 Task: Add a signature Caroline Robinson containing Have a wonderful day, Caroline Robinson to email address softage.4@softage.net and add a label Agendas
Action: Mouse moved to (1166, 96)
Screenshot: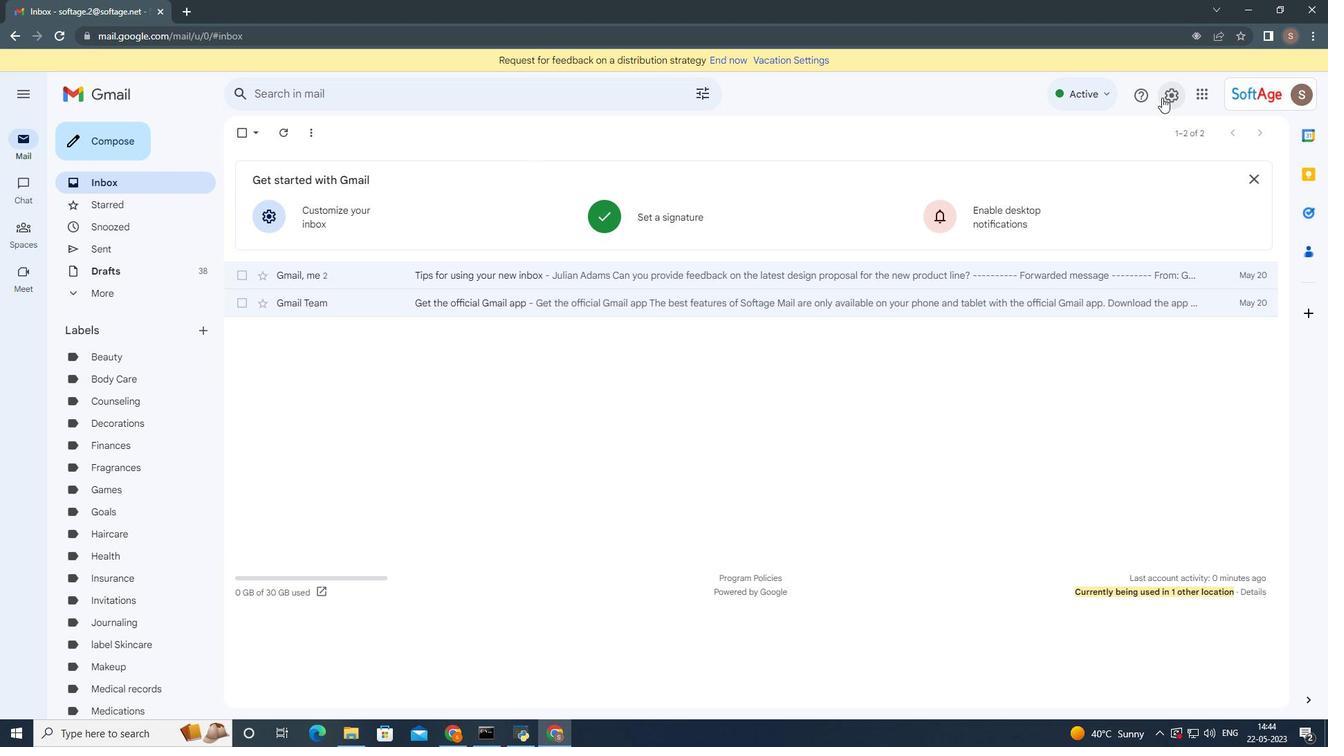 
Action: Mouse pressed left at (1166, 96)
Screenshot: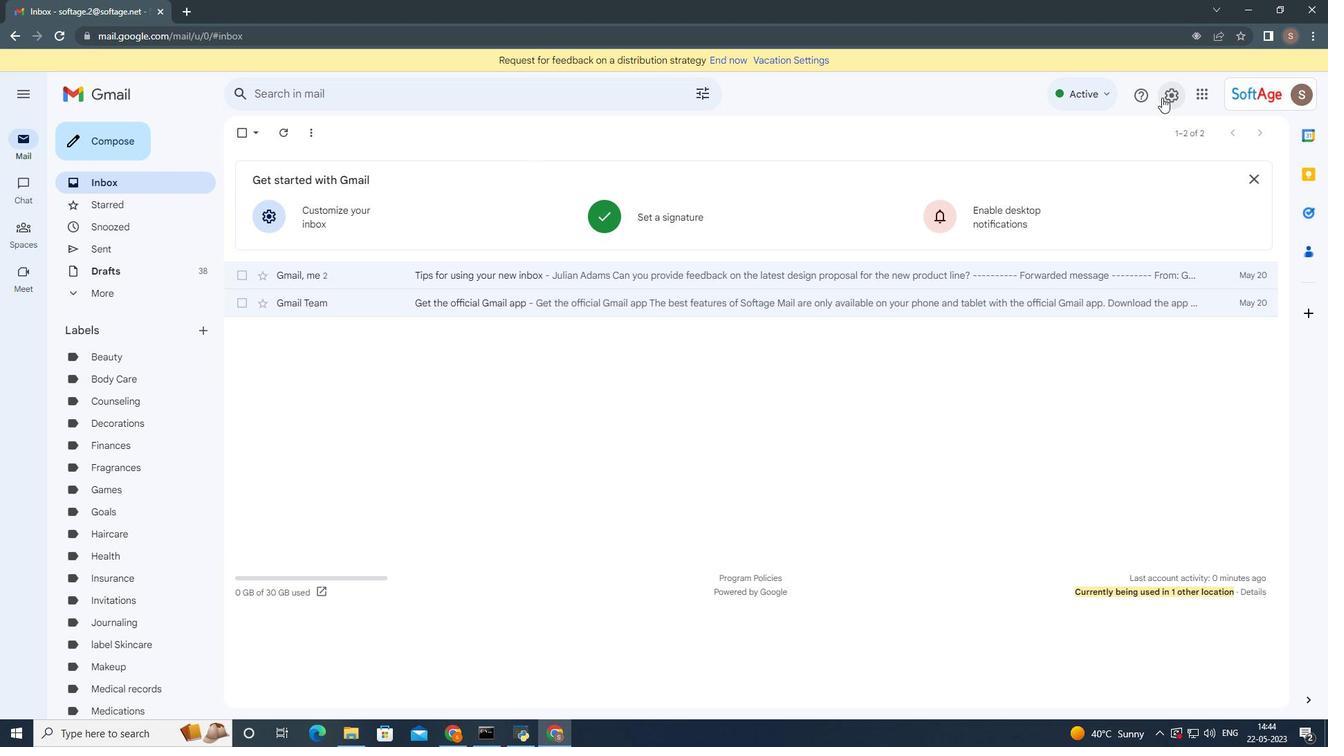 
Action: Mouse moved to (1154, 161)
Screenshot: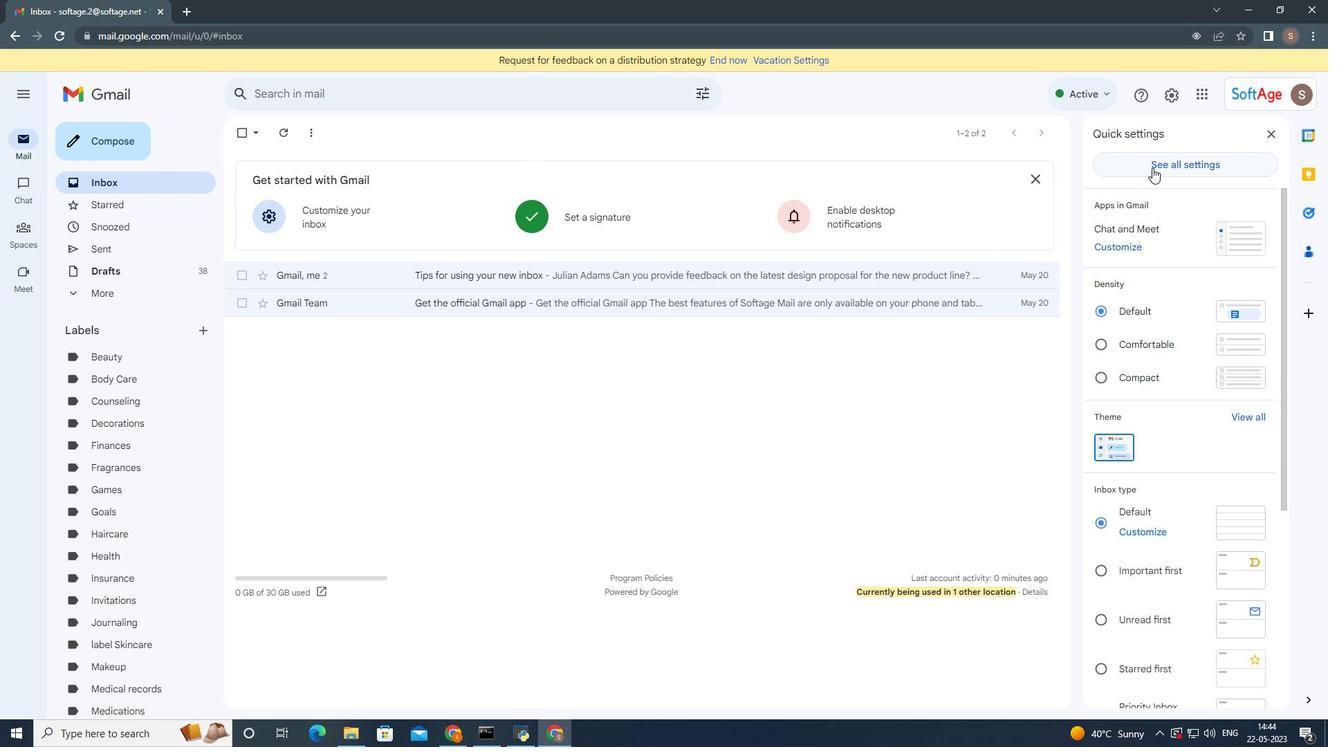 
Action: Mouse pressed left at (1154, 161)
Screenshot: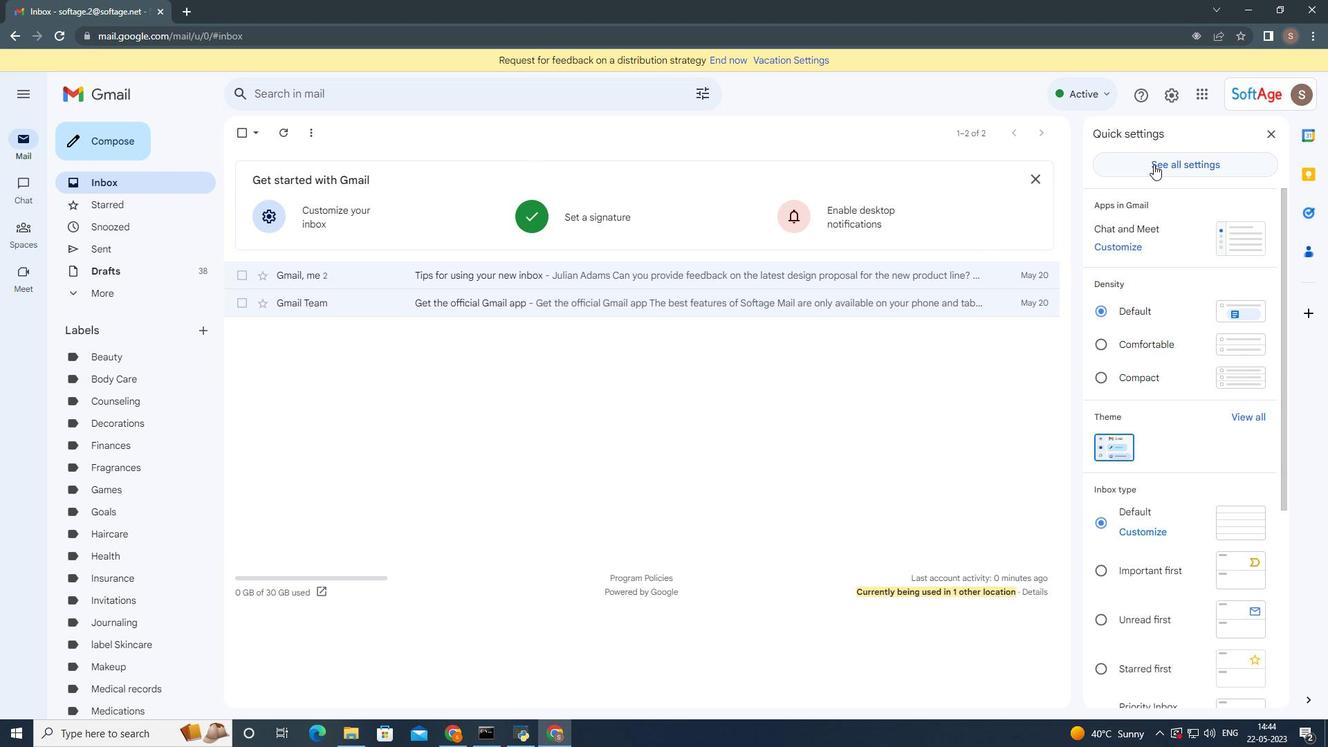 
Action: Mouse moved to (366, 474)
Screenshot: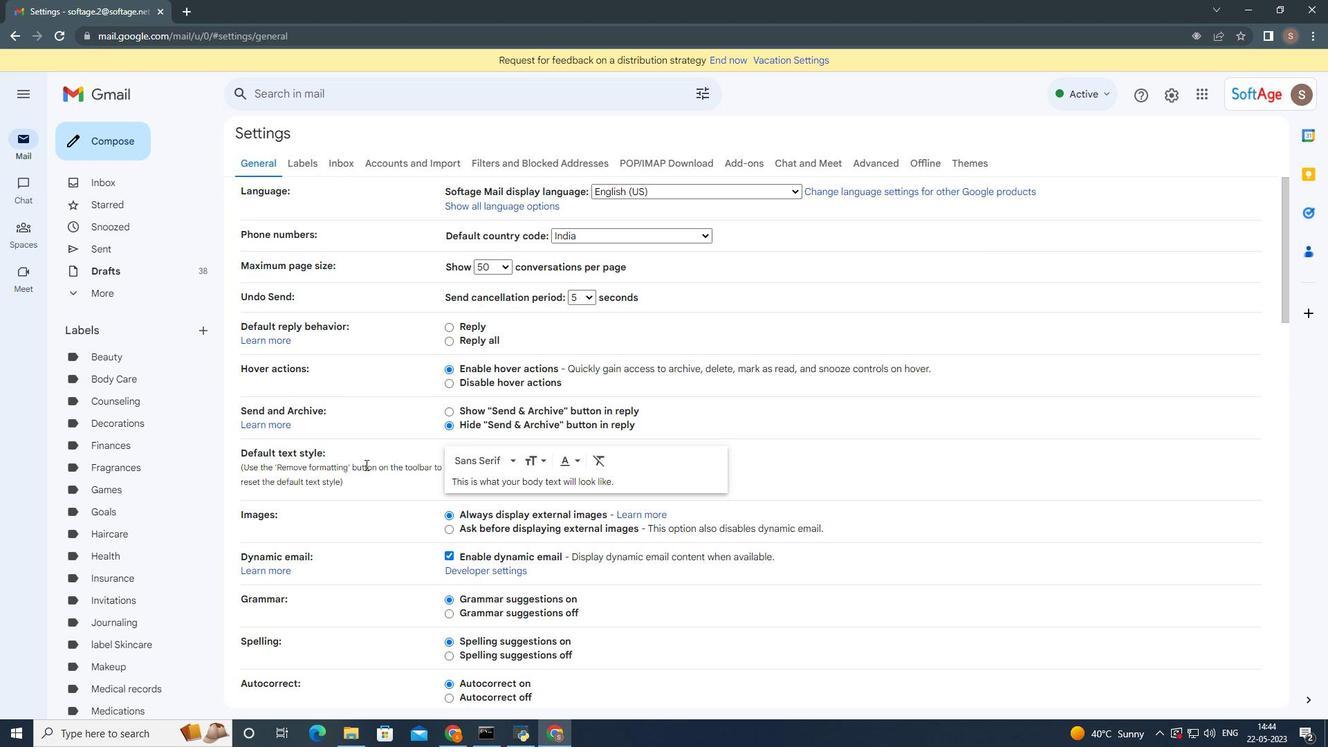 
Action: Mouse scrolled (366, 473) with delta (0, 0)
Screenshot: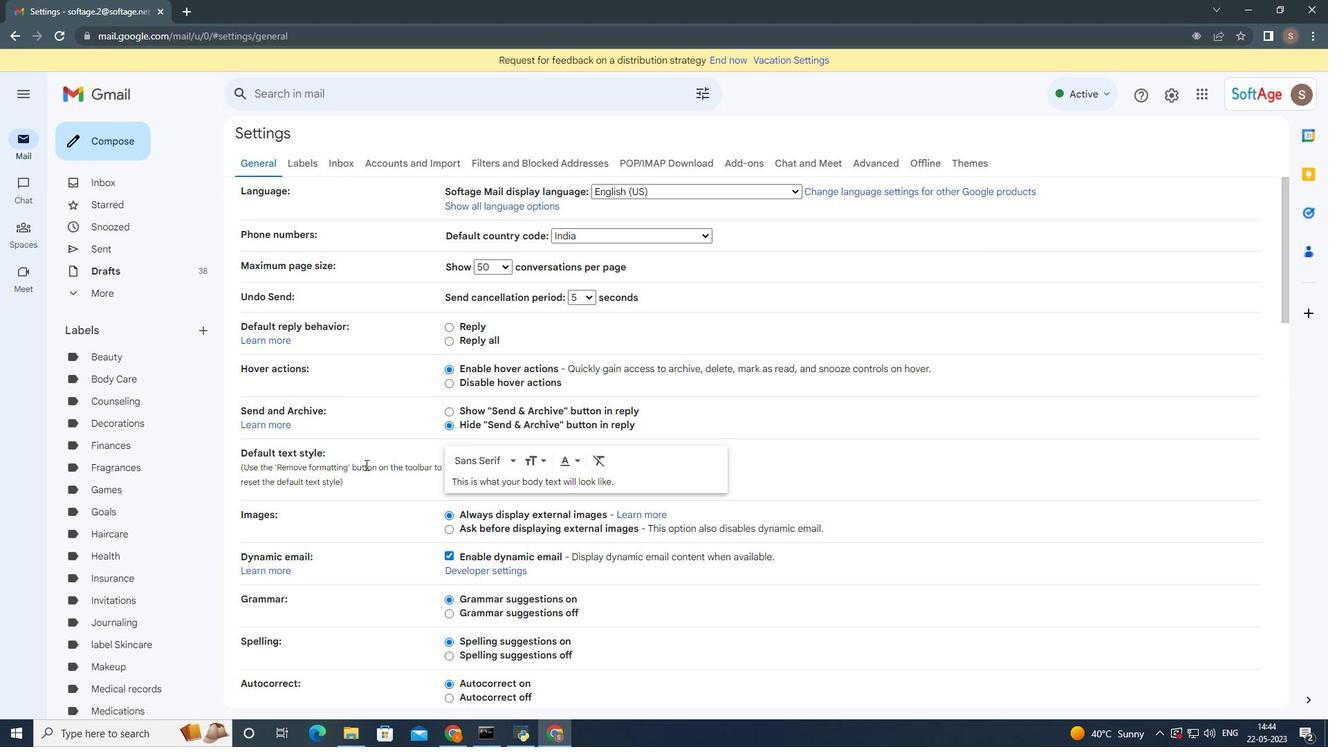 
Action: Mouse moved to (367, 477)
Screenshot: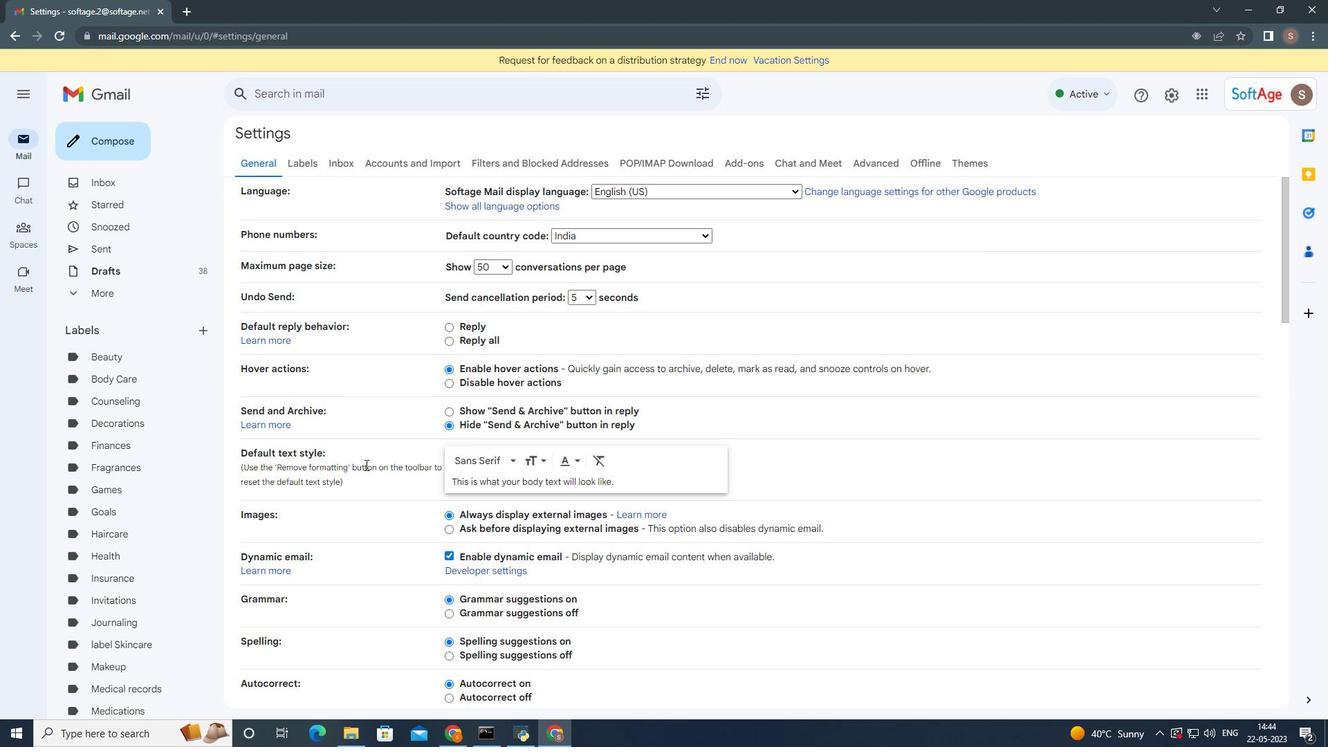 
Action: Mouse scrolled (367, 476) with delta (0, 0)
Screenshot: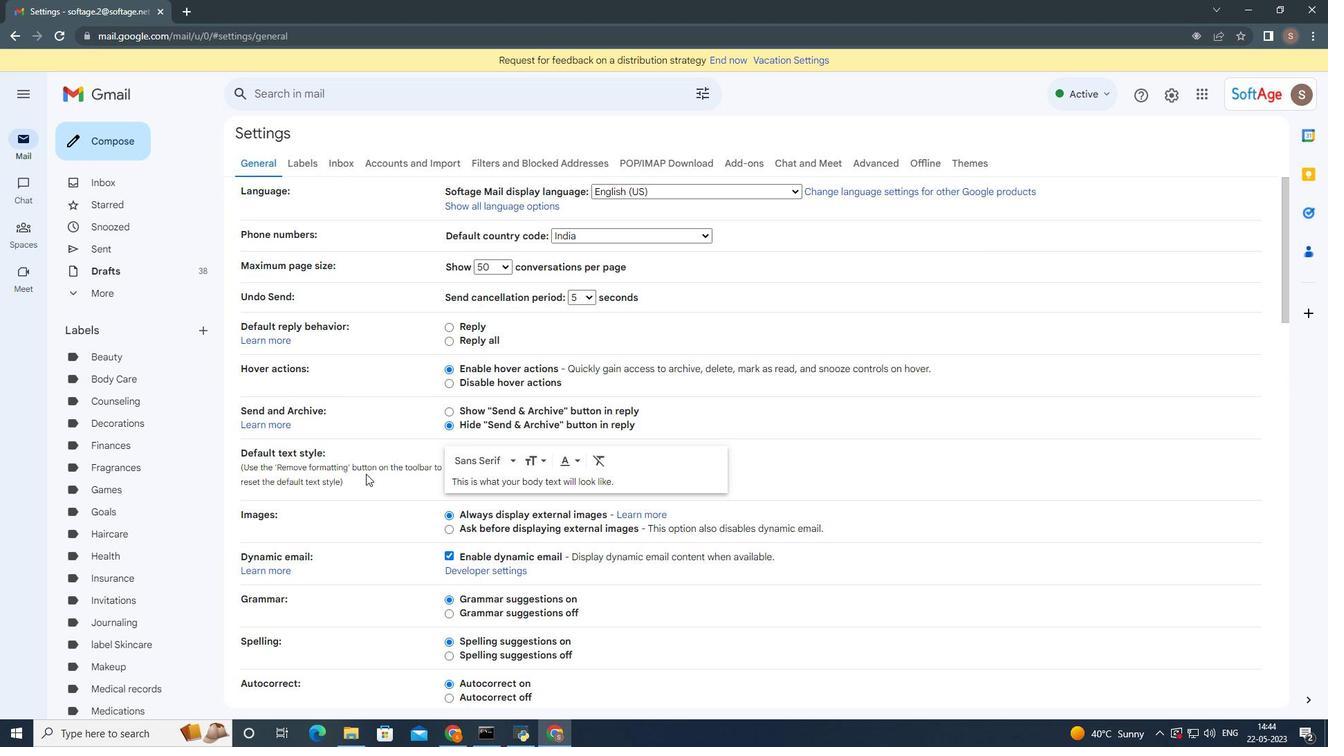 
Action: Mouse moved to (371, 484)
Screenshot: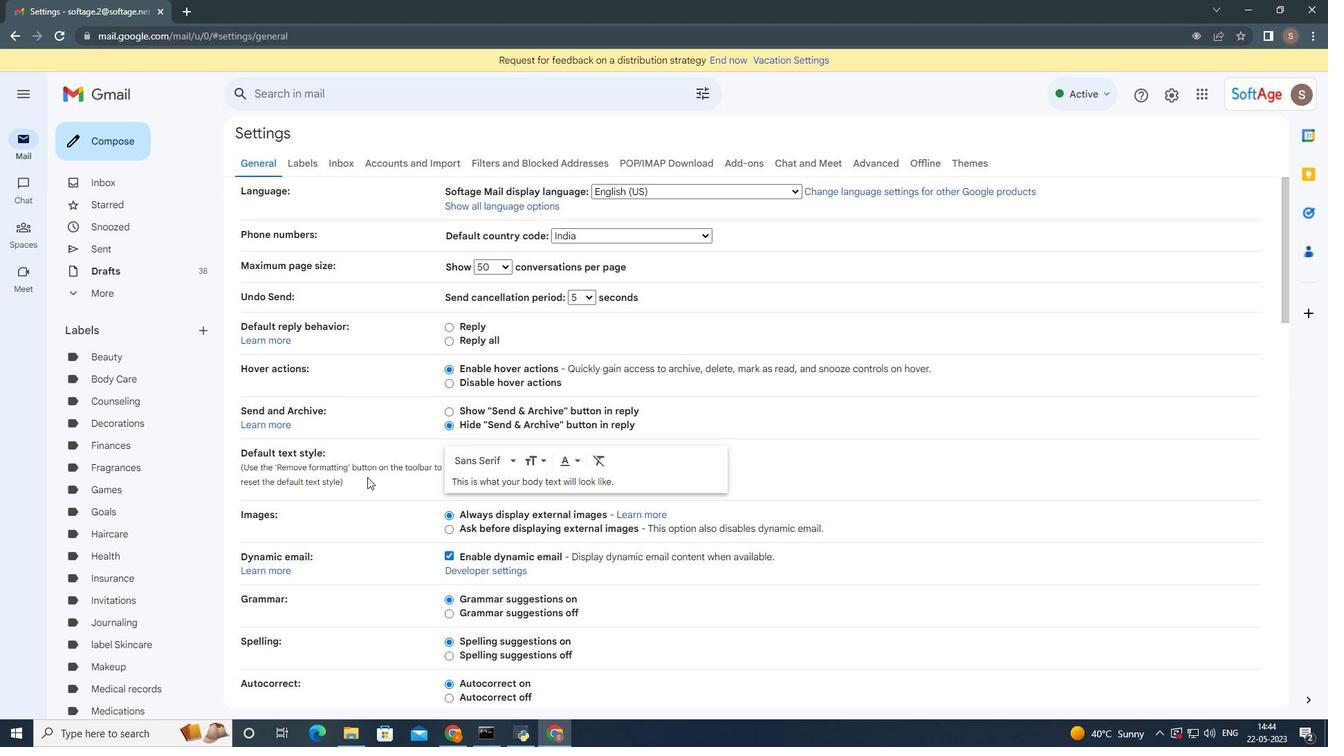 
Action: Mouse scrolled (371, 483) with delta (0, 0)
Screenshot: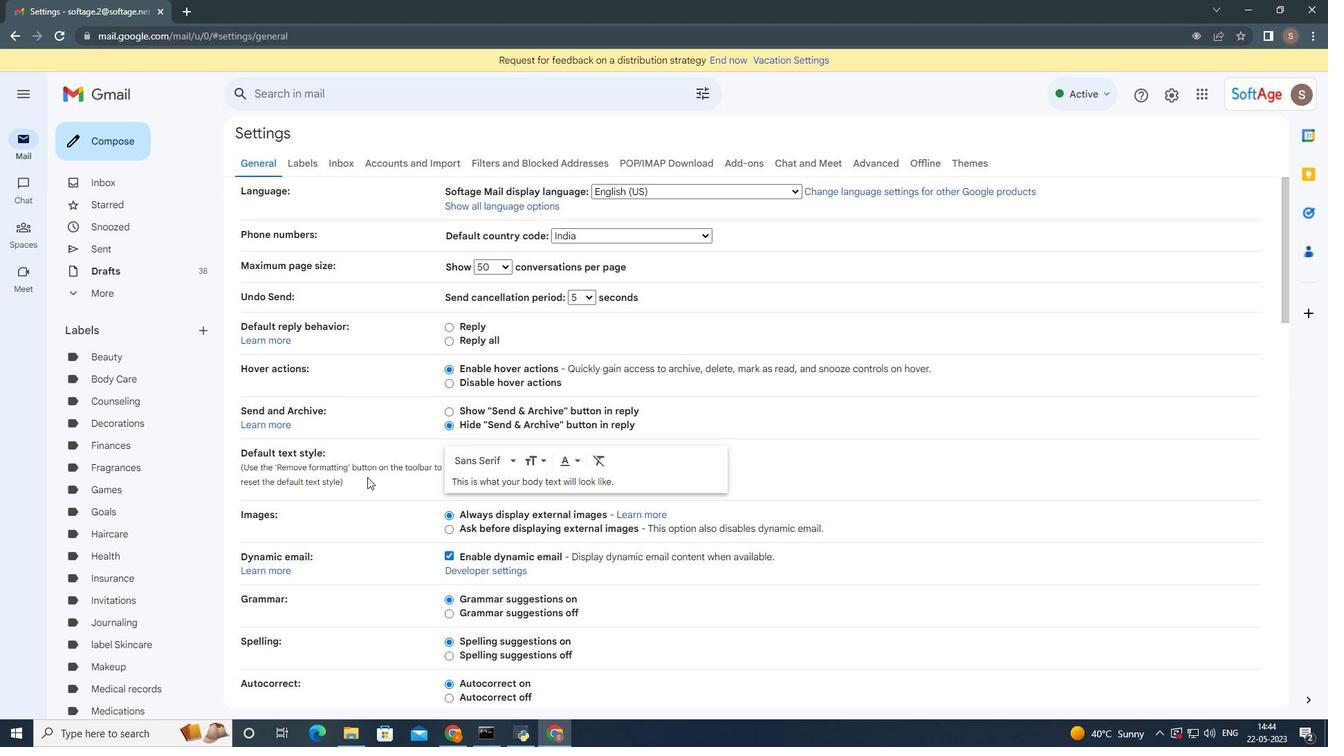
Action: Mouse moved to (399, 511)
Screenshot: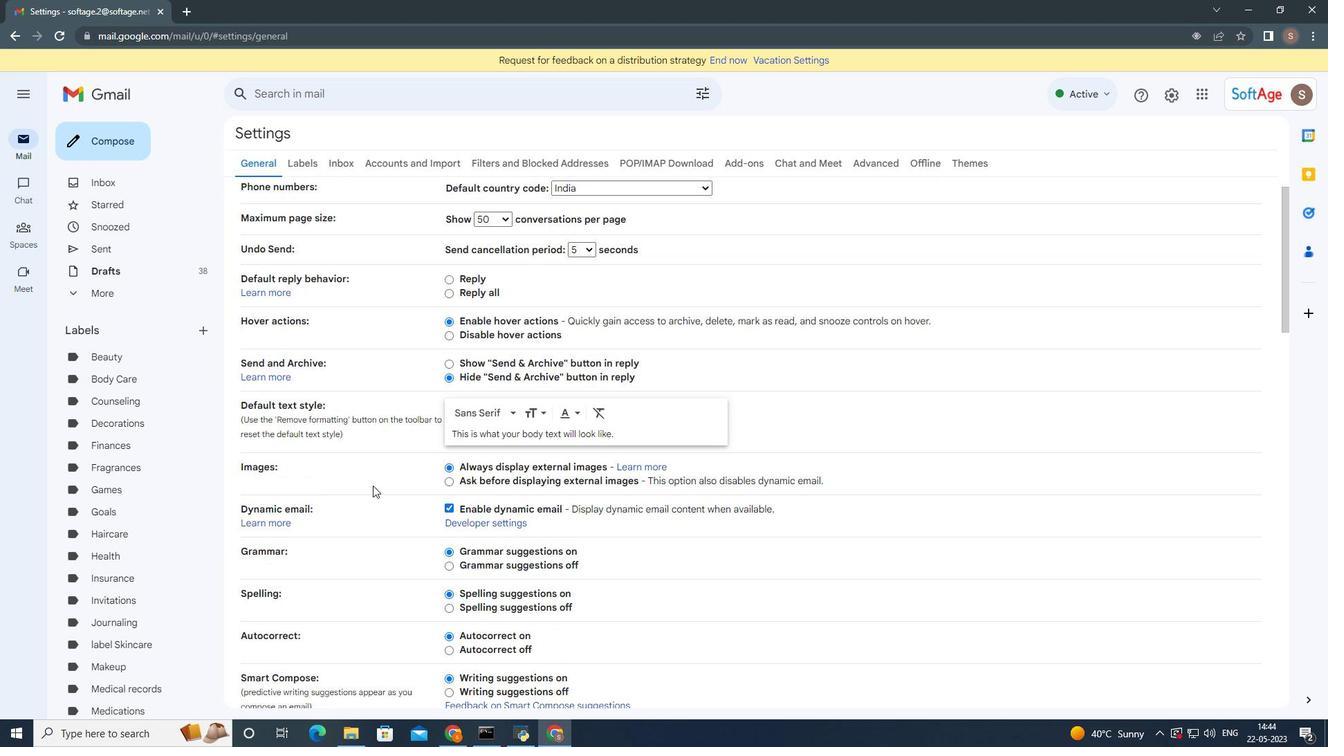 
Action: Mouse scrolled (399, 510) with delta (0, 0)
Screenshot: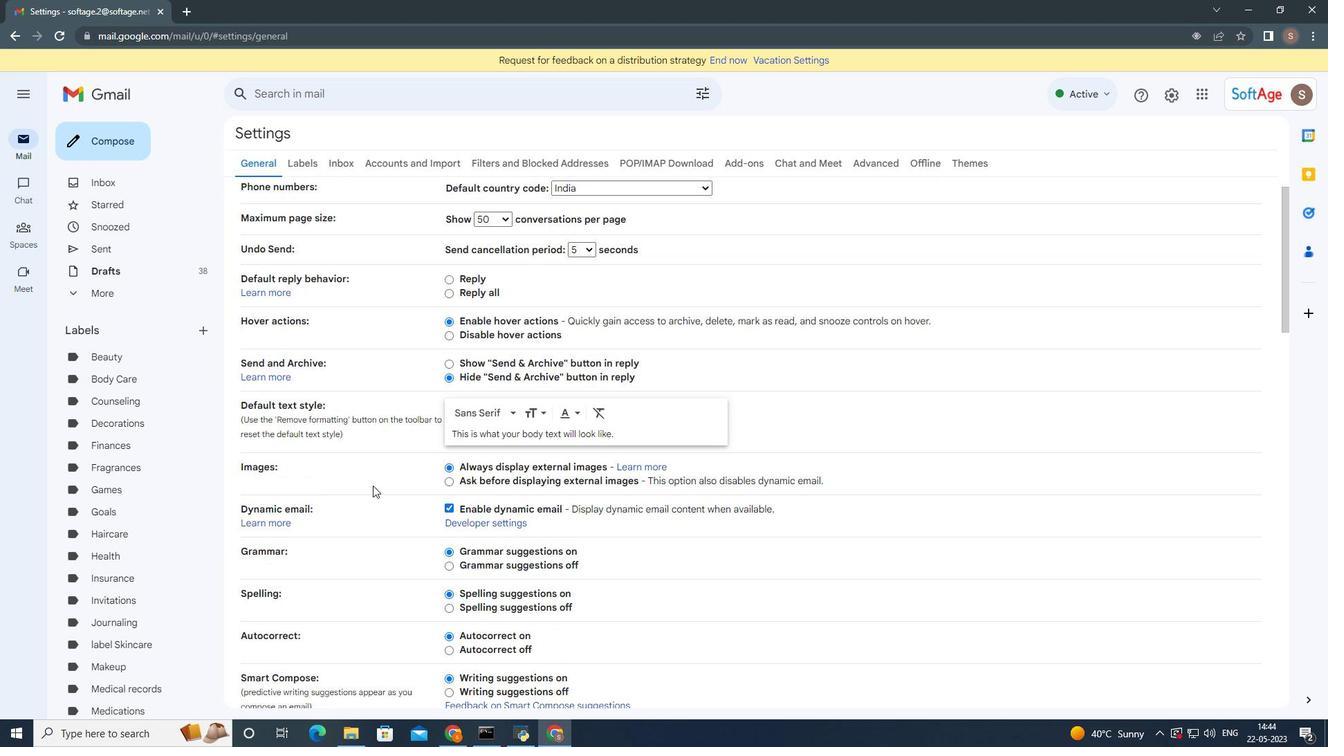 
Action: Mouse moved to (489, 583)
Screenshot: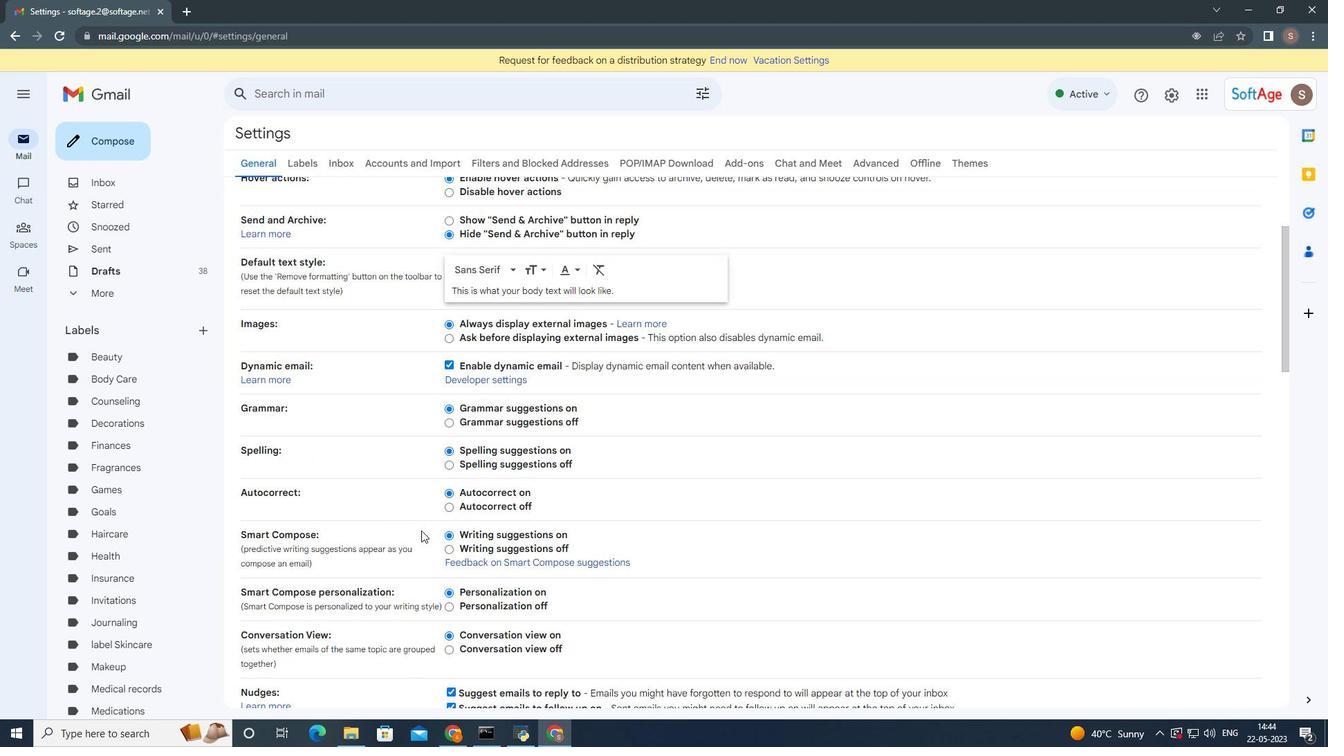 
Action: Mouse scrolled (487, 582) with delta (0, 0)
Screenshot: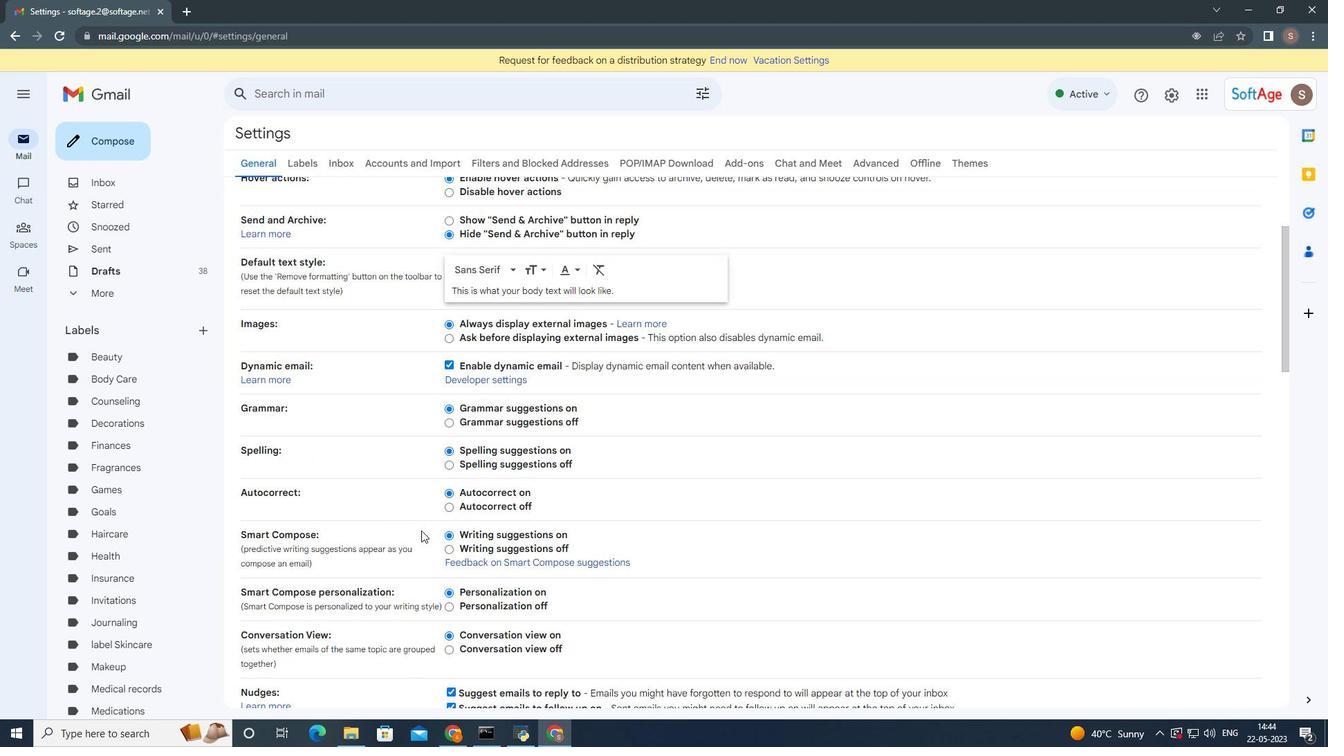 
Action: Mouse moved to (504, 599)
Screenshot: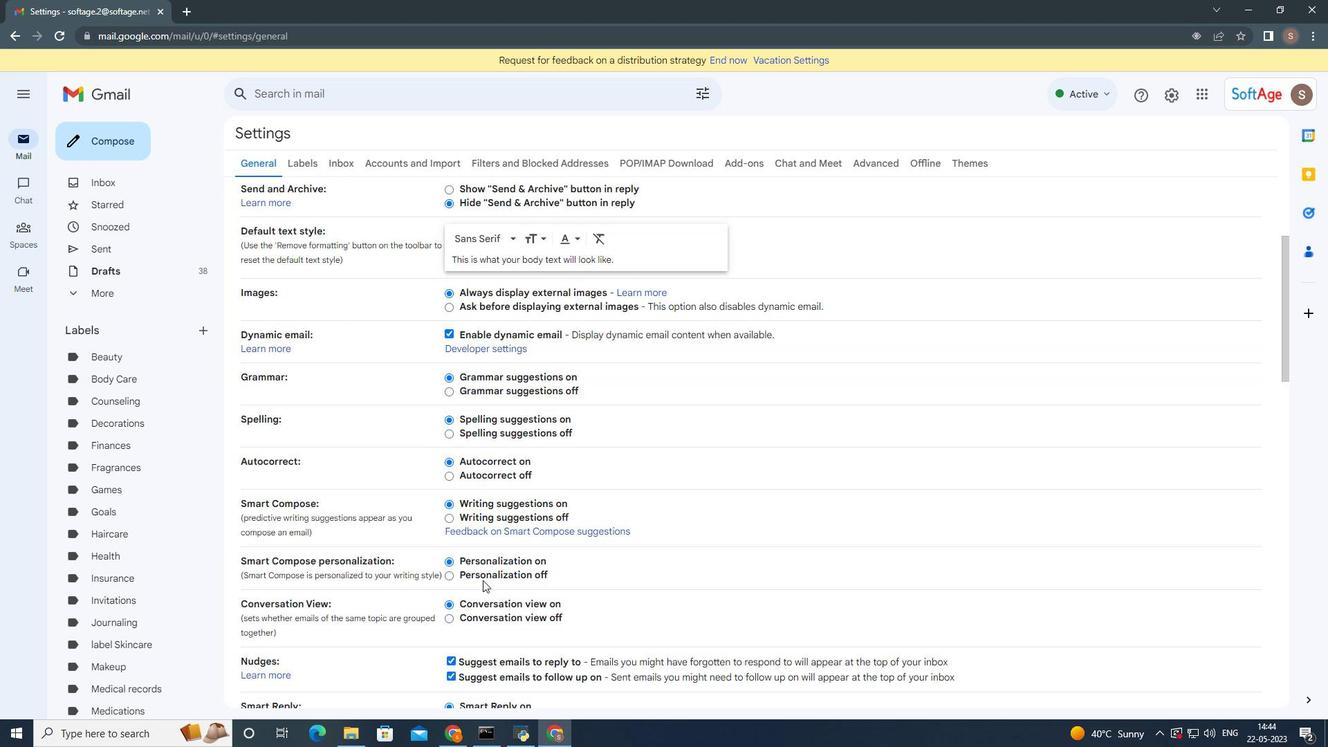 
Action: Mouse scrolled (504, 599) with delta (0, 0)
Screenshot: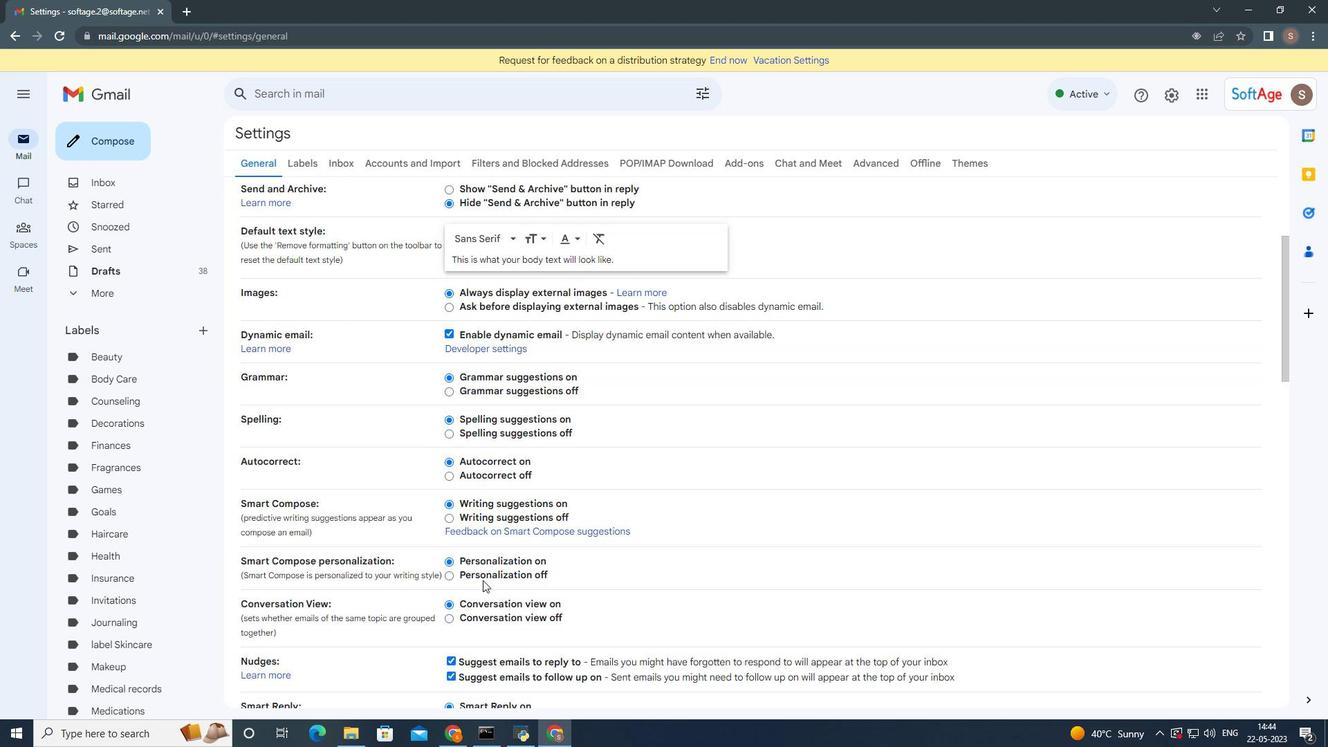 
Action: Mouse moved to (507, 604)
Screenshot: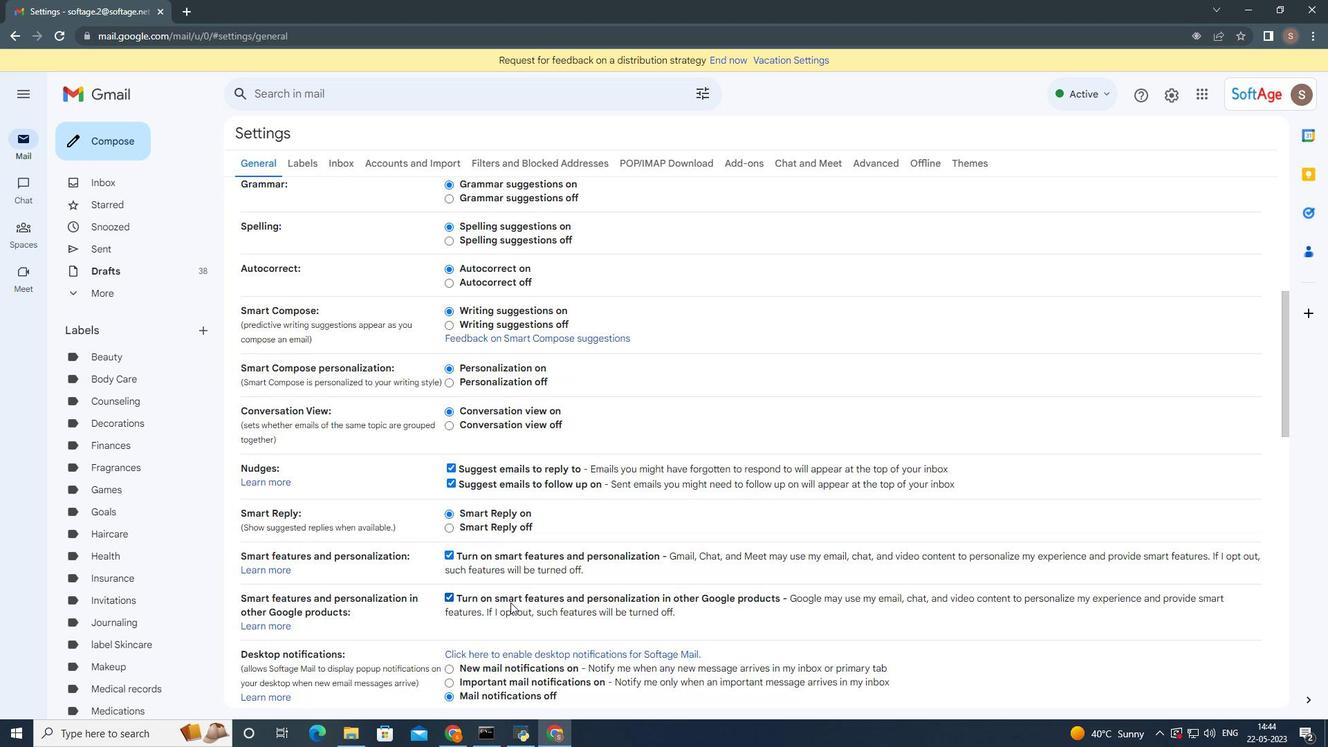 
Action: Mouse scrolled (510, 602) with delta (0, 0)
Screenshot: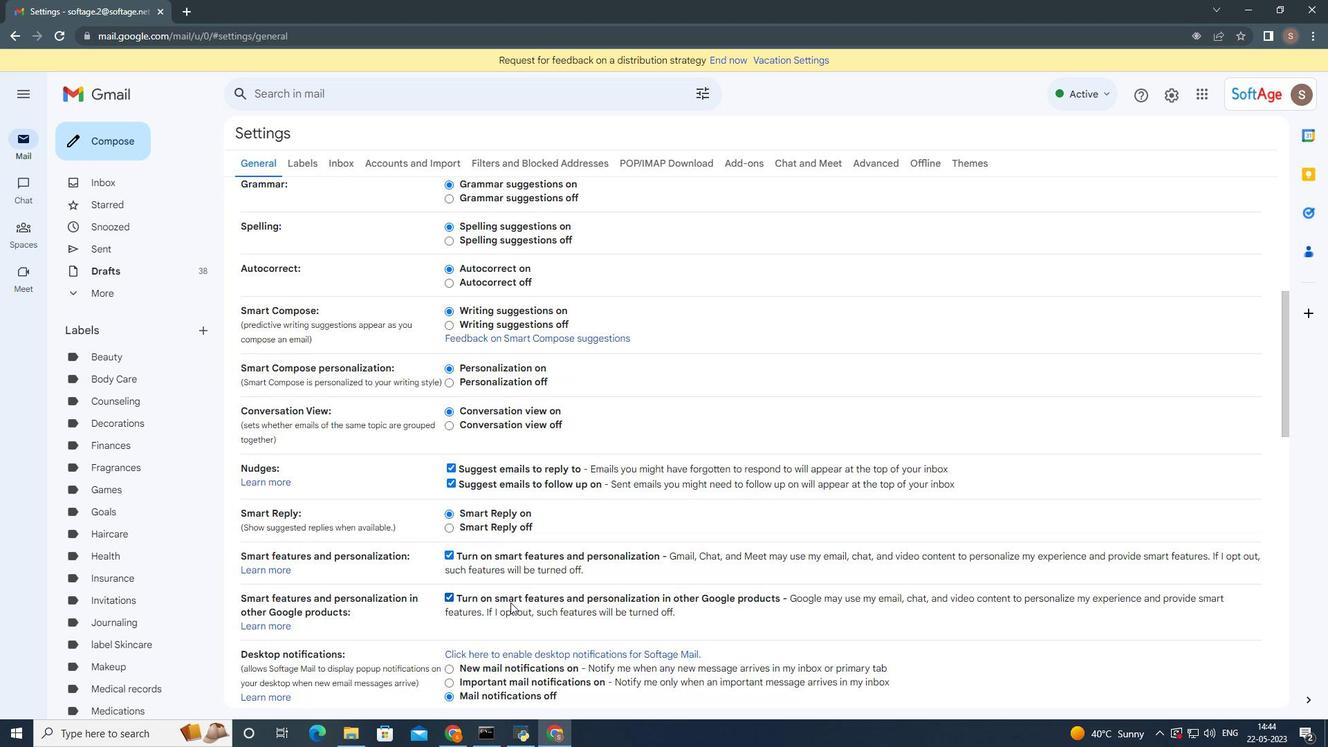 
Action: Mouse moved to (506, 604)
Screenshot: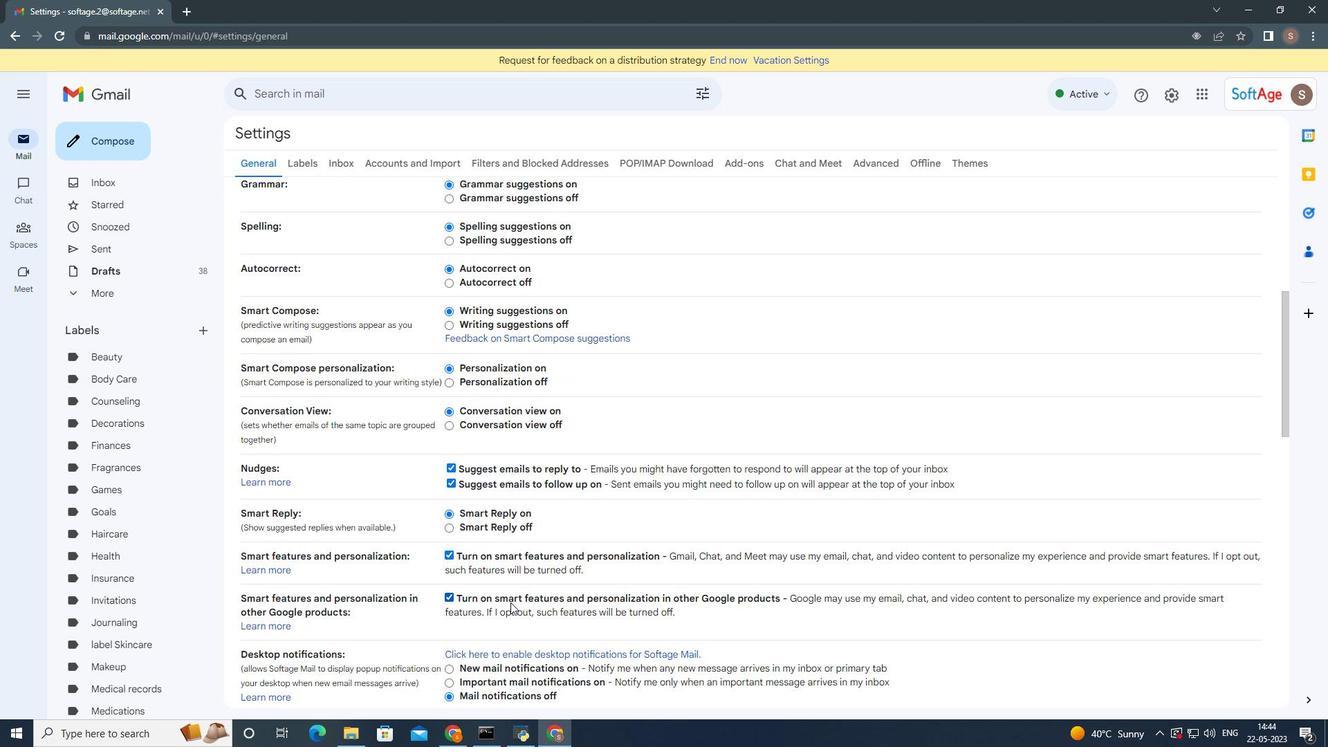 
Action: Mouse scrolled (507, 603) with delta (0, 0)
Screenshot: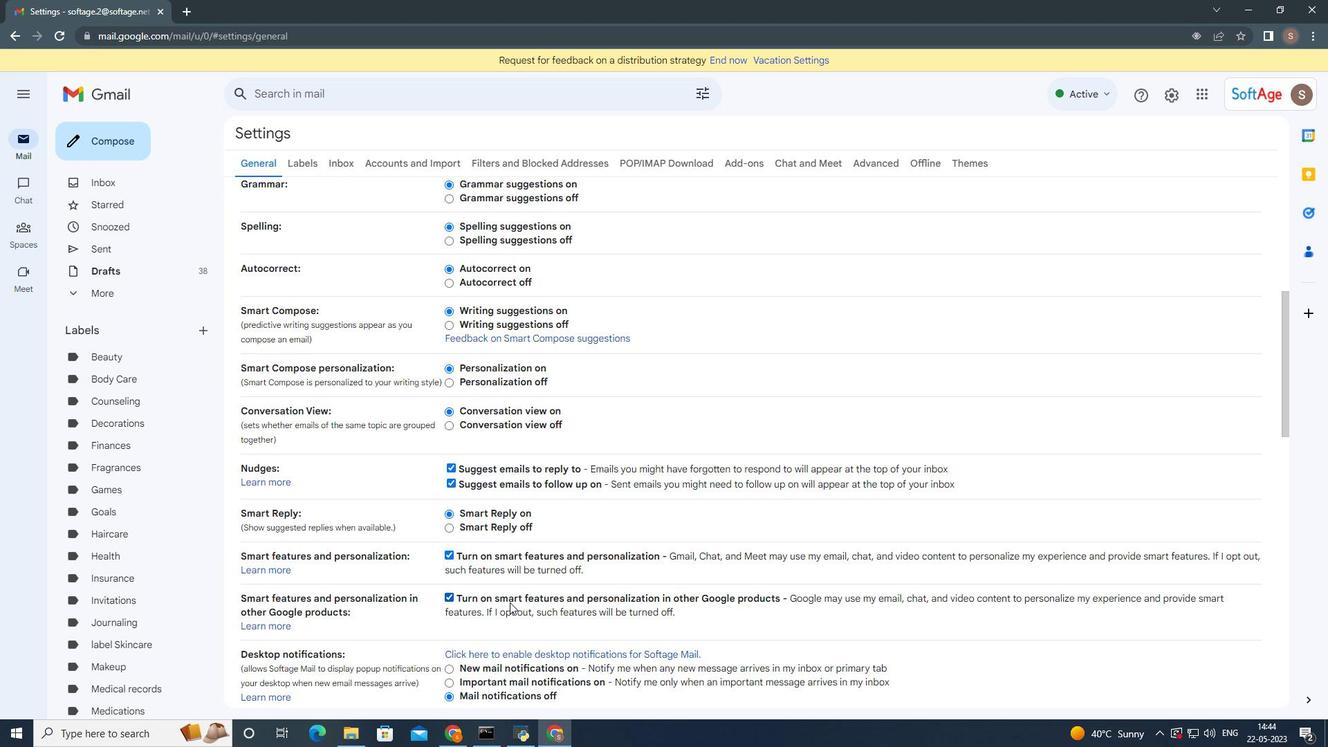 
Action: Mouse moved to (505, 604)
Screenshot: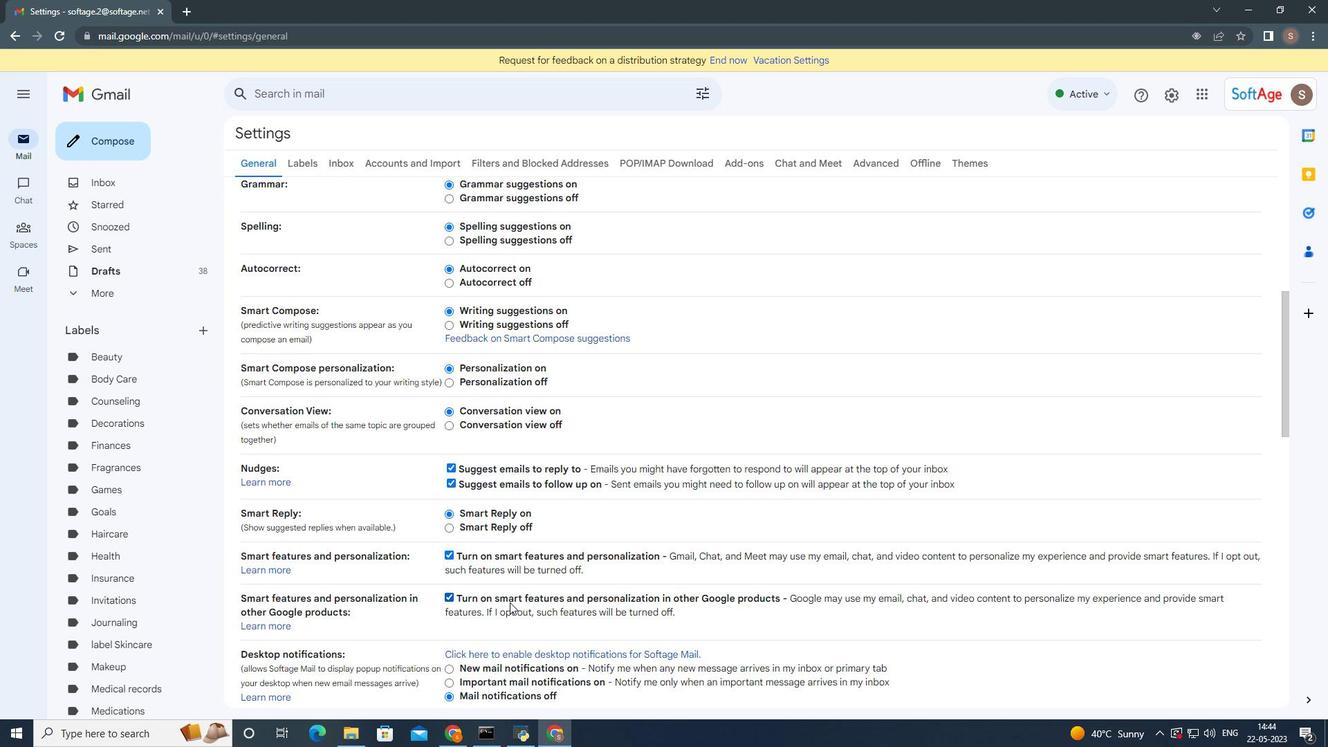 
Action: Mouse scrolled (506, 603) with delta (0, 0)
Screenshot: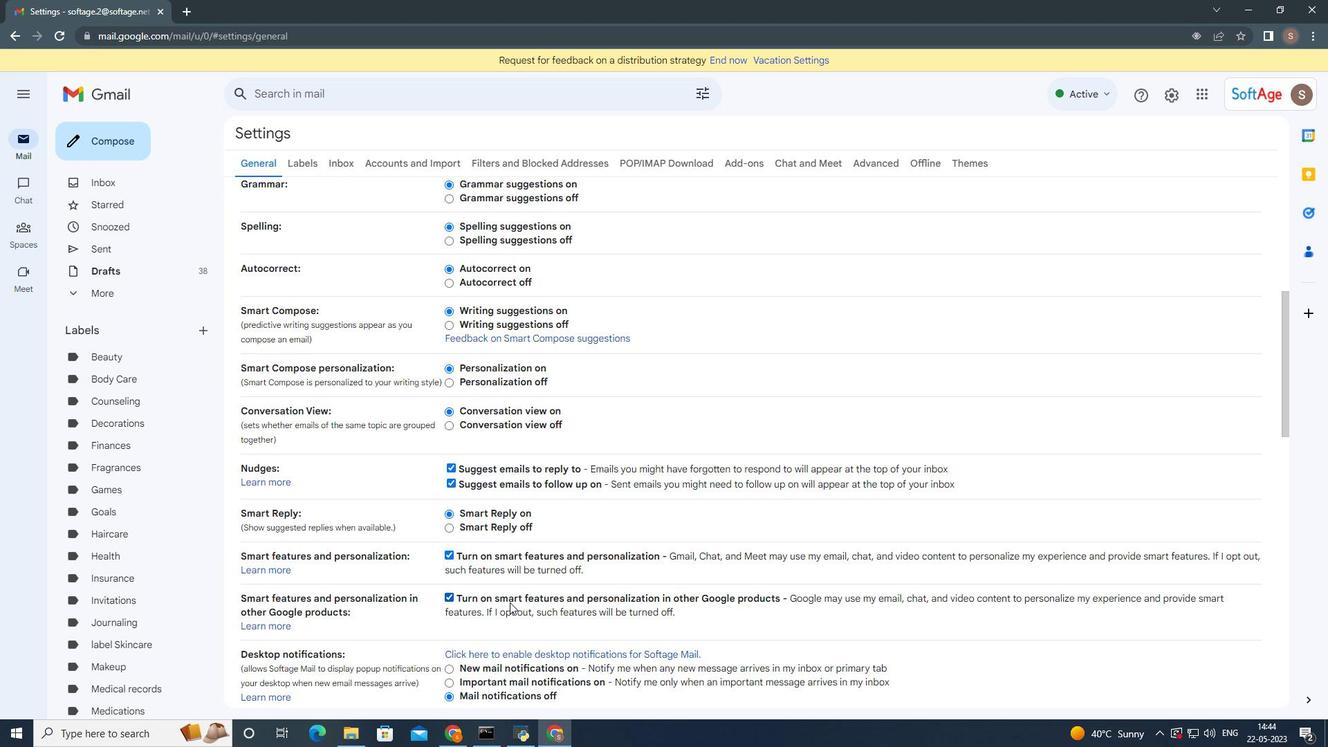 
Action: Mouse moved to (505, 604)
Screenshot: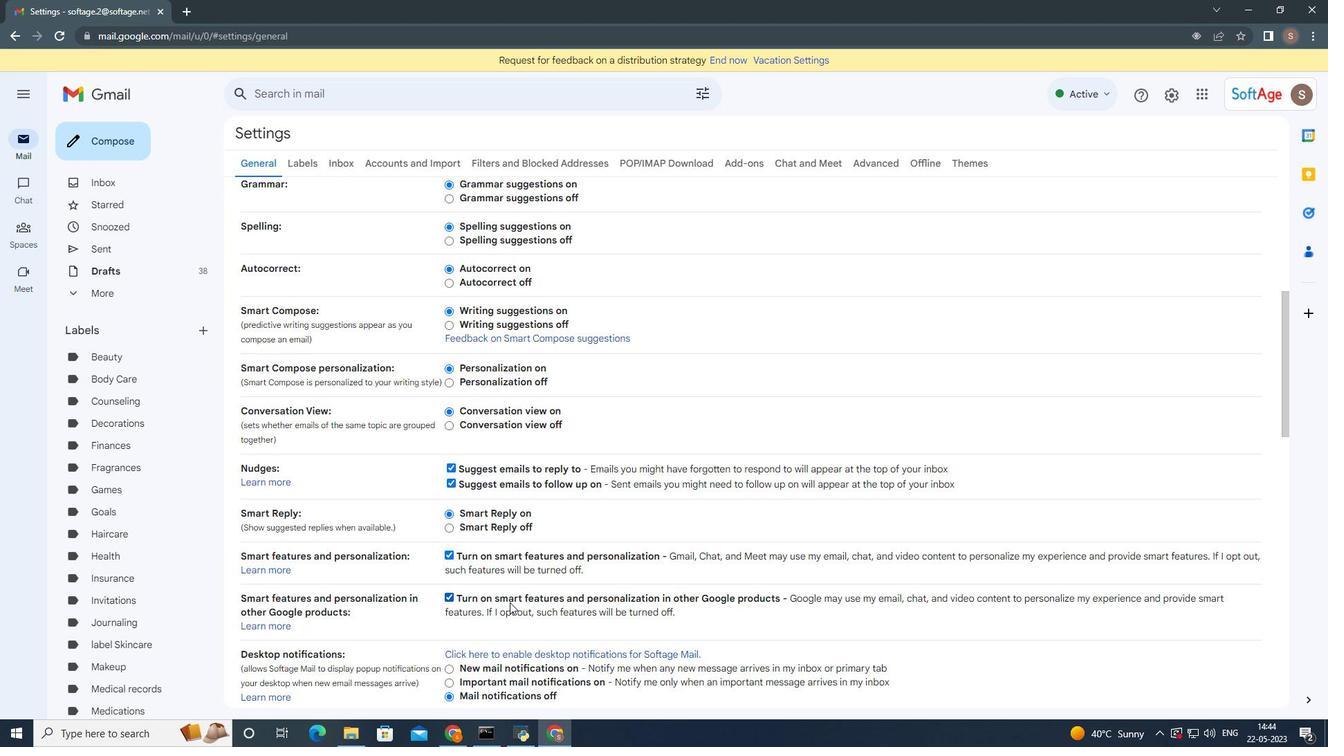 
Action: Mouse scrolled (505, 604) with delta (0, 0)
Screenshot: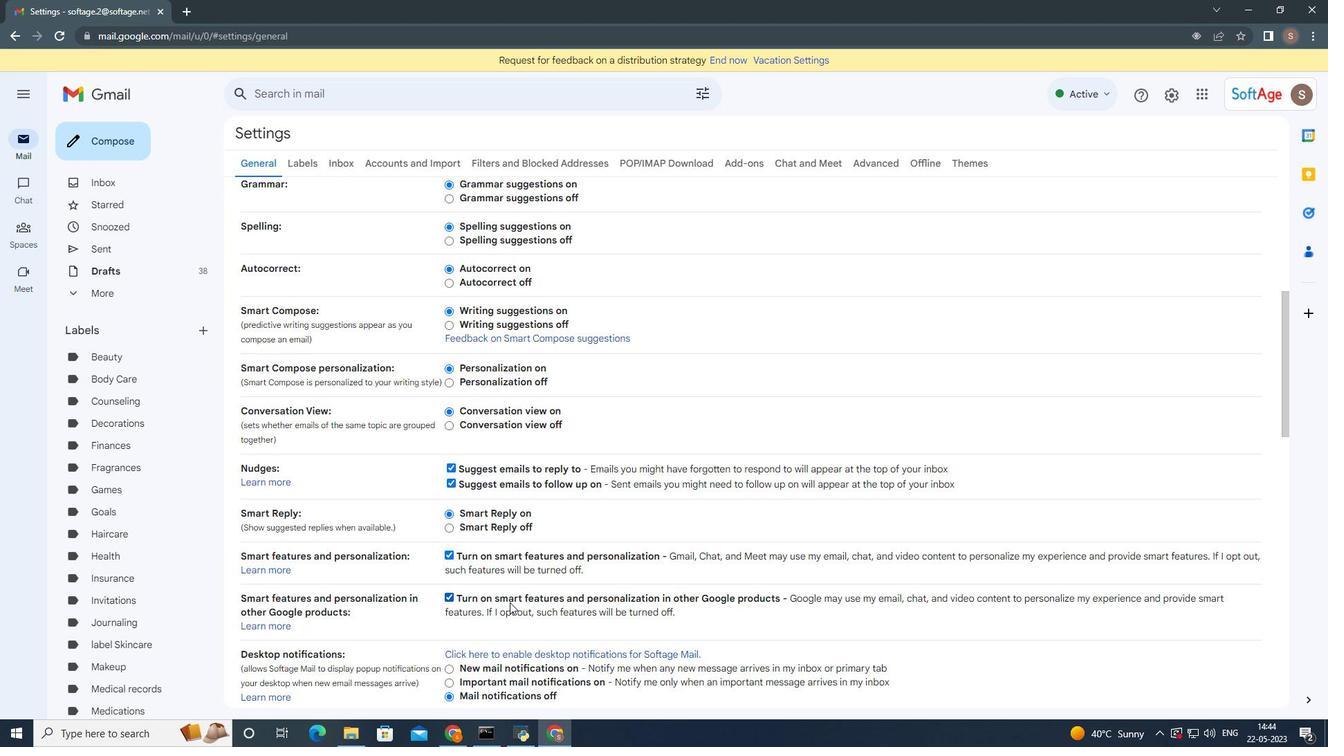 
Action: Mouse moved to (490, 611)
Screenshot: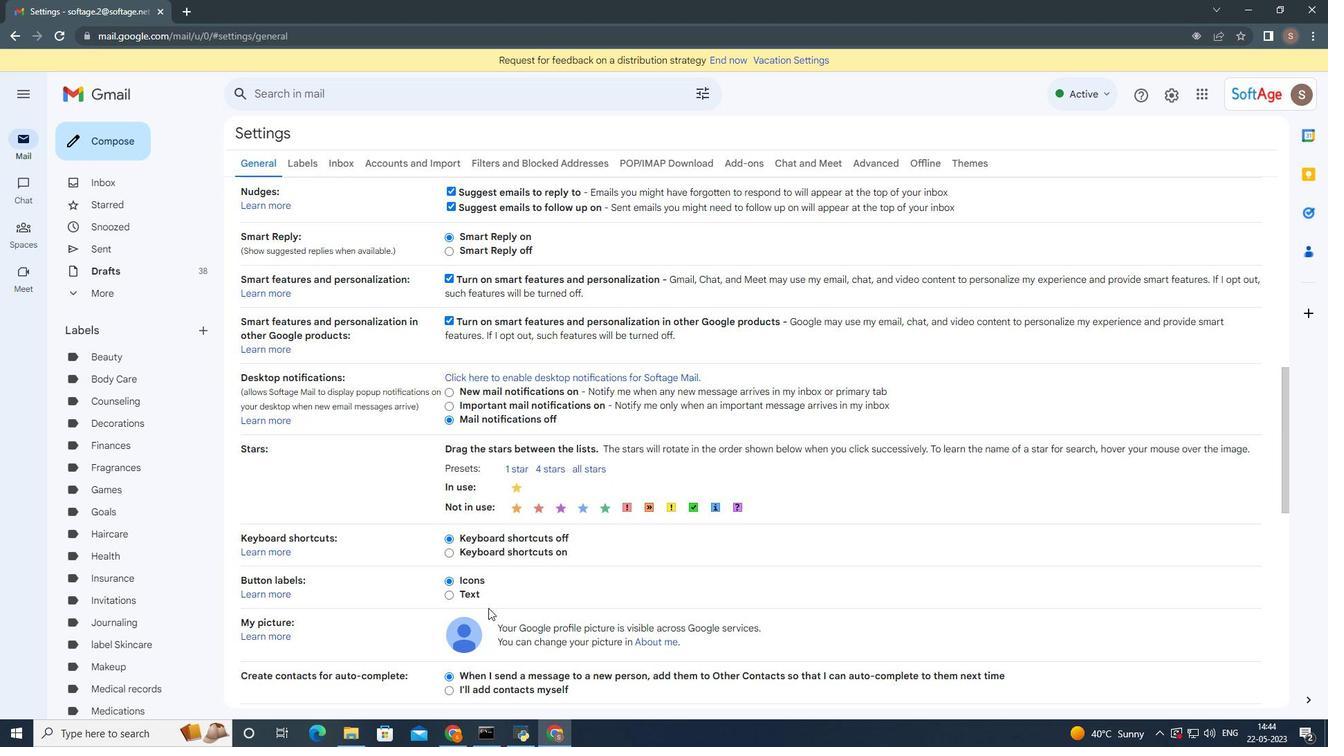 
Action: Mouse scrolled (490, 611) with delta (0, 0)
Screenshot: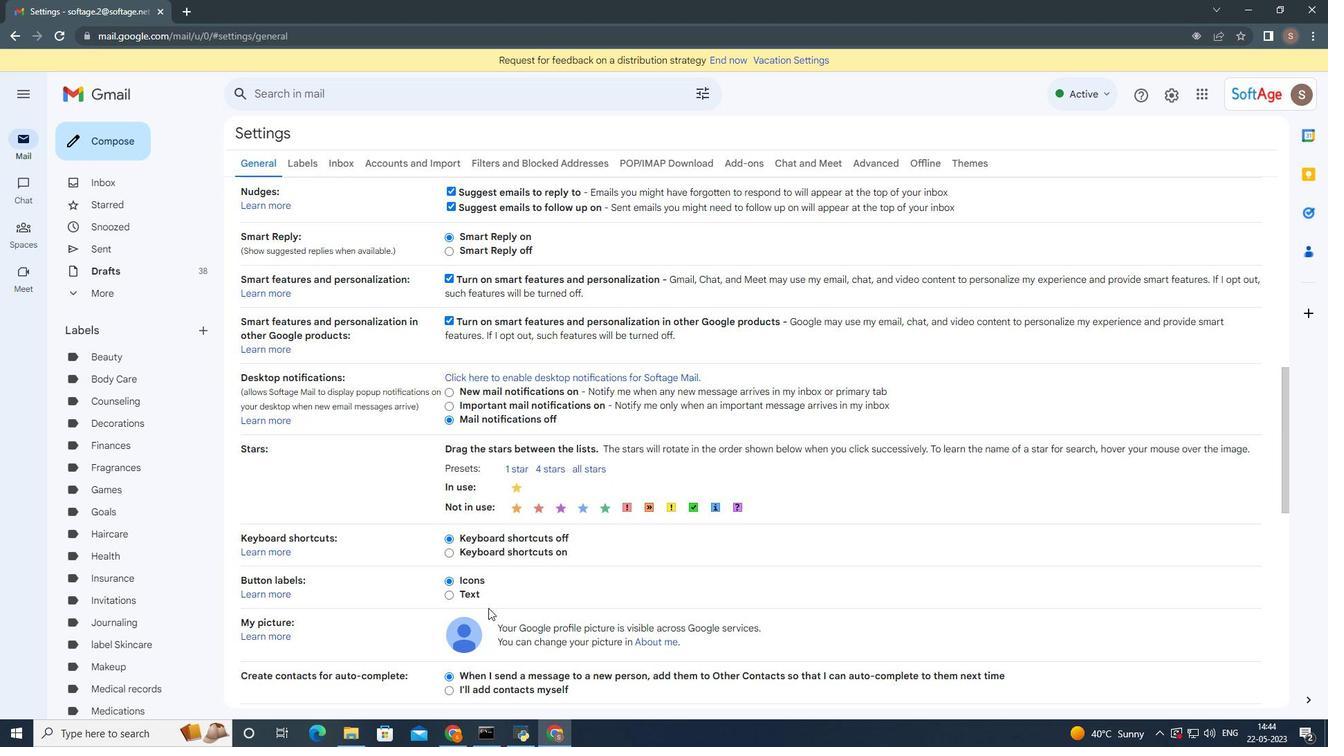 
Action: Mouse moved to (492, 612)
Screenshot: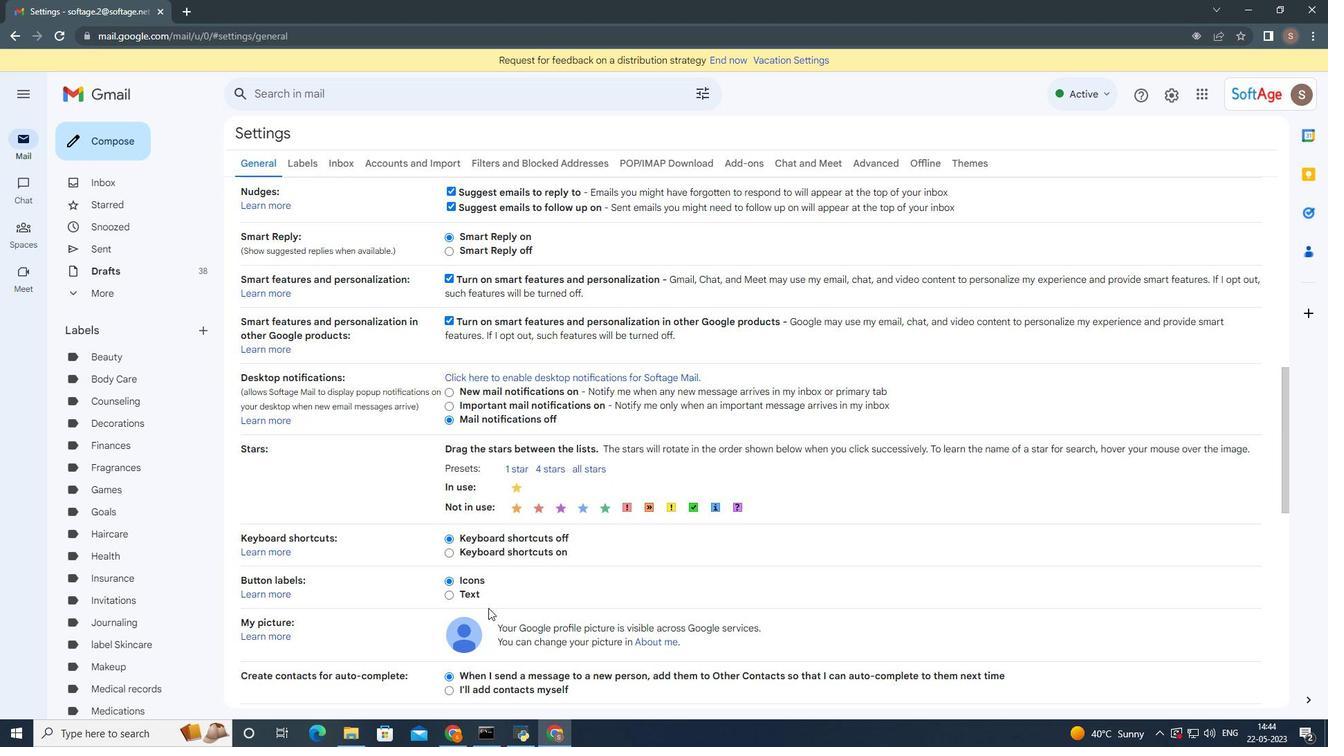 
Action: Mouse scrolled (492, 611) with delta (0, 0)
Screenshot: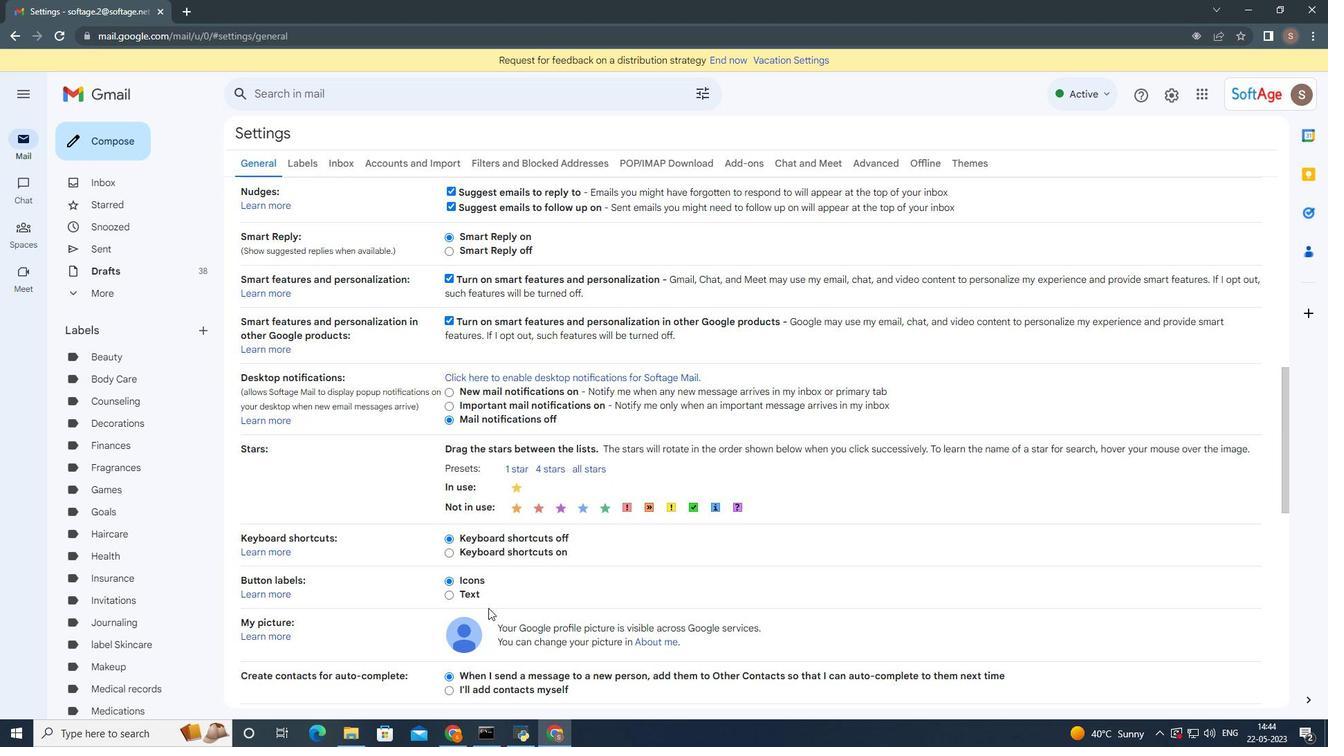 
Action: Mouse moved to (493, 613)
Screenshot: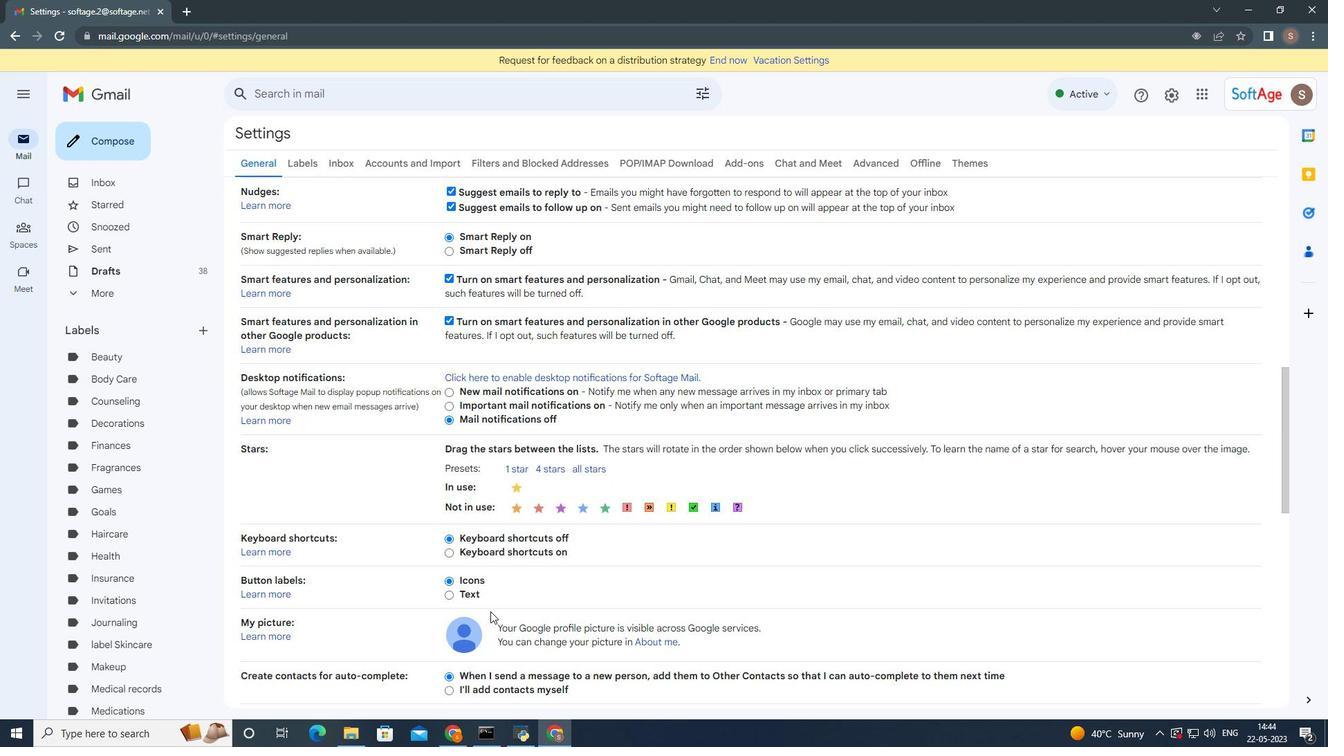 
Action: Mouse scrolled (493, 613) with delta (0, 0)
Screenshot: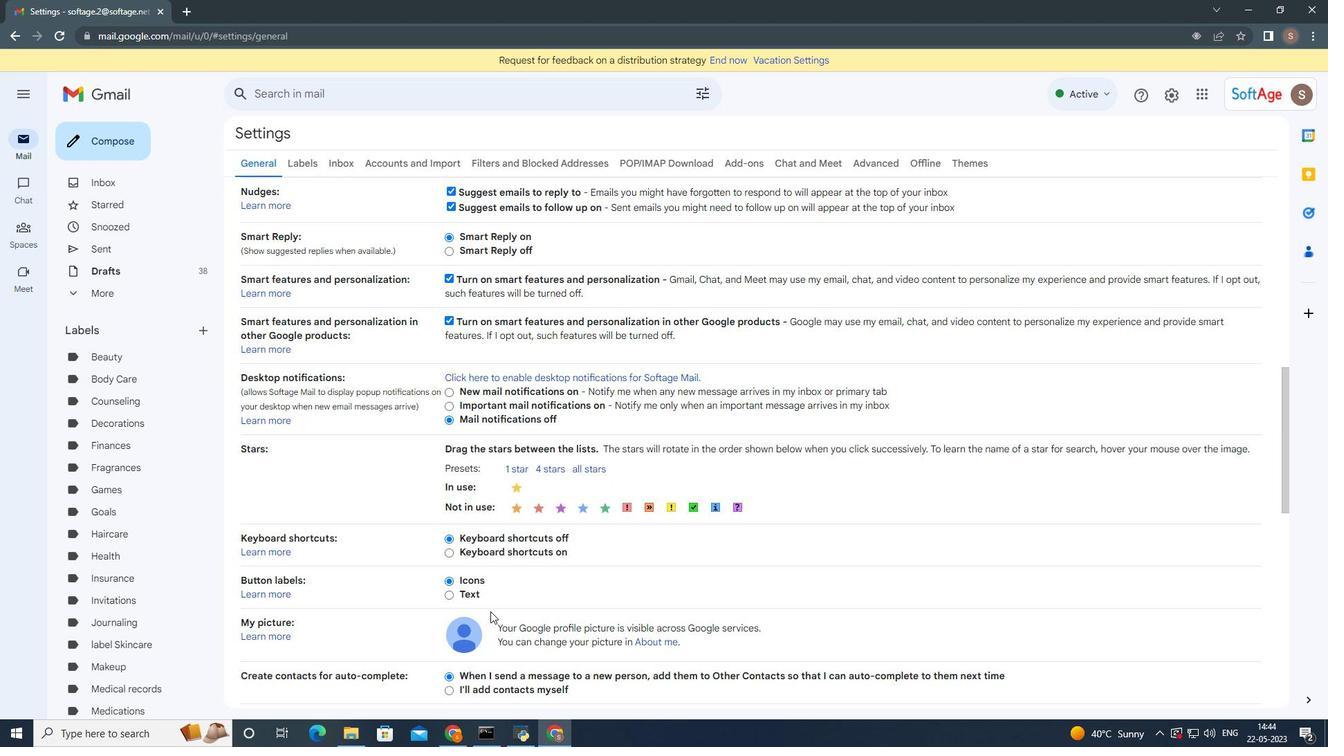 
Action: Mouse moved to (503, 647)
Screenshot: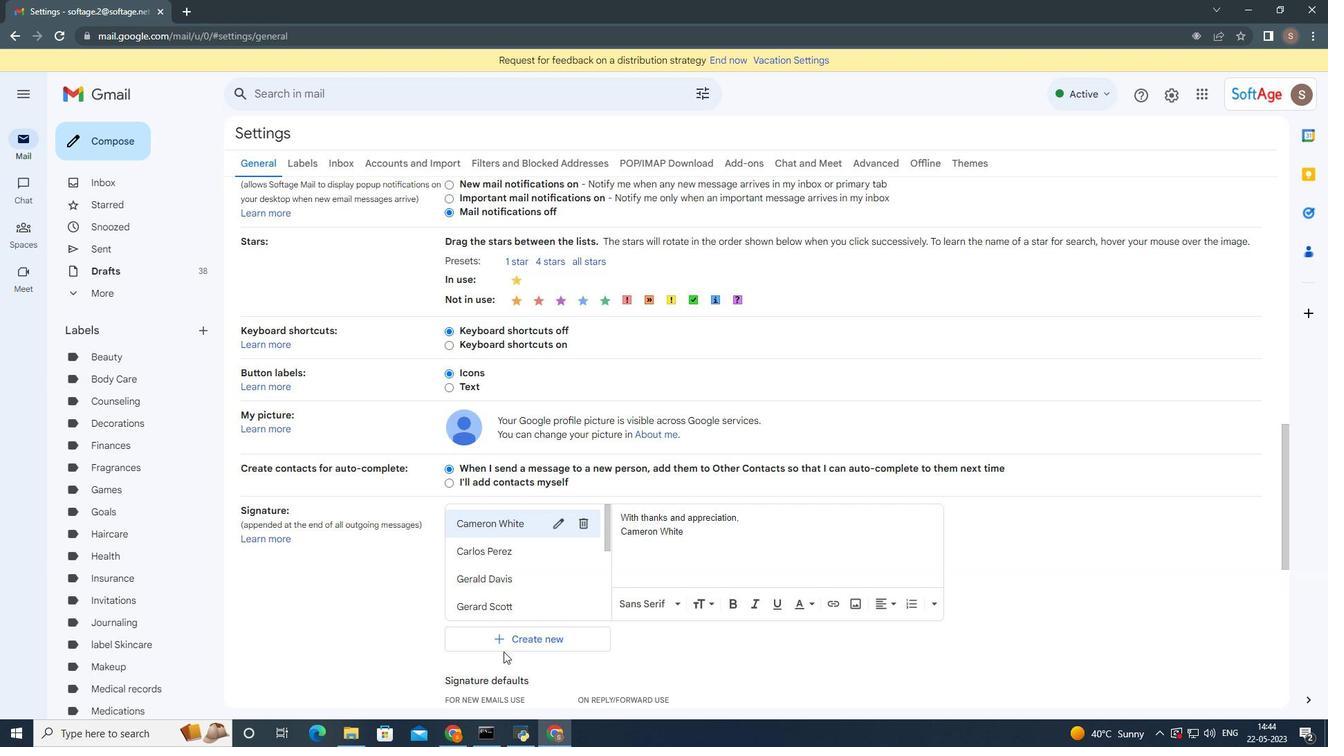 
Action: Mouse pressed left at (503, 647)
Screenshot: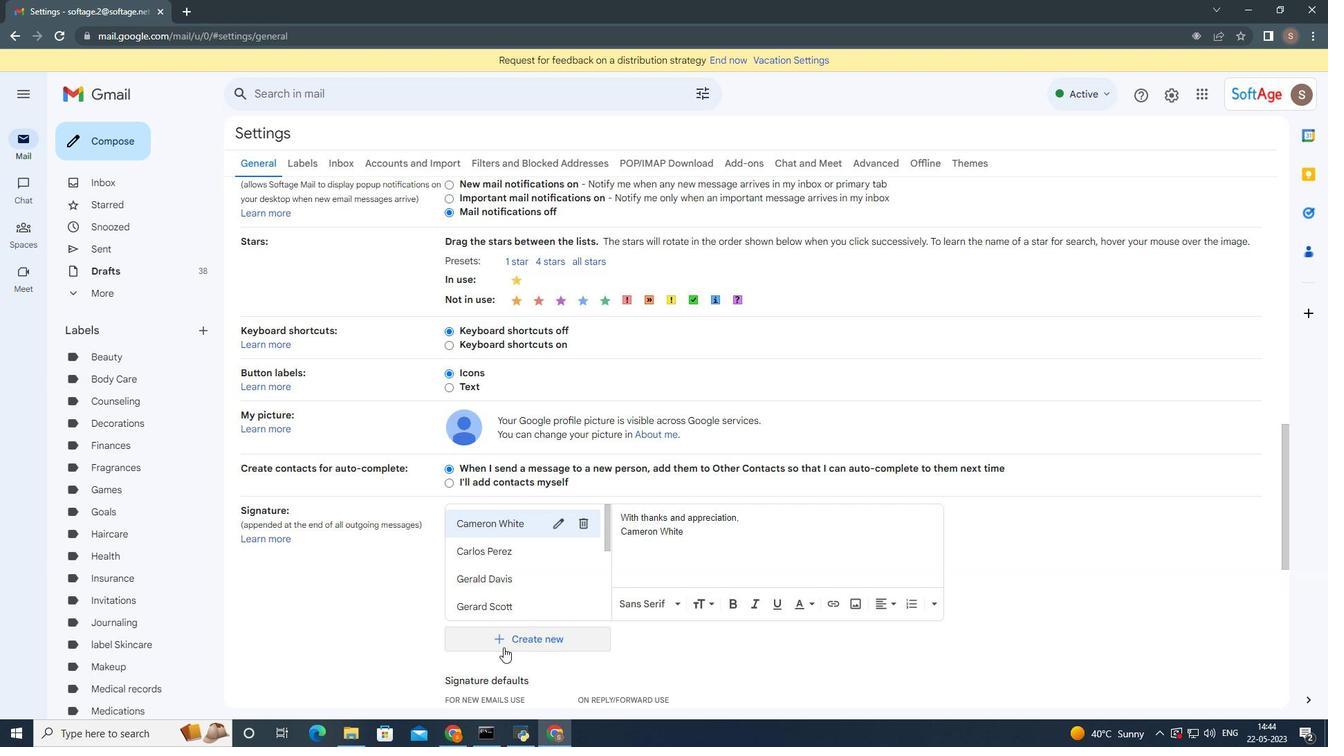 
Action: Mouse moved to (593, 372)
Screenshot: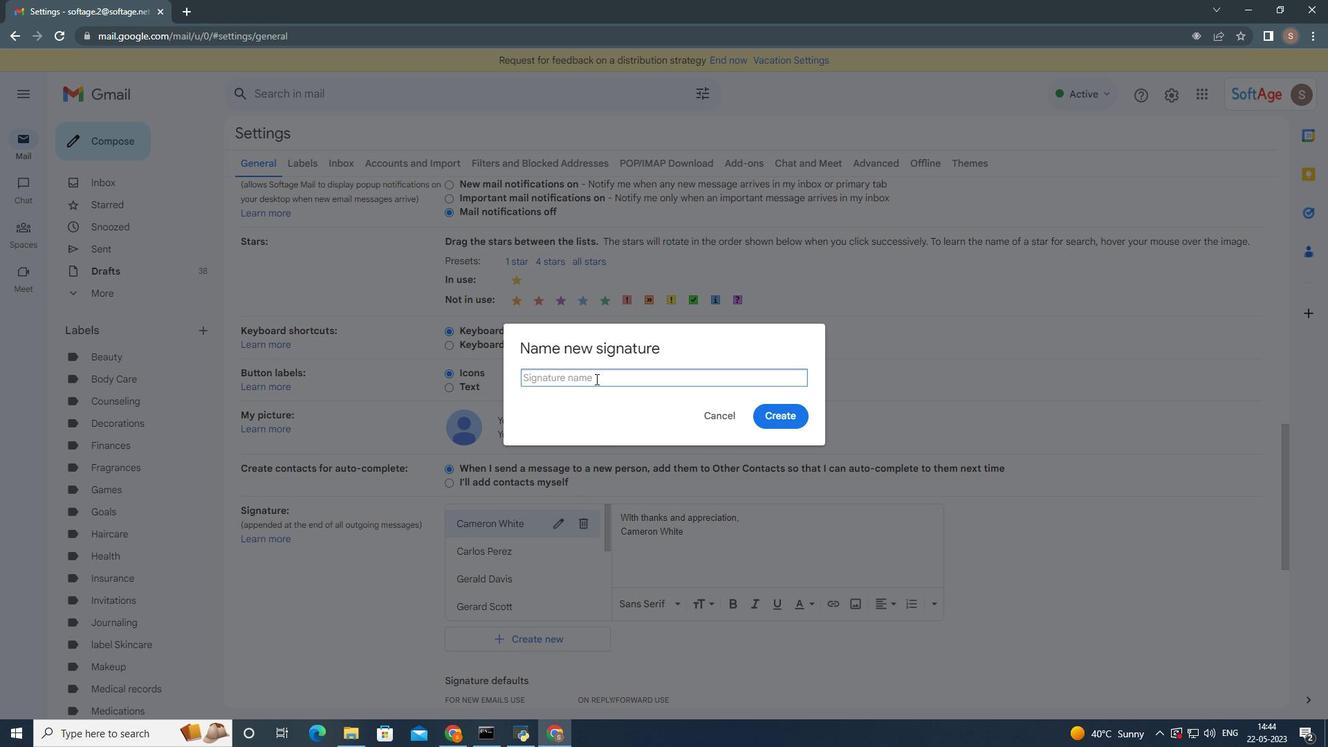 
Action: Mouse pressed left at (593, 372)
Screenshot: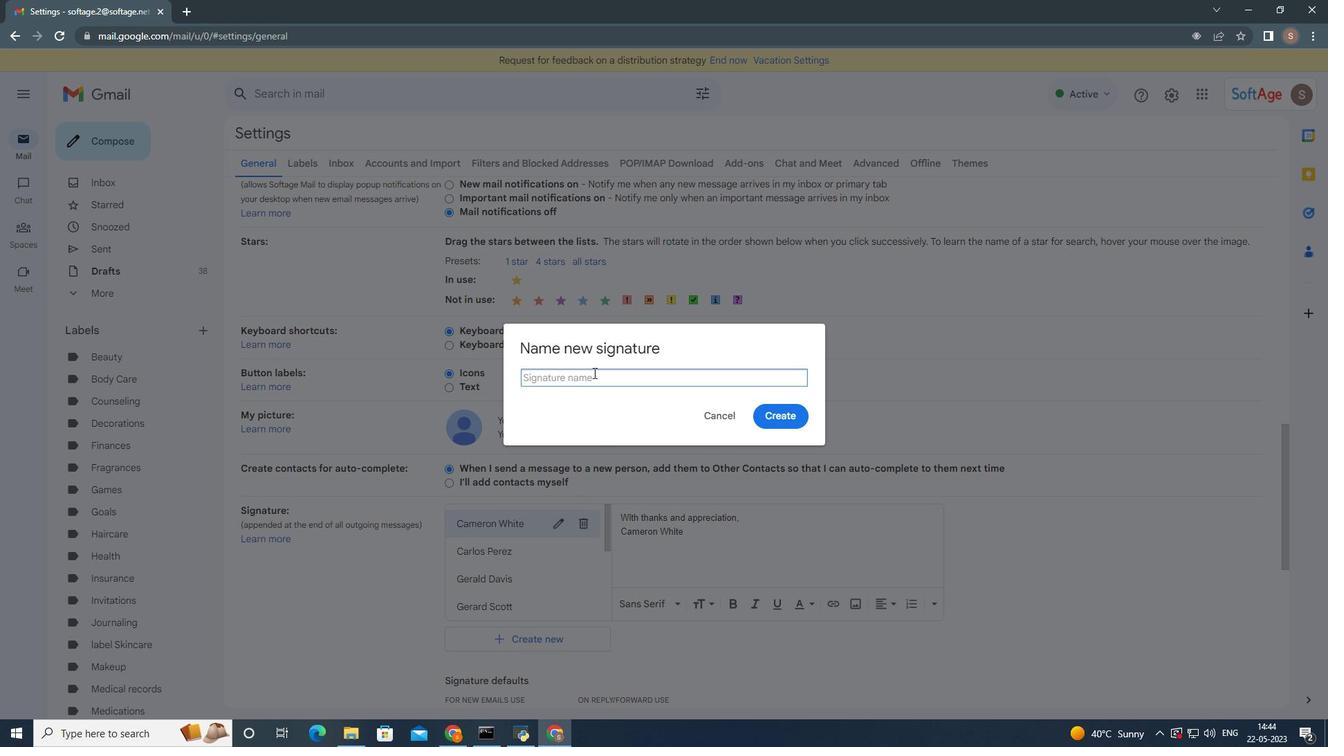 
Action: Mouse moved to (590, 375)
Screenshot: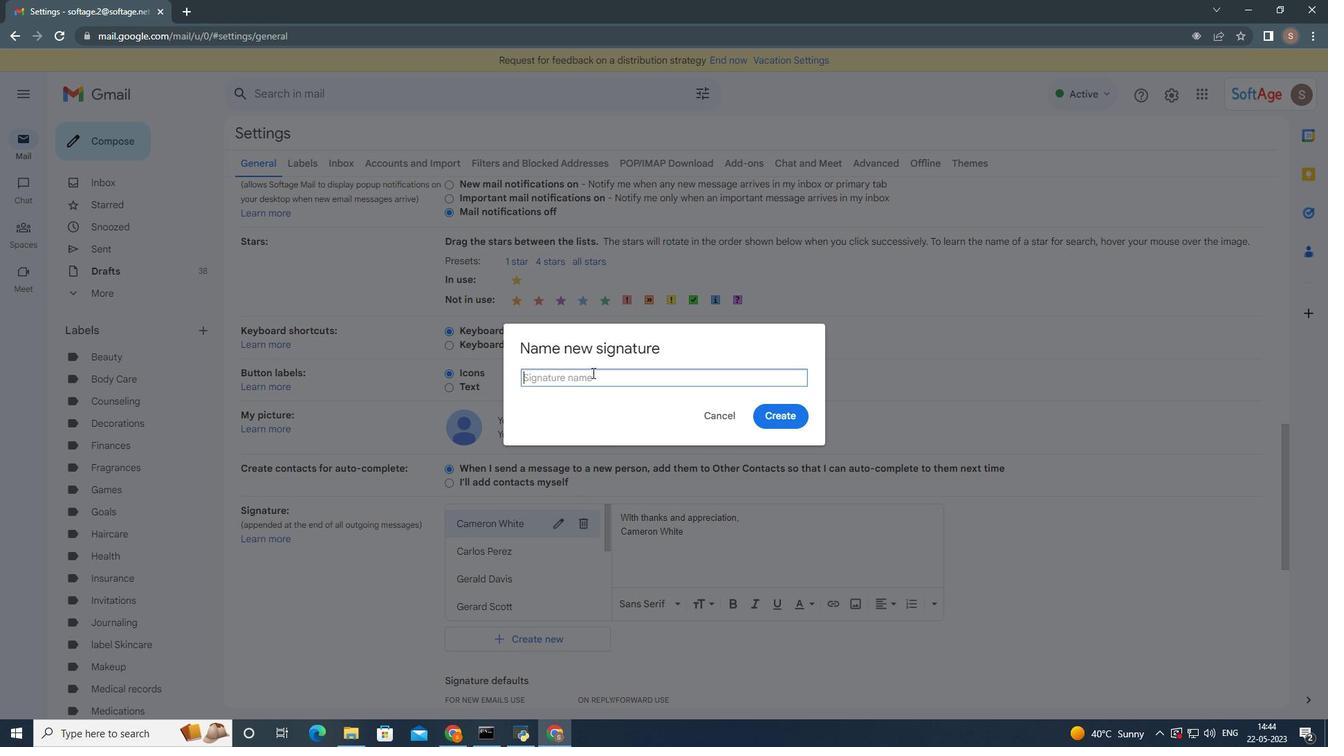 
Action: Key pressed <Key.shift>Caroline<Key.space><Key.shift><Key.shift><Key.shift><Key.shift><Key.shift><Key.shift><Key.shift><Key.shift><Key.shift><Key.shift><Key.shift><Key.shift><Key.shift><Key.shift><Key.shift><Key.shift><Key.shift><Key.shift><Key.shift><Key.shift><Key.shift><Key.shift><Key.shift><Key.shift><Key.shift><Key.shift><Key.shift><Key.shift><Key.shift><Key.shift><Key.shift><Key.shift><Key.shift><Key.shift><Key.shift><Key.shift><Key.shift><Key.shift><Key.shift><Key.shift><Key.shift><Key.shift><Key.shift><Key.shift>Robinson
Screenshot: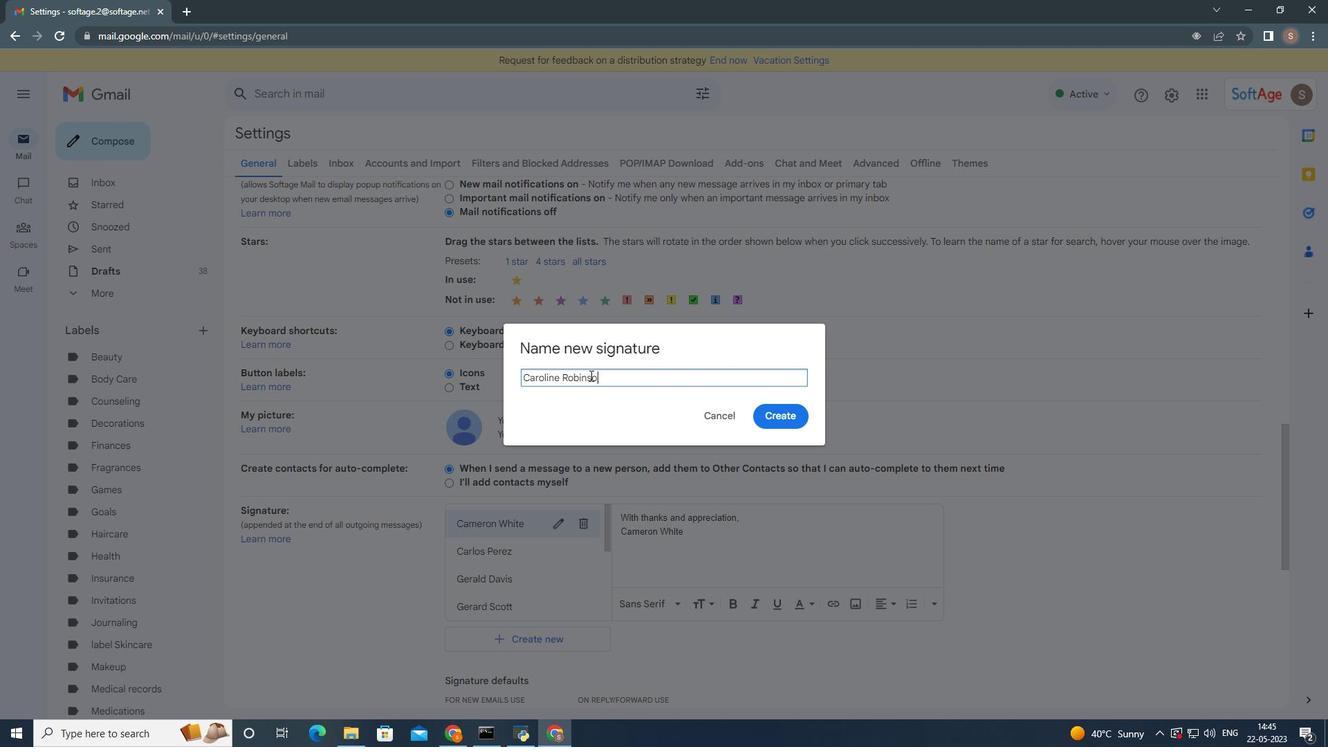 
Action: Mouse moved to (771, 401)
Screenshot: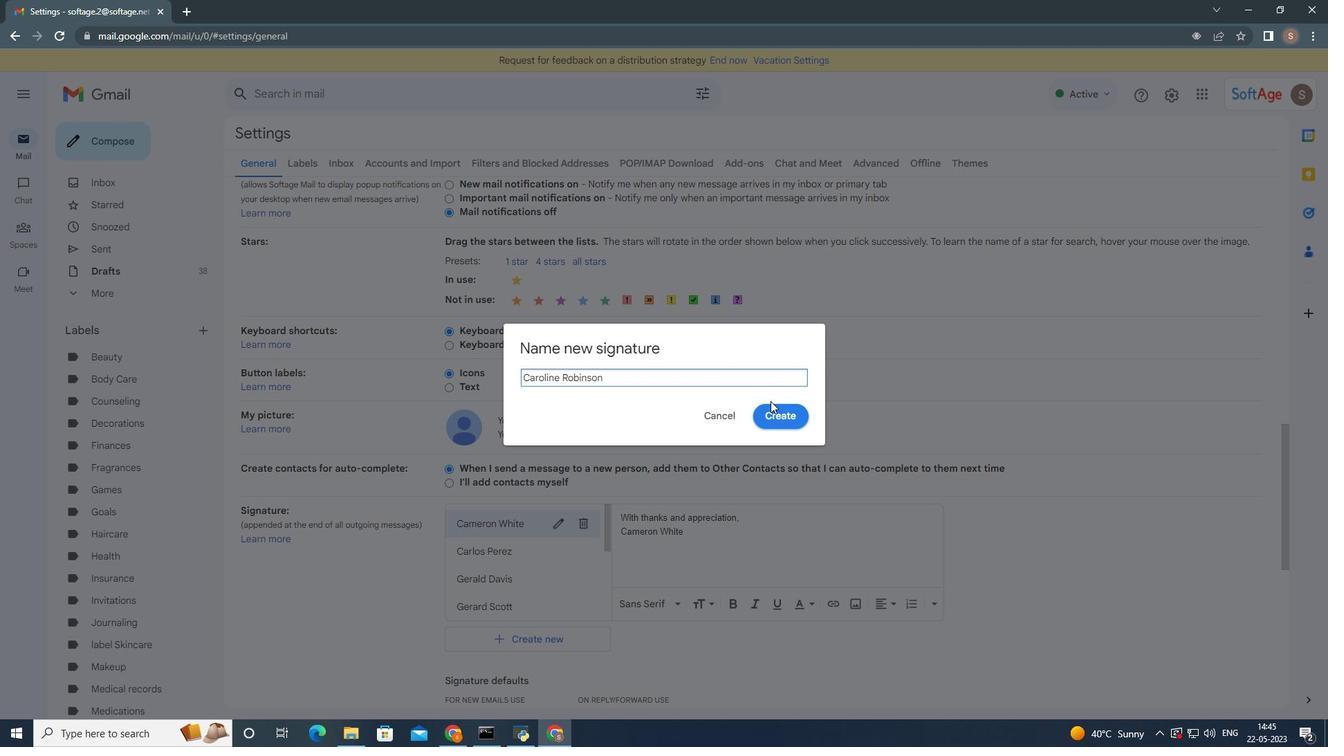 
Action: Mouse pressed left at (771, 401)
Screenshot: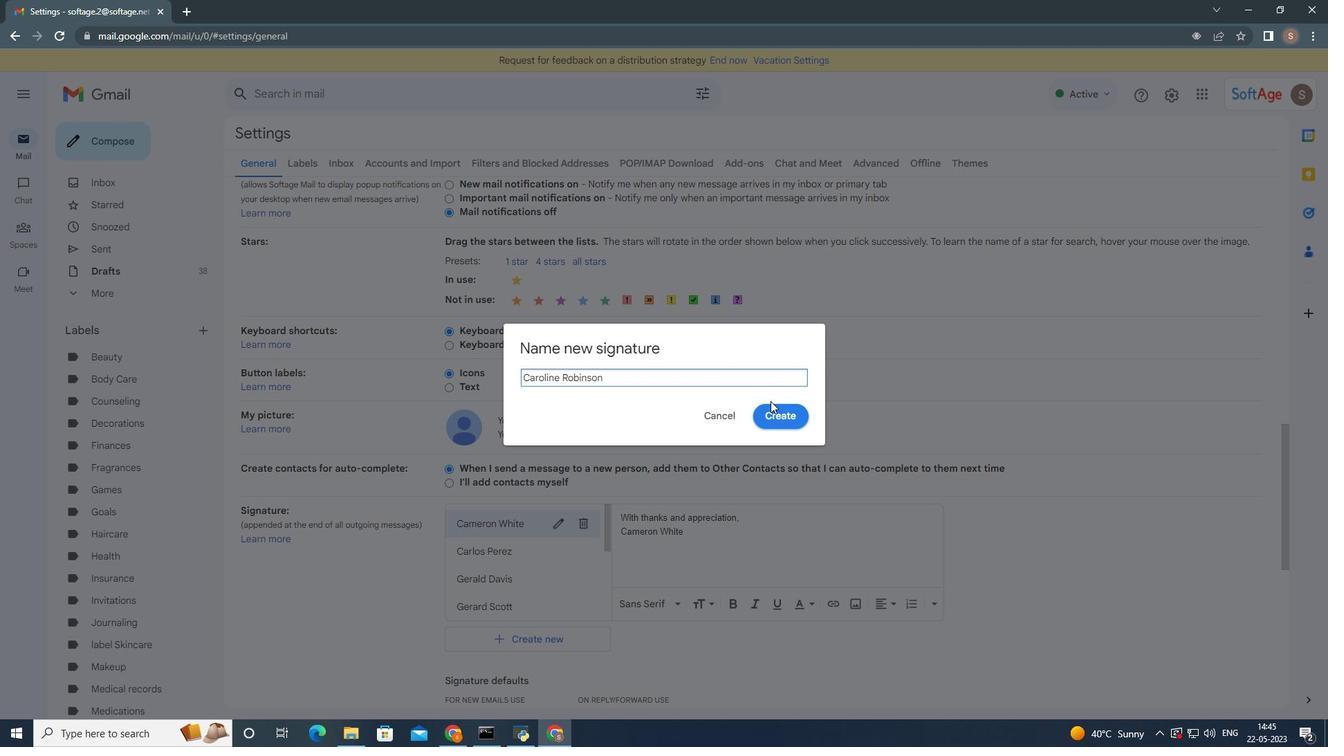 
Action: Mouse moved to (771, 413)
Screenshot: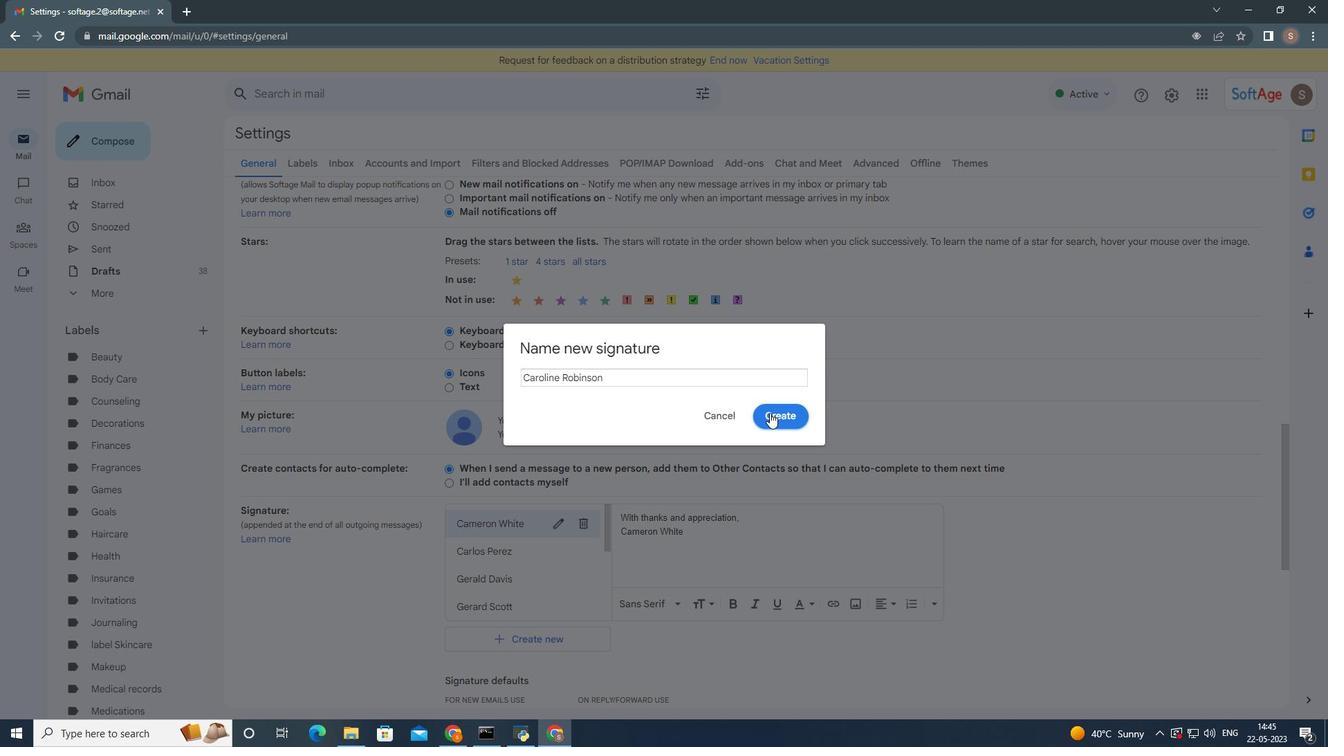 
Action: Mouse pressed left at (771, 413)
Screenshot: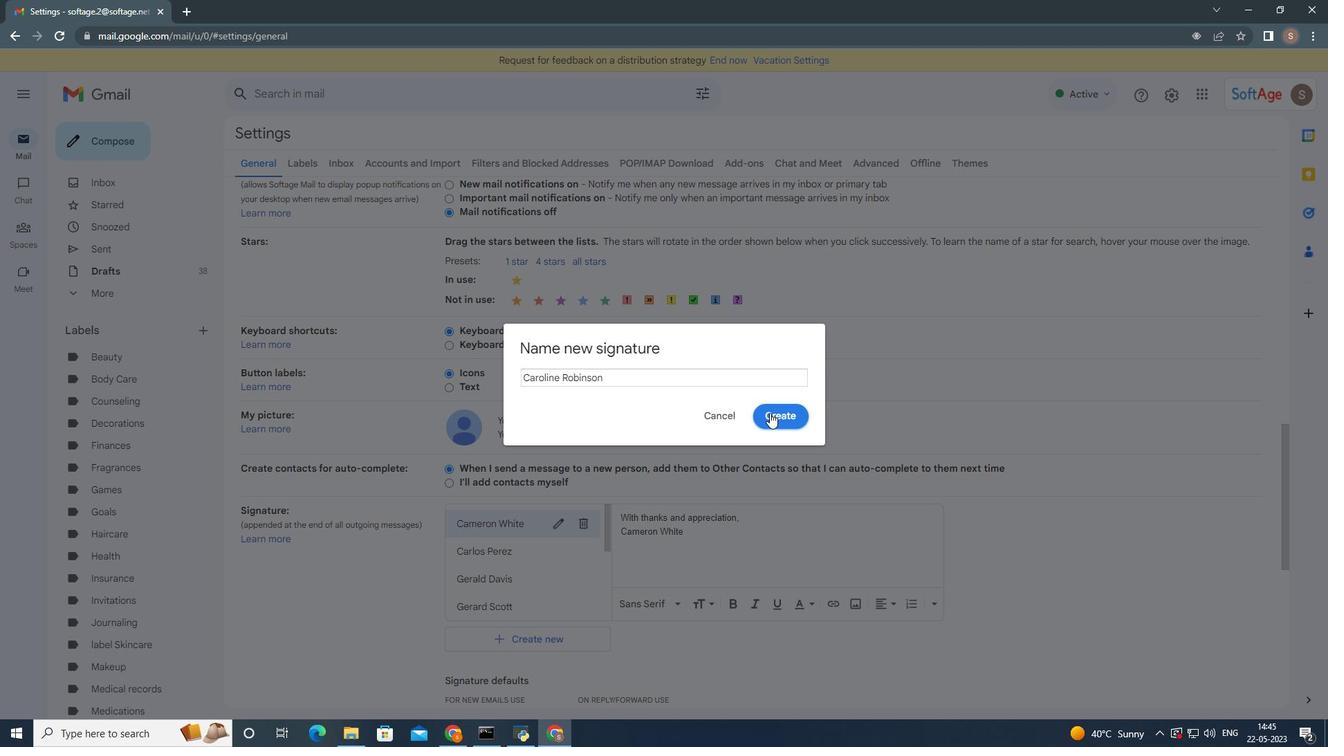 
Action: Mouse moved to (590, 489)
Screenshot: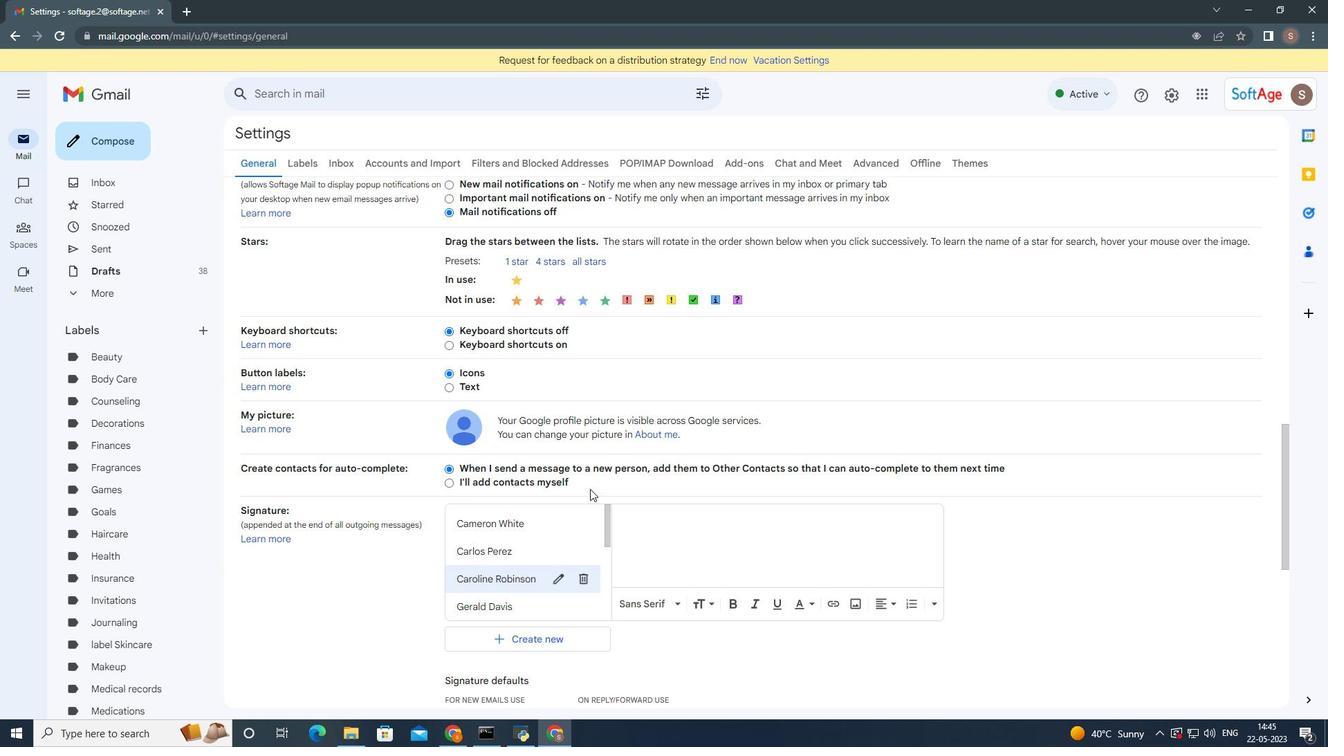 
Action: Mouse scrolled (590, 488) with delta (0, 0)
Screenshot: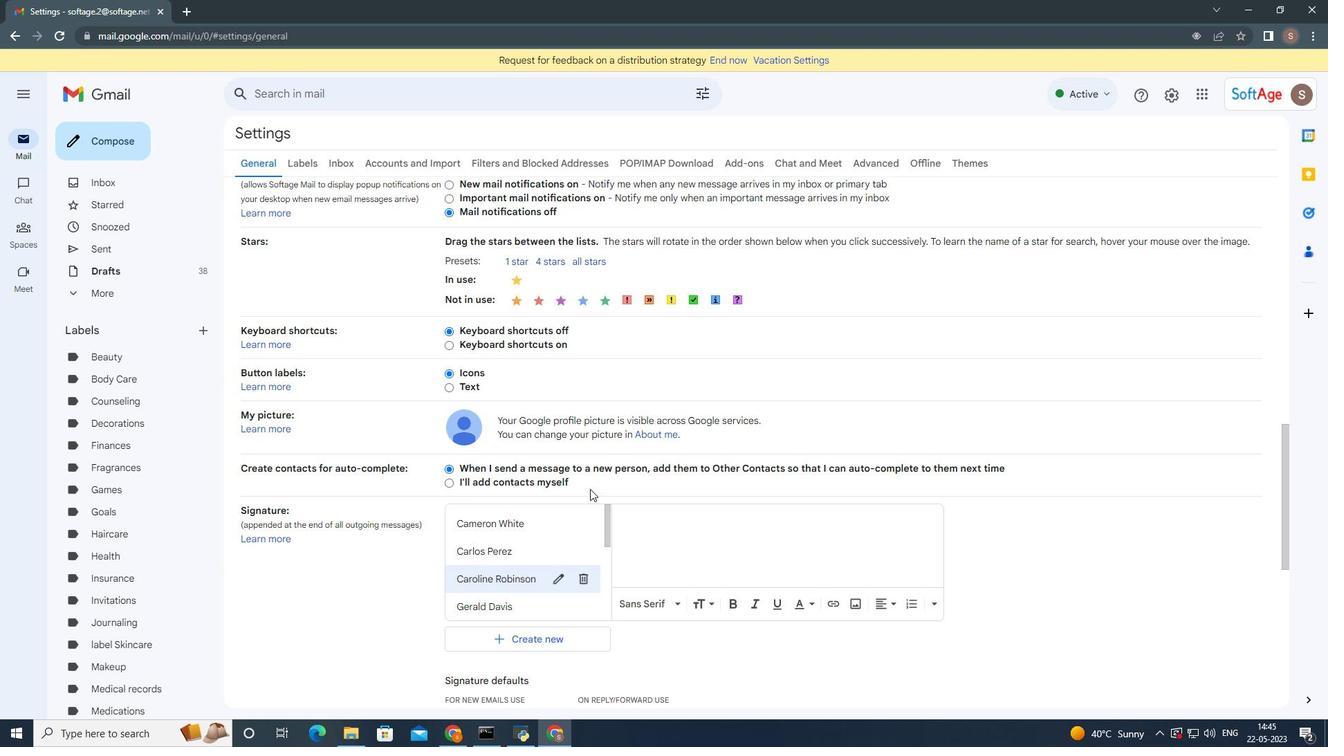 
Action: Mouse moved to (590, 489)
Screenshot: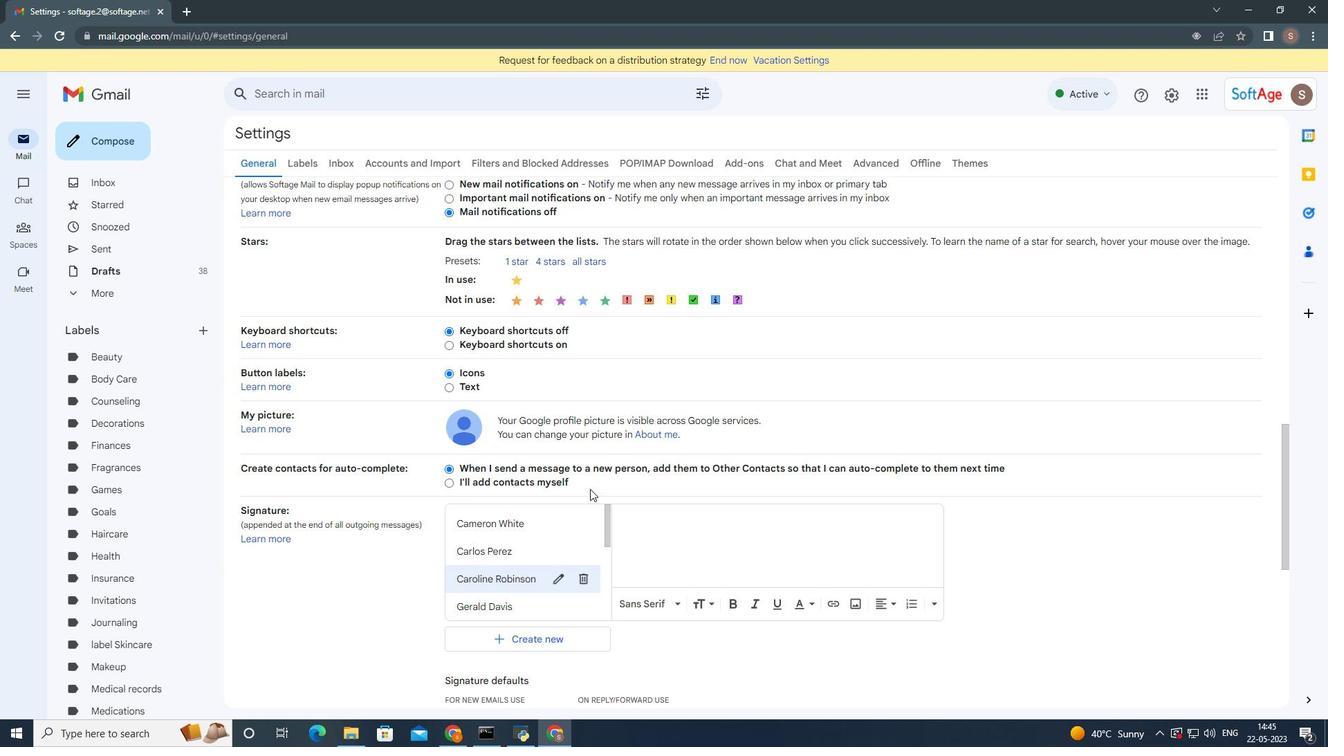 
Action: Mouse scrolled (590, 488) with delta (0, 0)
Screenshot: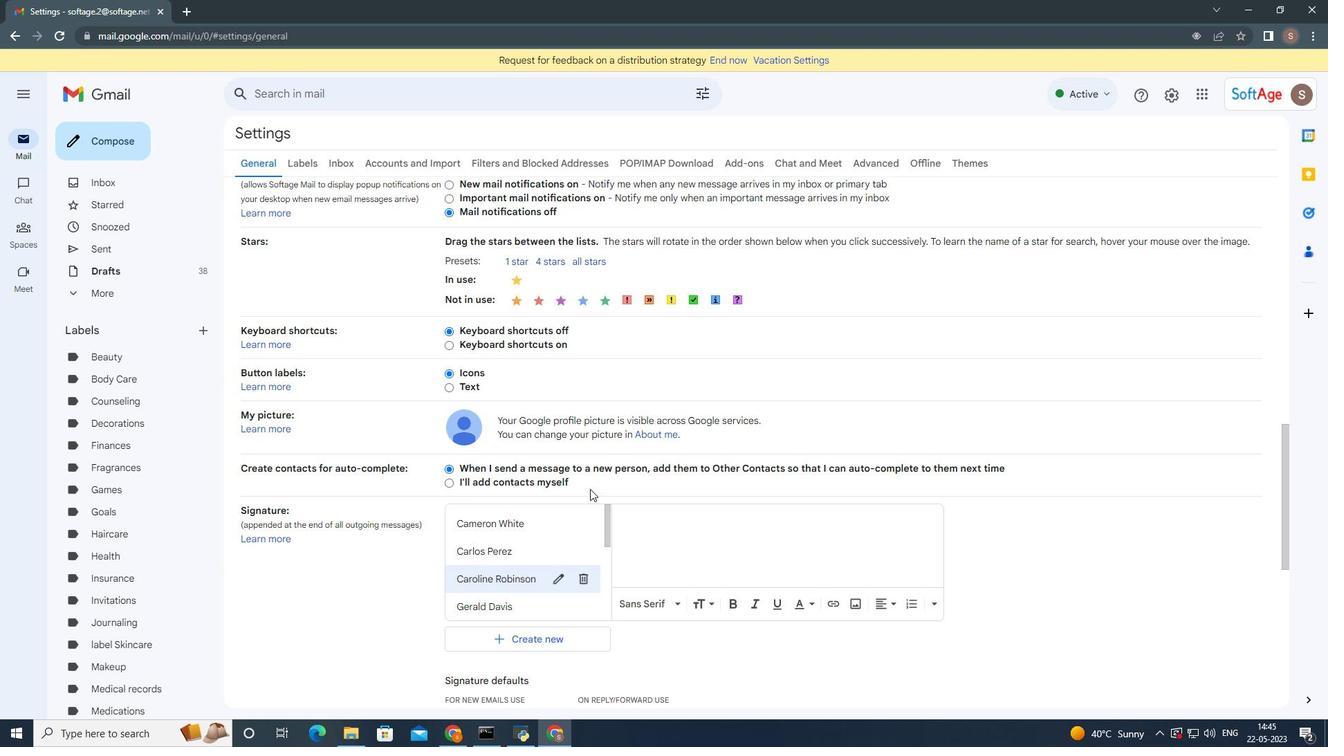 
Action: Mouse moved to (591, 489)
Screenshot: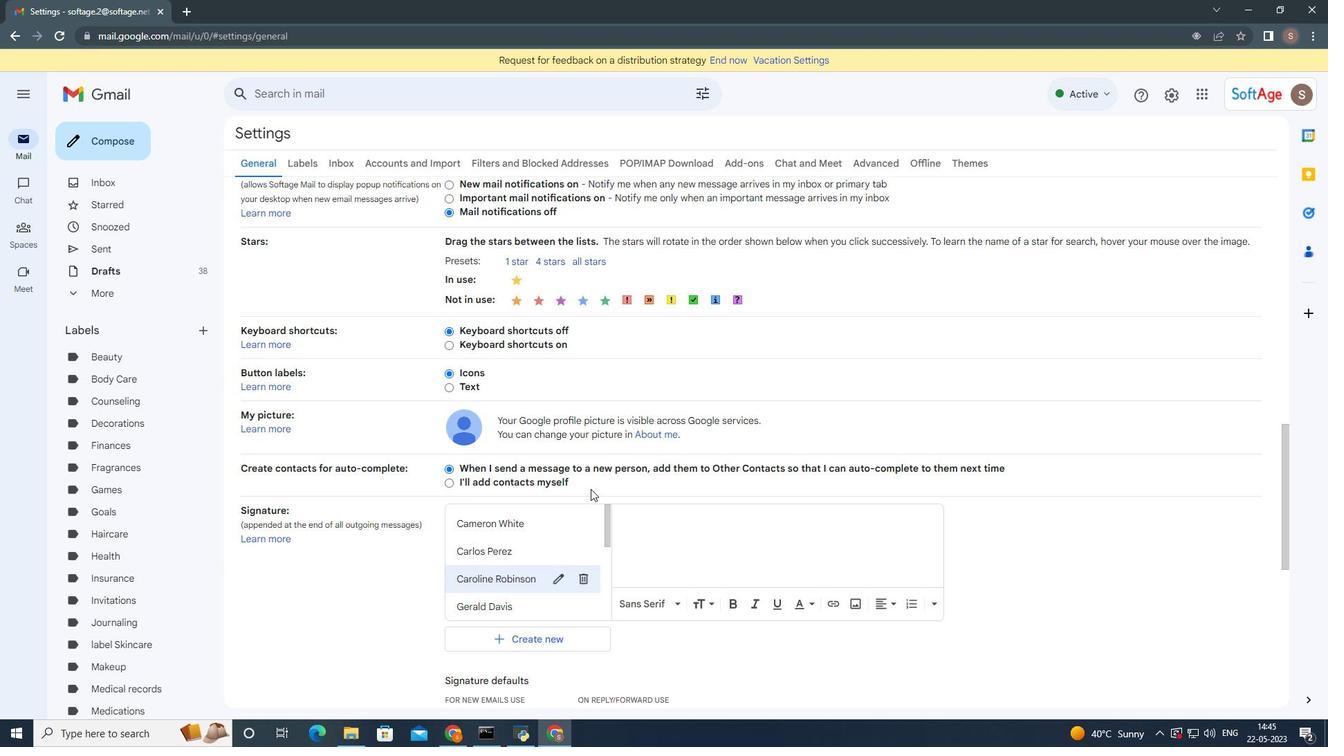 
Action: Mouse scrolled (591, 489) with delta (0, 0)
Screenshot: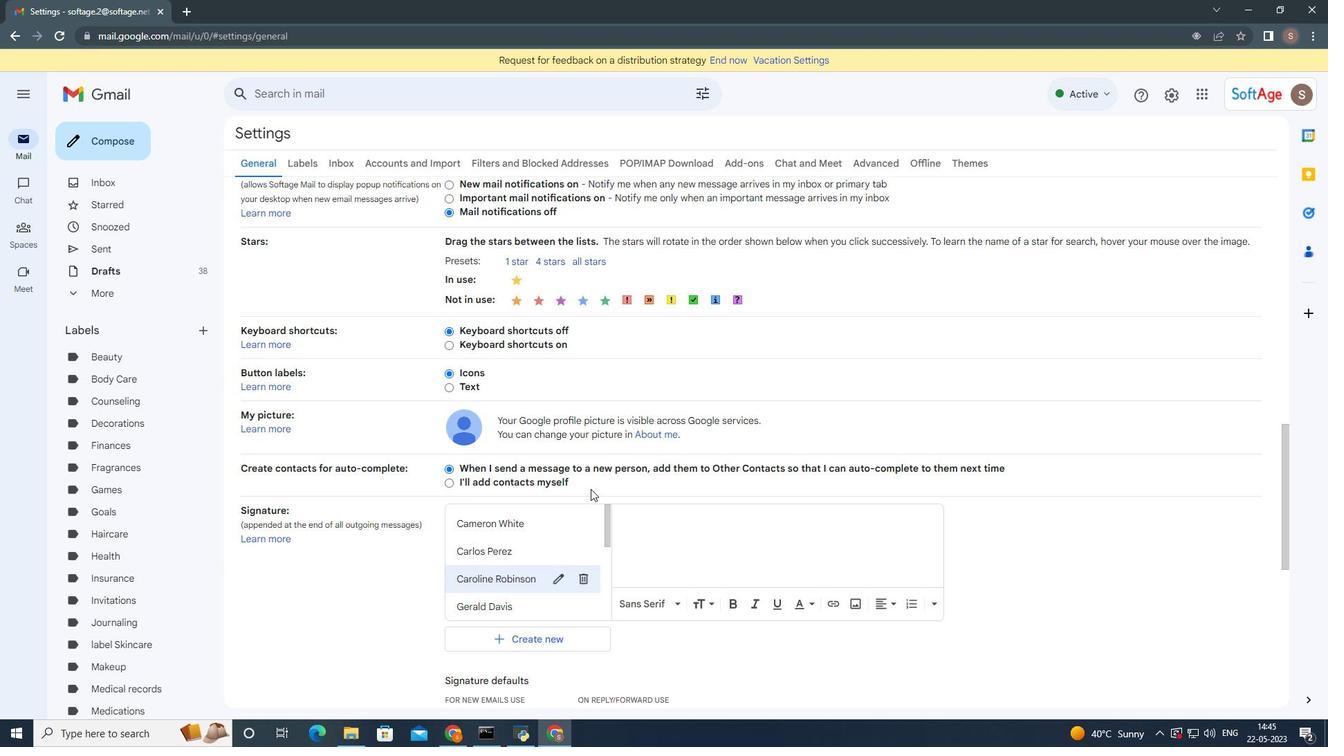
Action: Mouse moved to (592, 491)
Screenshot: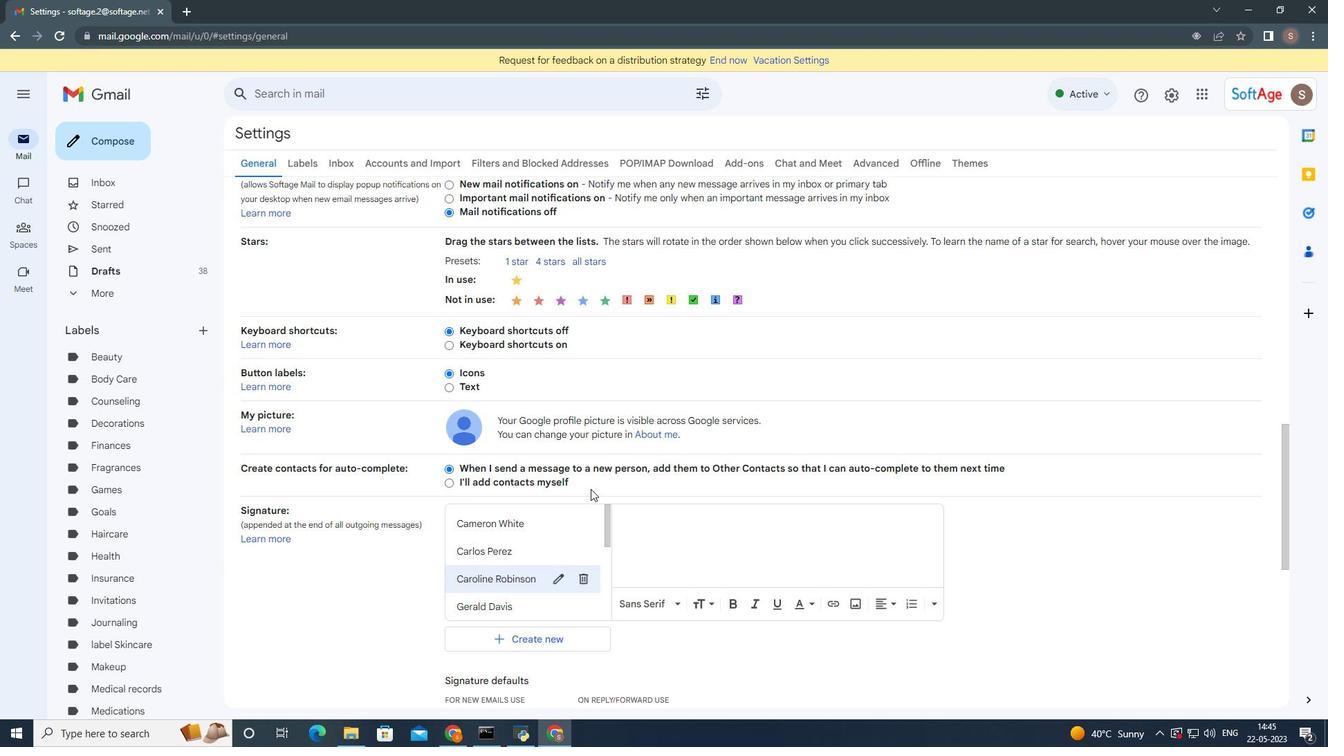
Action: Mouse scrolled (592, 490) with delta (0, 0)
Screenshot: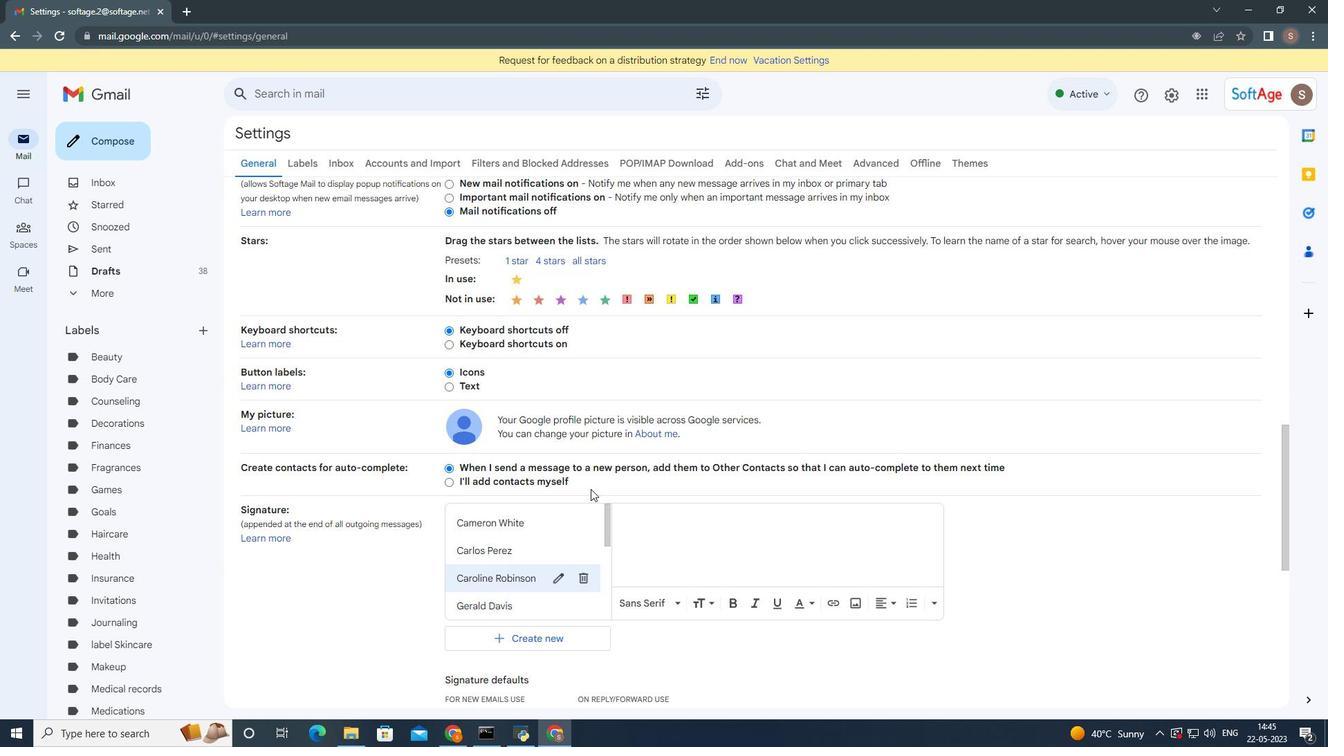 
Action: Mouse moved to (653, 235)
Screenshot: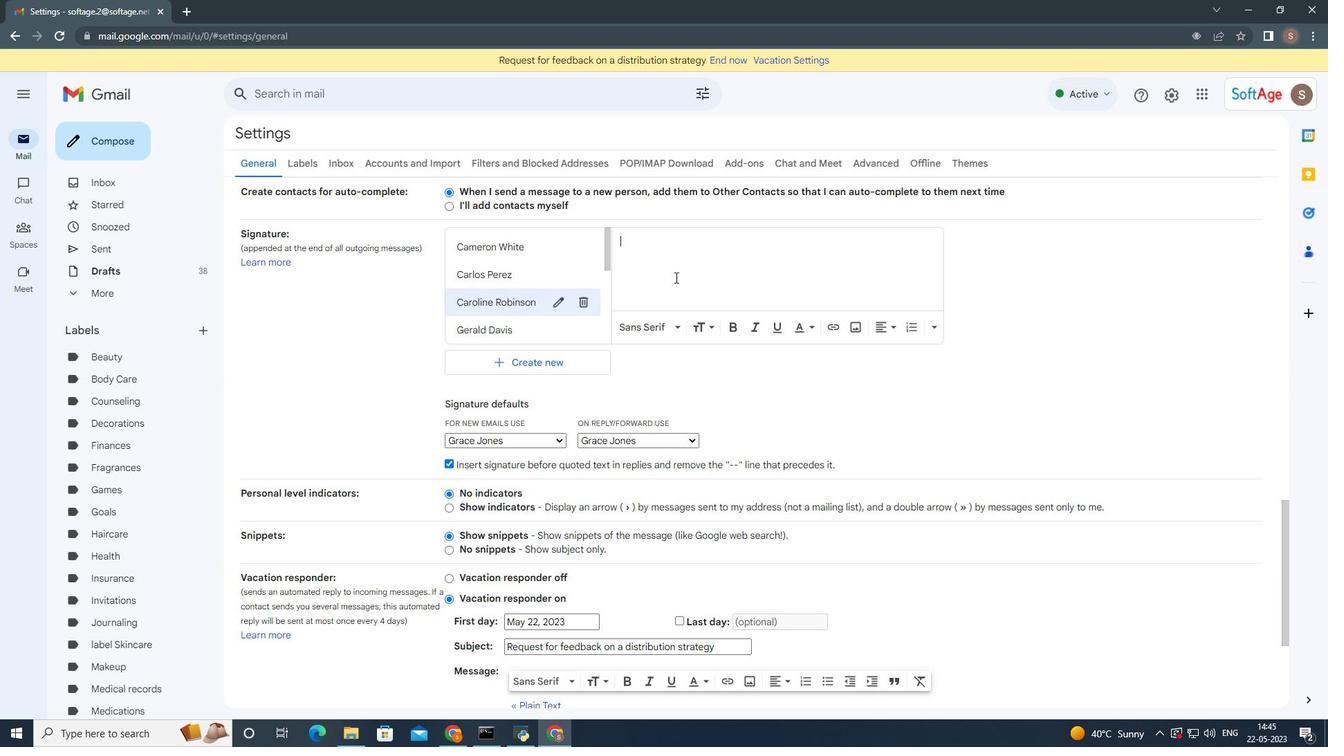 
Action: Mouse pressed left at (653, 235)
Screenshot: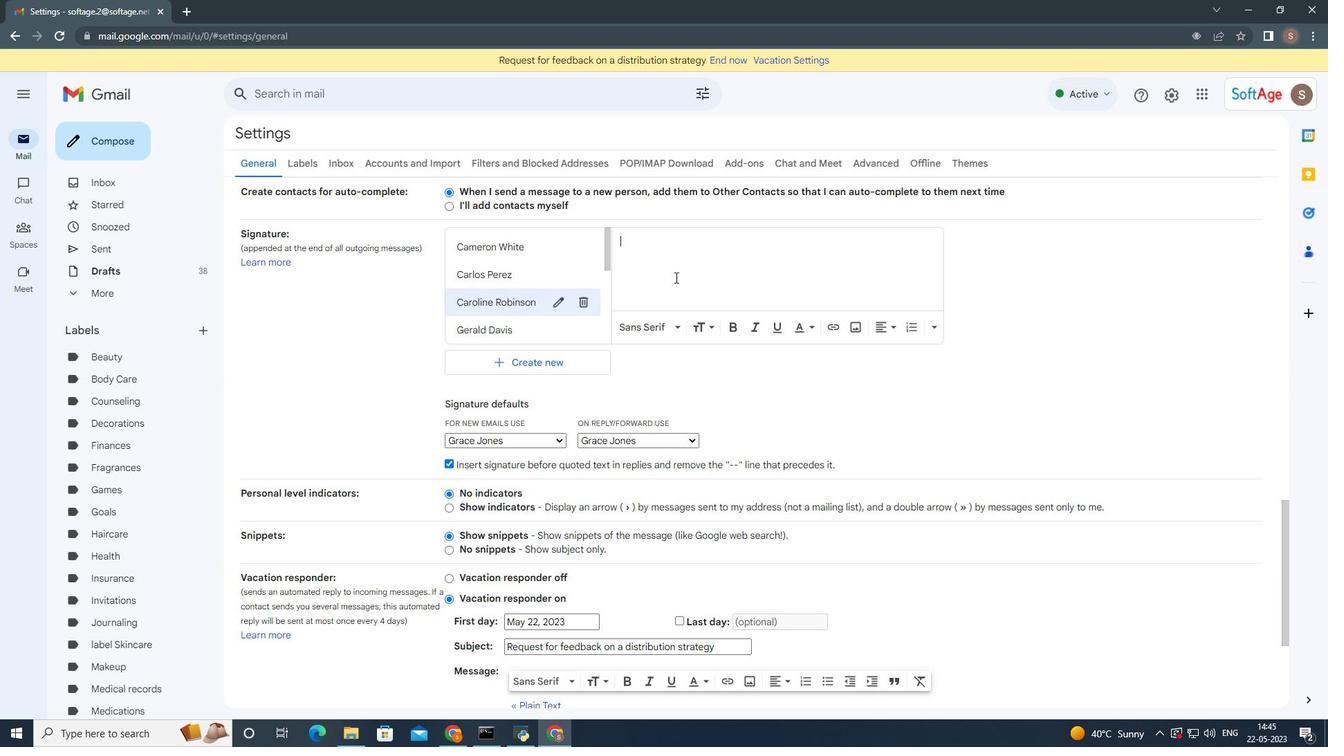 
Action: Mouse moved to (645, 240)
Screenshot: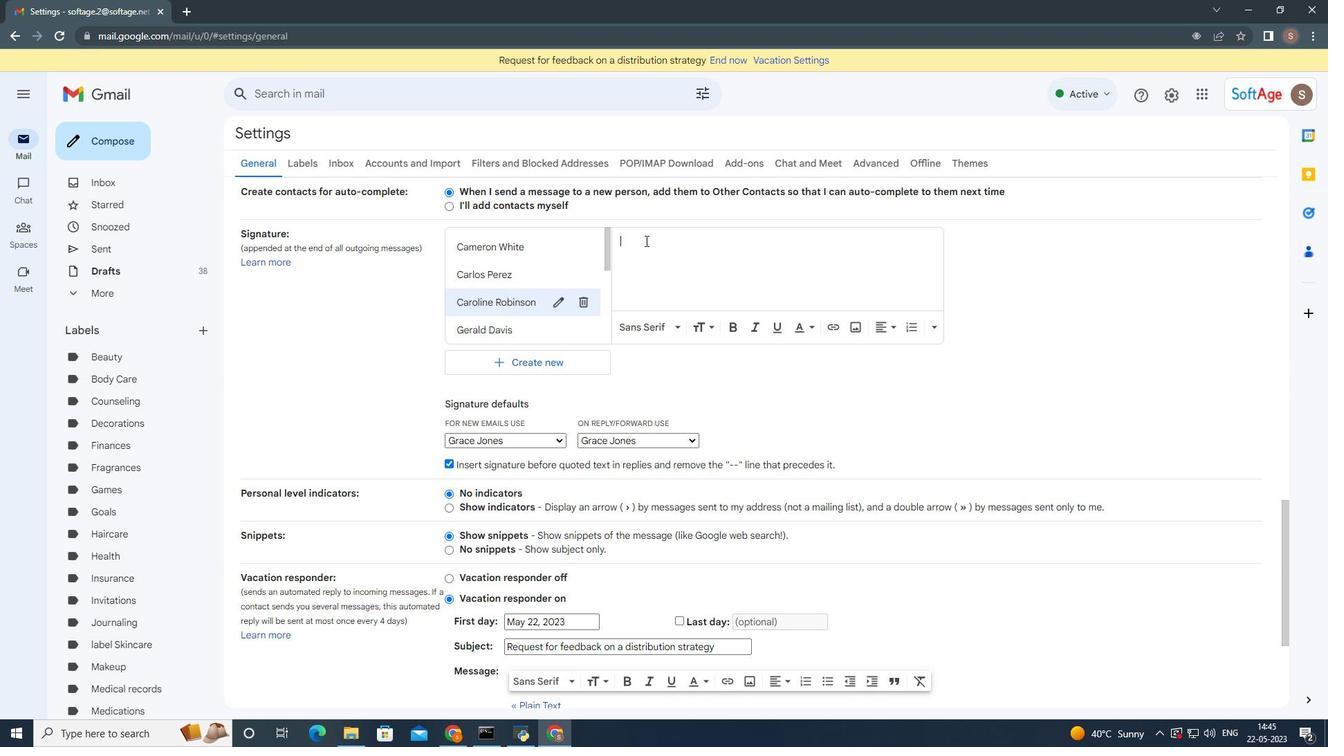 
Action: Key pressed <Key.shift>Have<Key.space>a<Key.space>wonderfuld<Key.backspace><Key.space>day,<Key.enter><Key.shift>Caroline<Key.space><Key.shift><Key.shift><Key.shift><Key.shift><Key.shift><Key.shift>Robinsi<Key.backspace>on
Screenshot: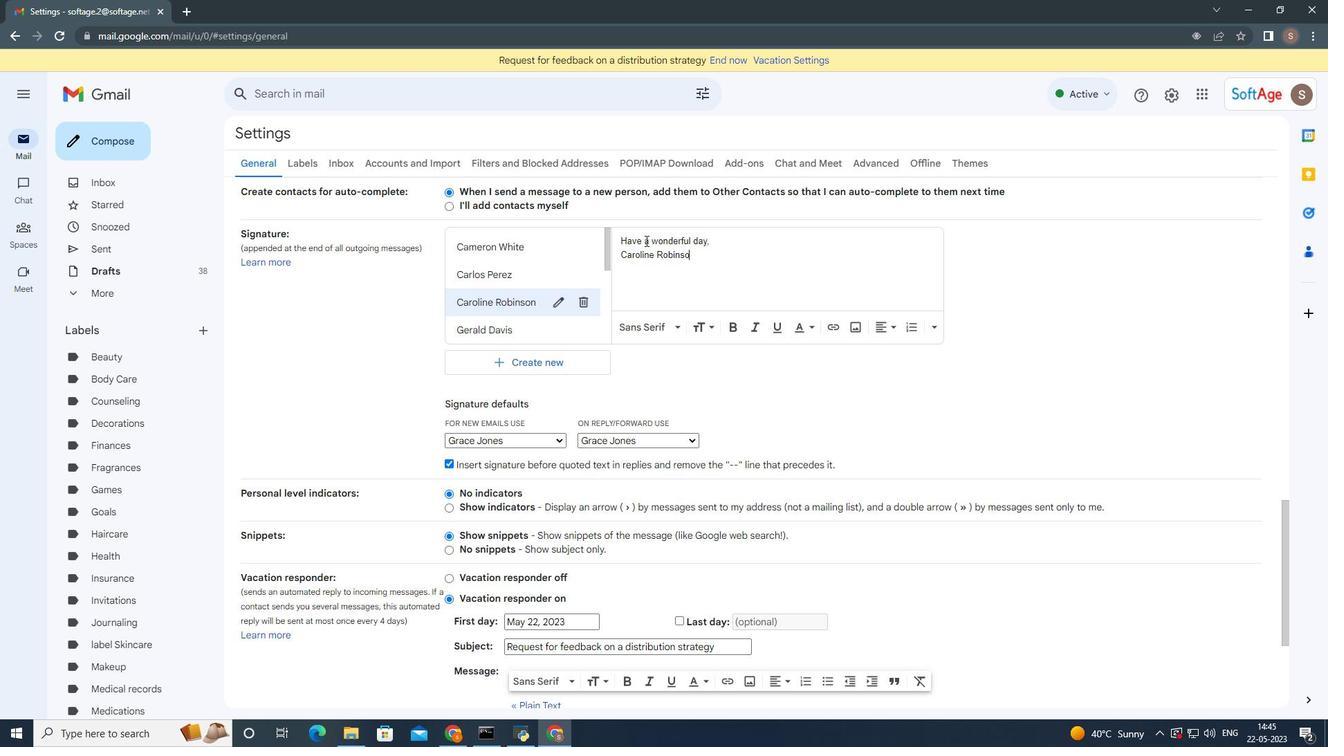 
Action: Mouse moved to (693, 336)
Screenshot: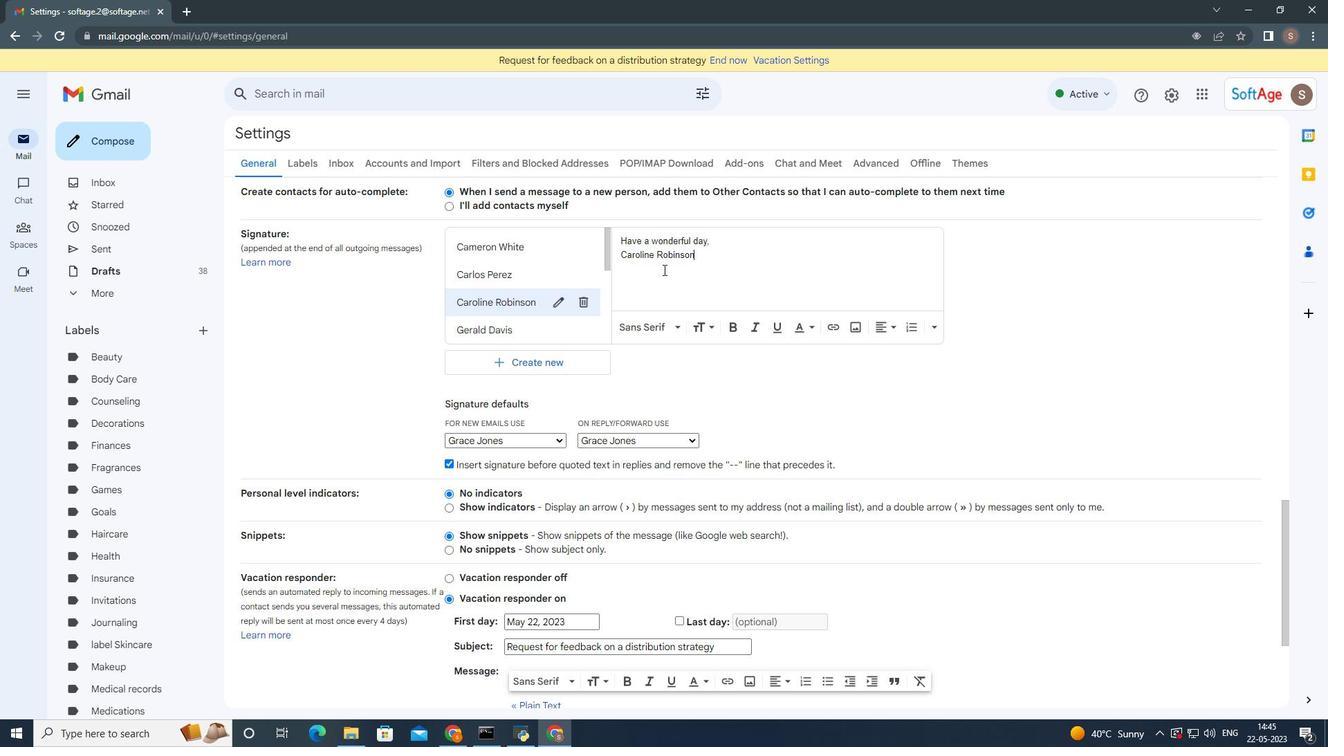 
Action: Mouse scrolled (693, 335) with delta (0, 0)
Screenshot: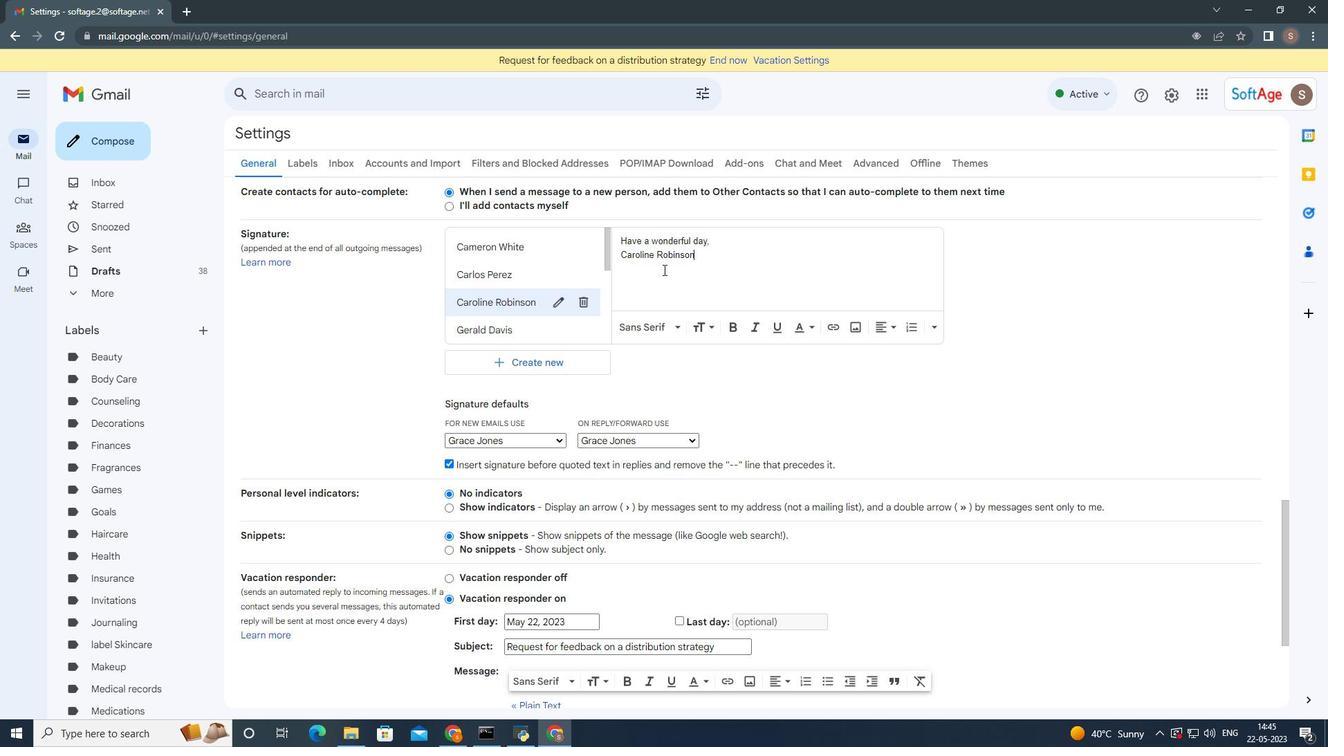 
Action: Mouse moved to (698, 352)
Screenshot: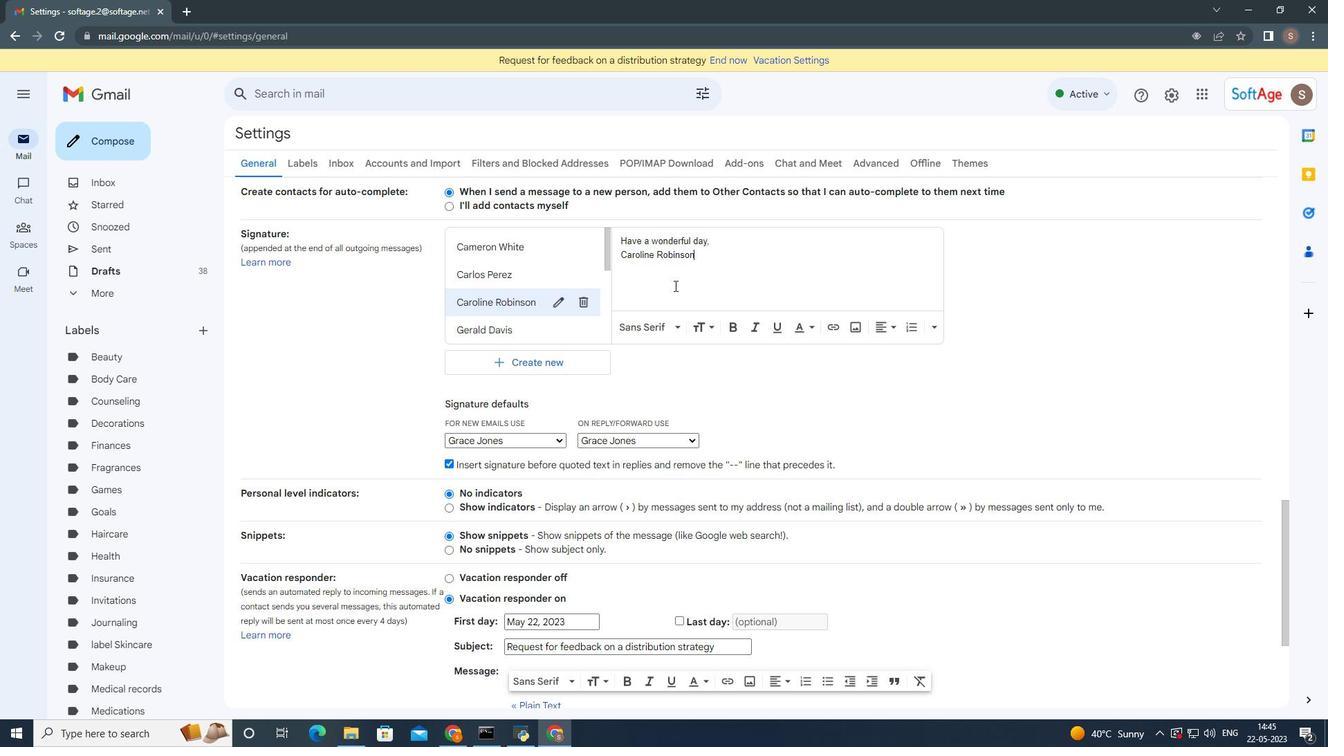 
Action: Mouse scrolled (698, 352) with delta (0, 0)
Screenshot: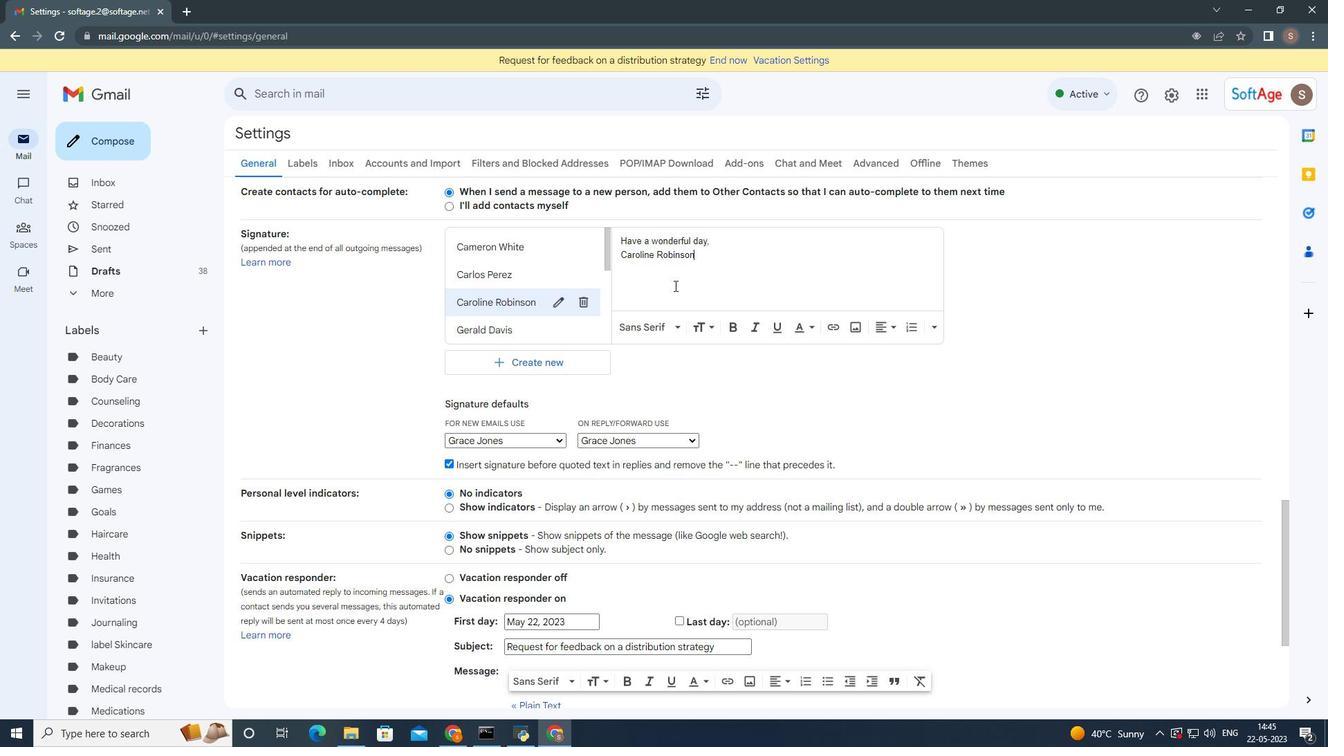 
Action: Mouse moved to (700, 358)
Screenshot: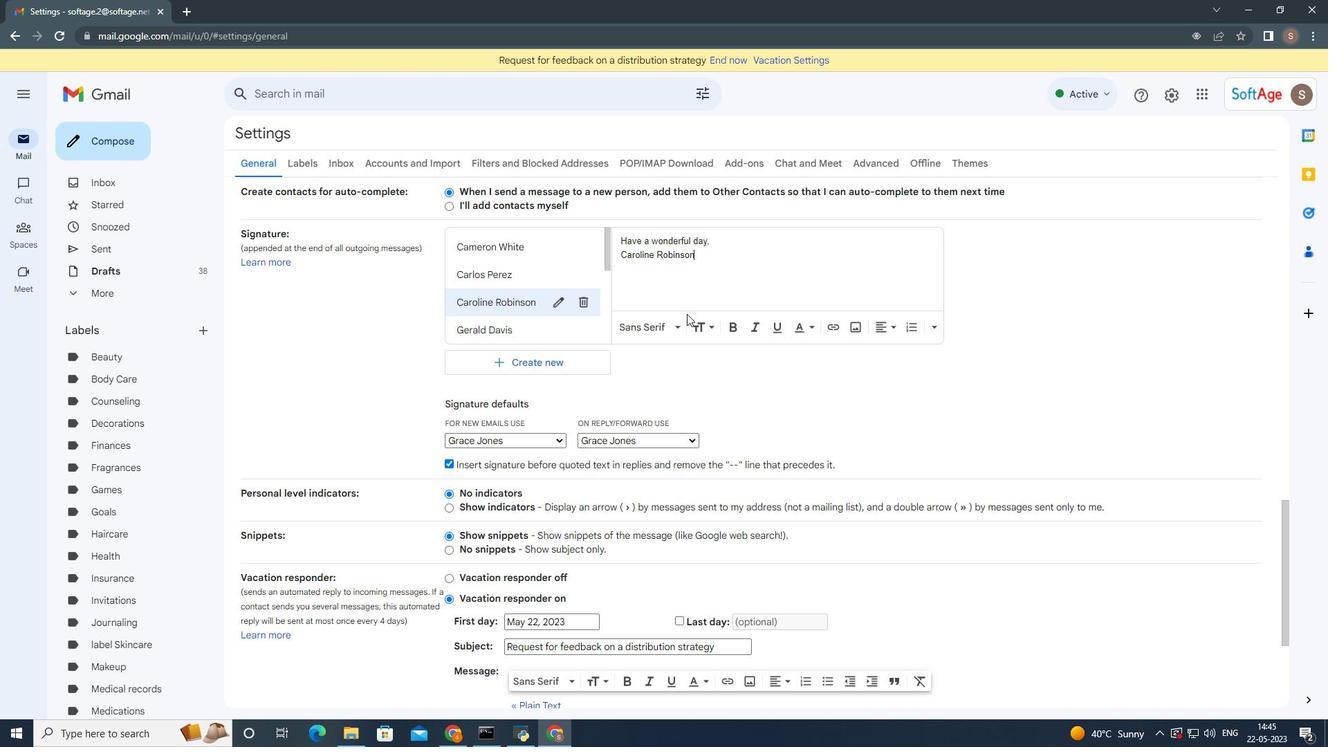 
Action: Mouse scrolled (700, 357) with delta (0, 0)
Screenshot: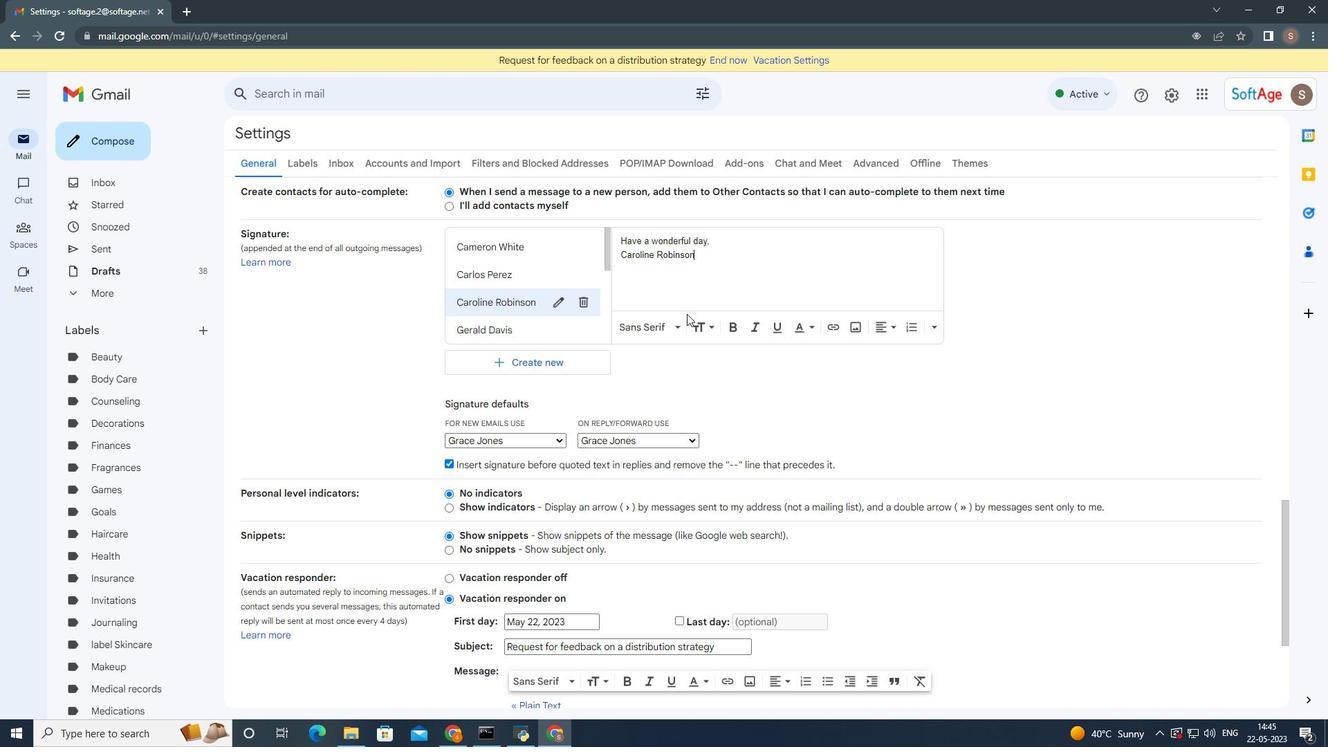 
Action: Mouse moved to (719, 648)
Screenshot: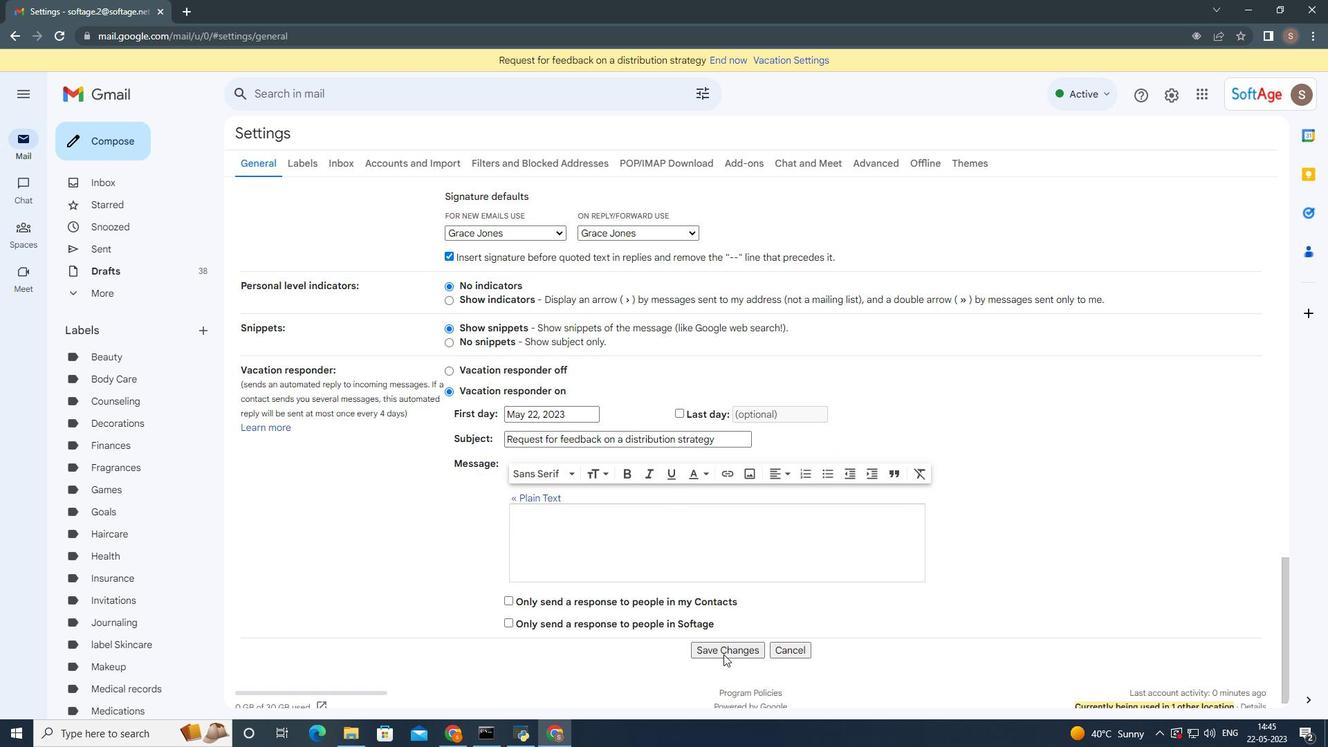 
Action: Mouse pressed left at (719, 648)
Screenshot: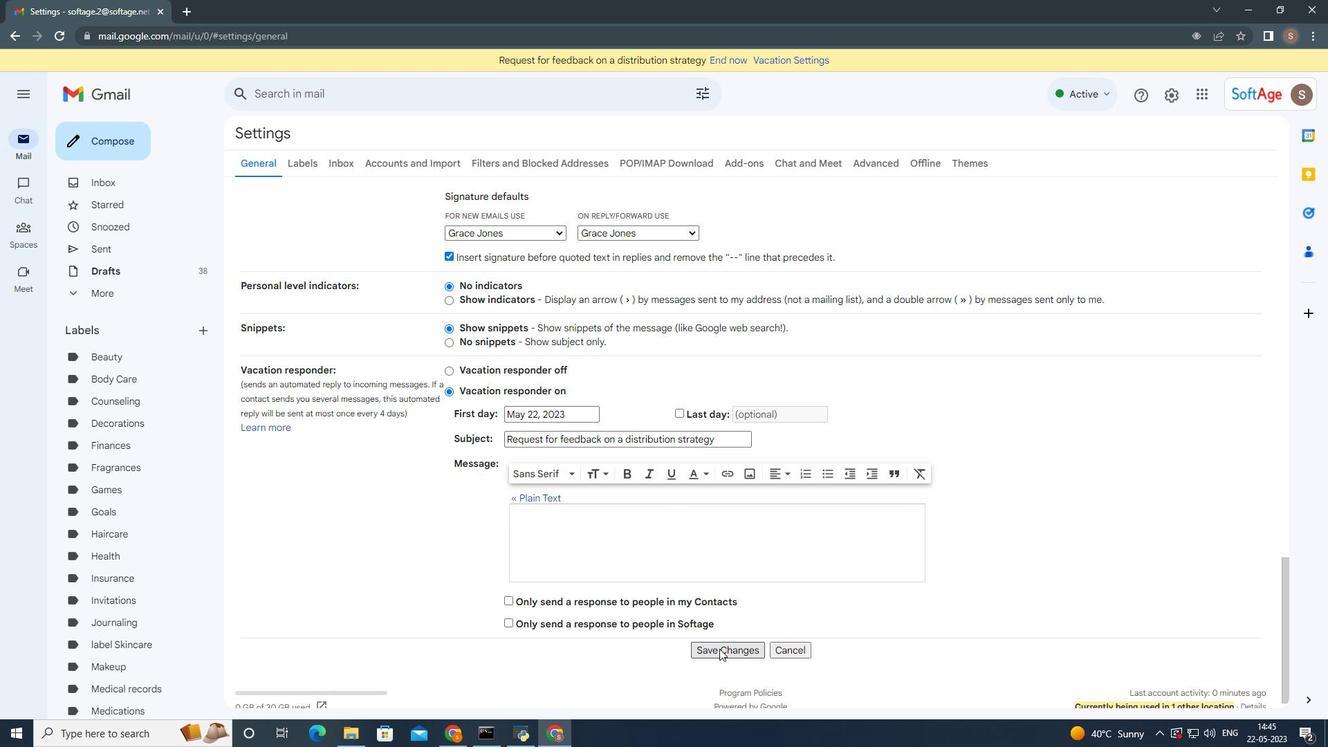 
Action: Mouse moved to (105, 152)
Screenshot: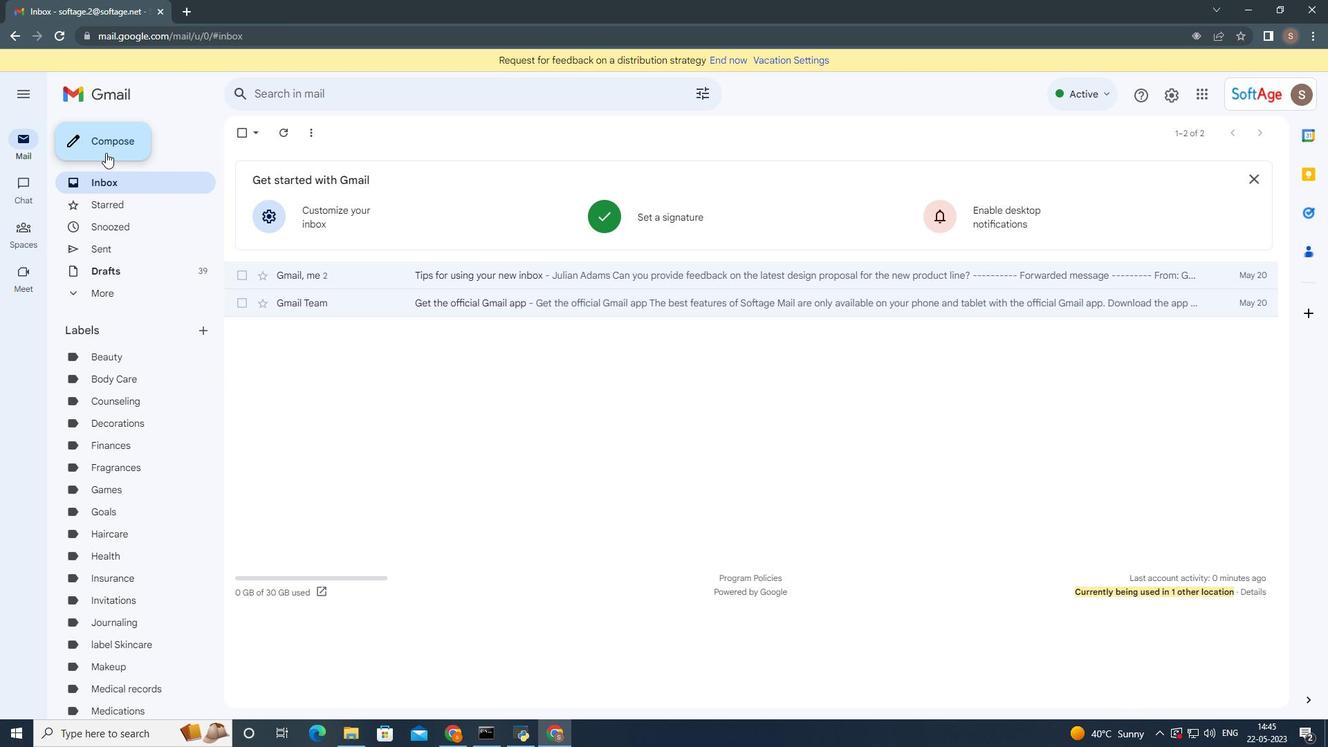 
Action: Mouse pressed left at (105, 152)
Screenshot: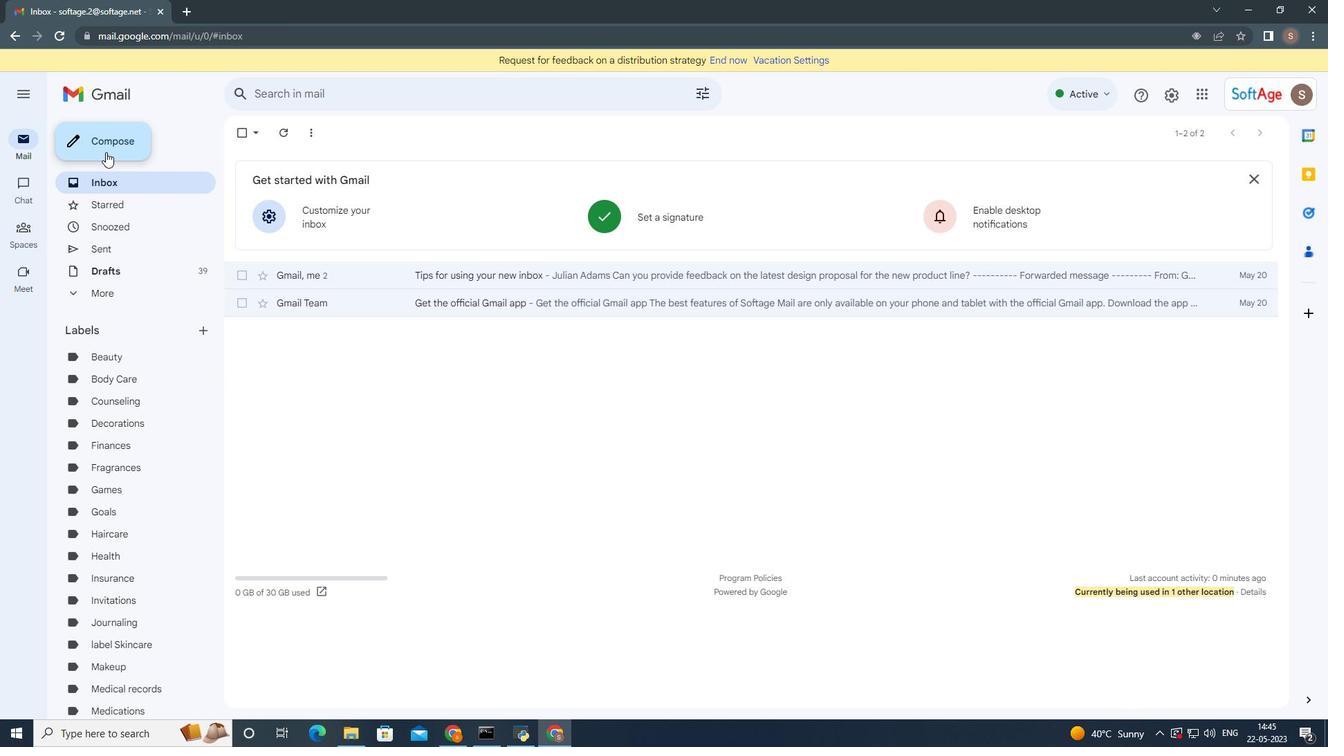 
Action: Mouse moved to (903, 348)
Screenshot: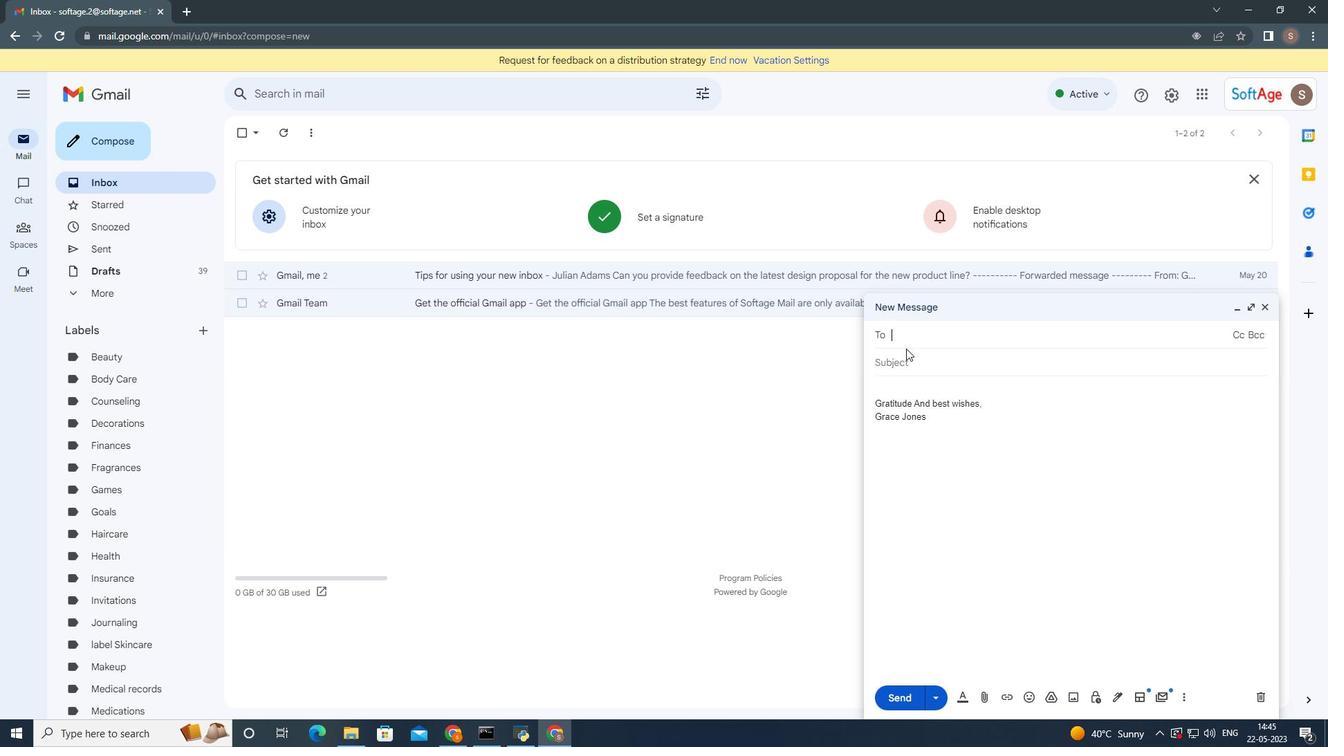 
Action: Key pressed softage.4<Key.space><Key.backspace><Key.shift>@softage<Key.space><Key.backspace>.net
Screenshot: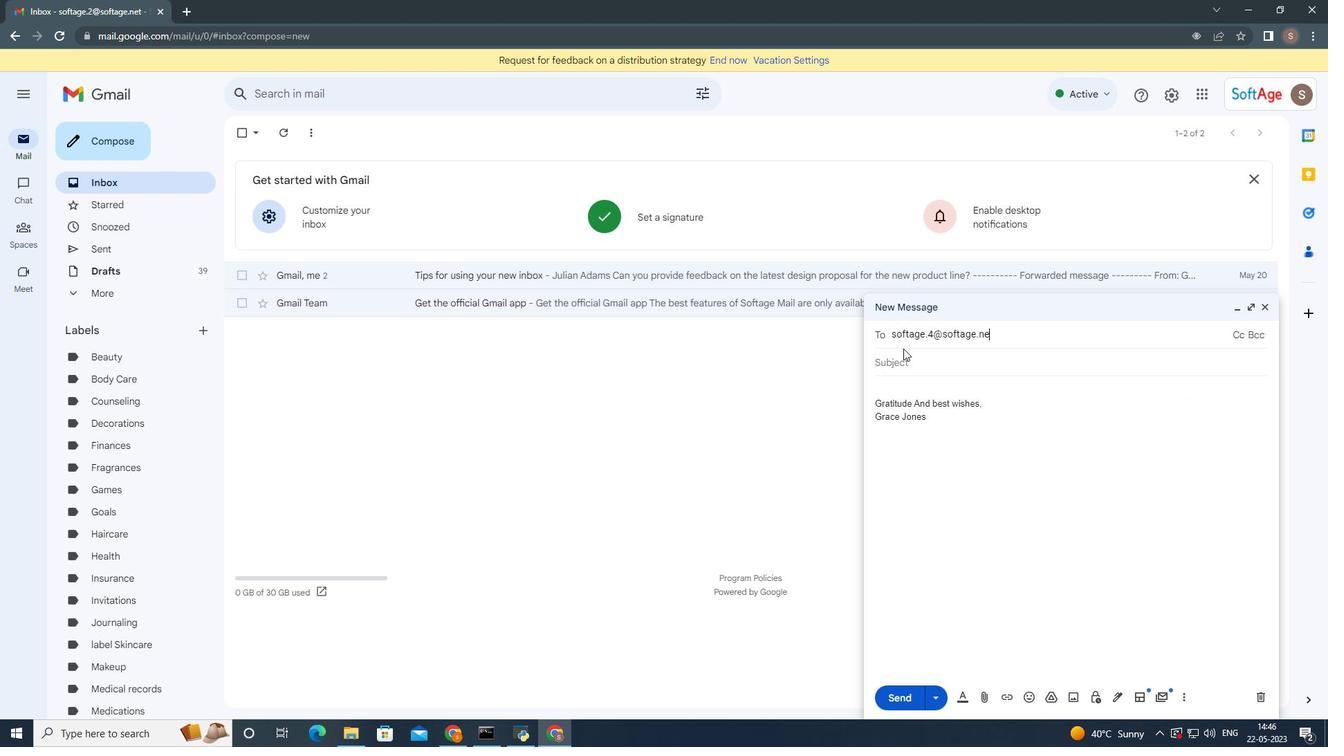 
Action: Mouse moved to (986, 374)
Screenshot: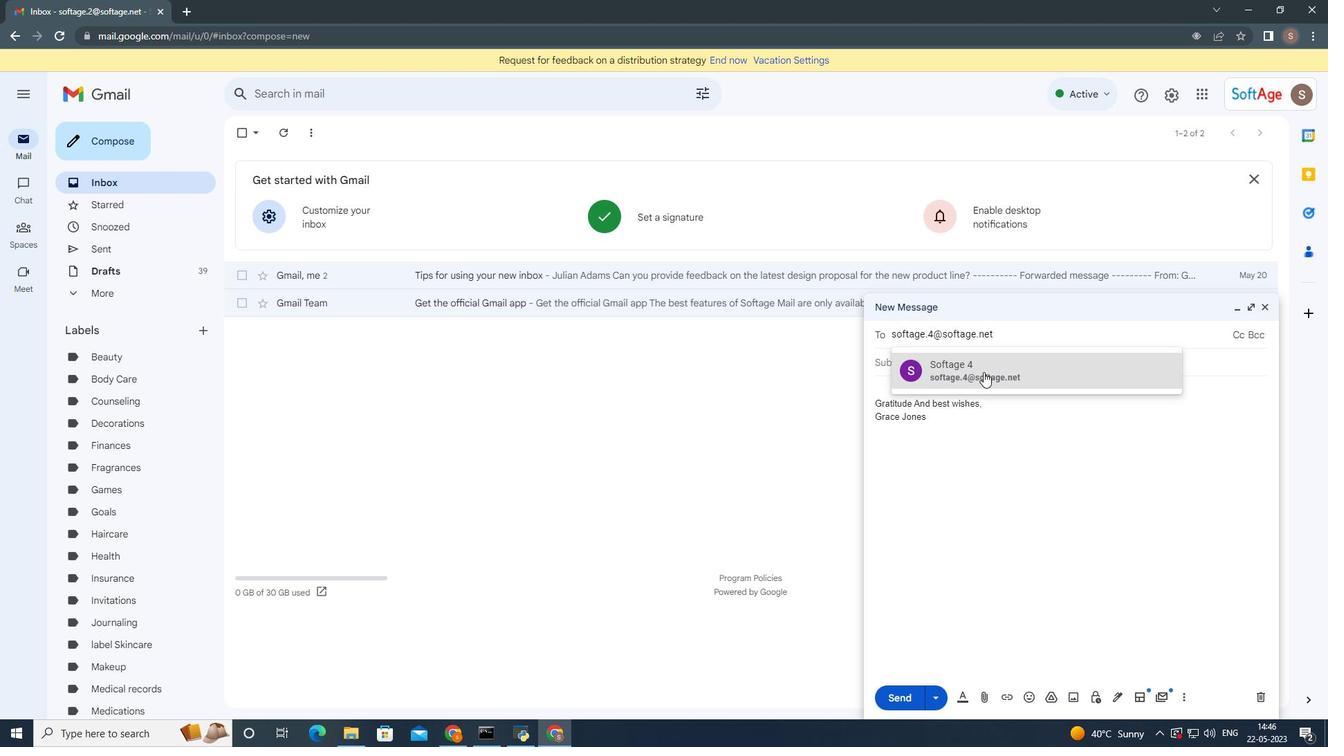 
Action: Mouse pressed left at (986, 374)
Screenshot: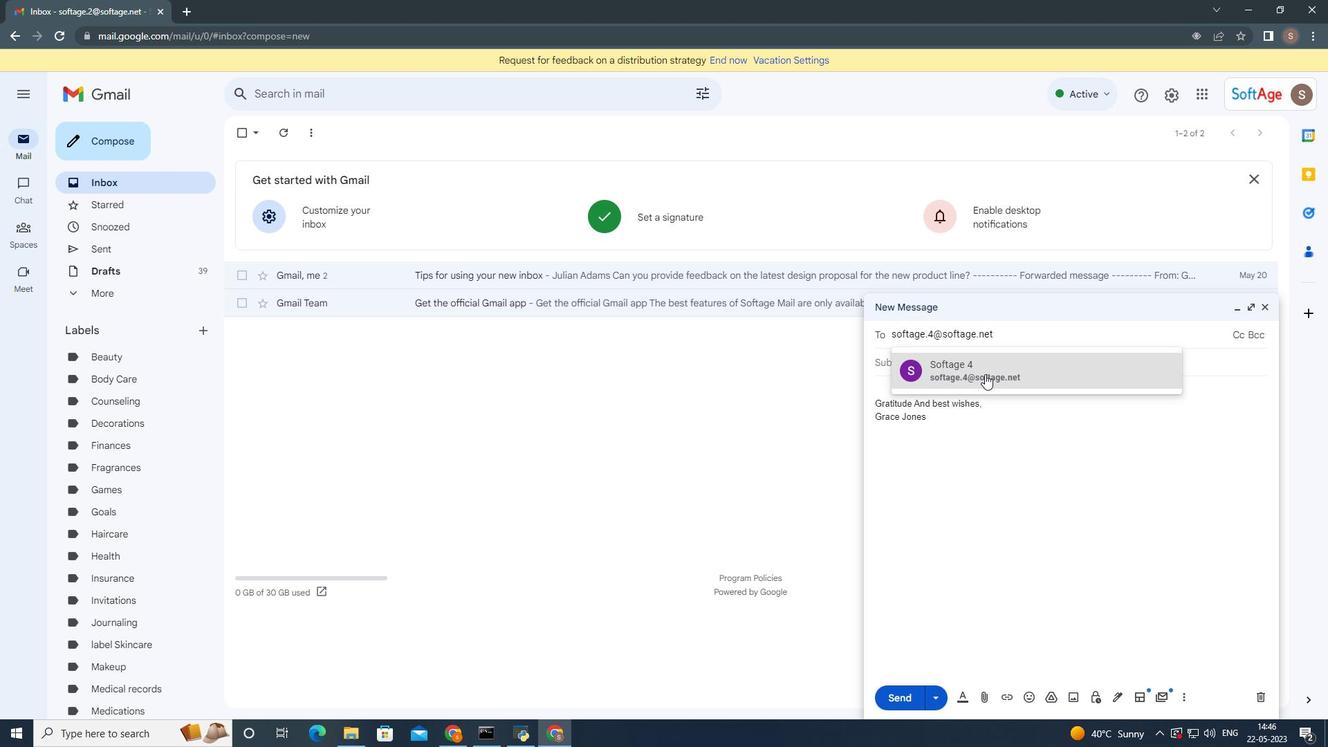 
Action: Mouse moved to (1122, 703)
Screenshot: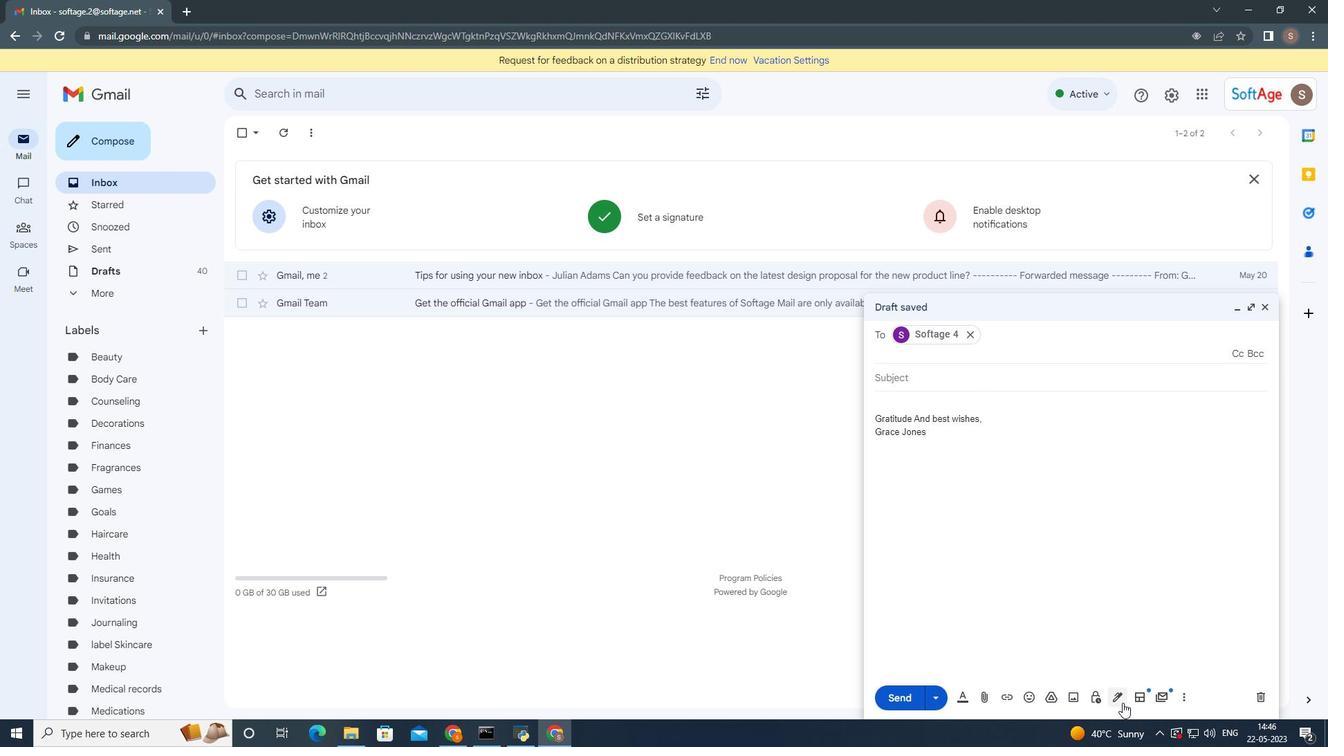 
Action: Mouse pressed left at (1122, 703)
Screenshot: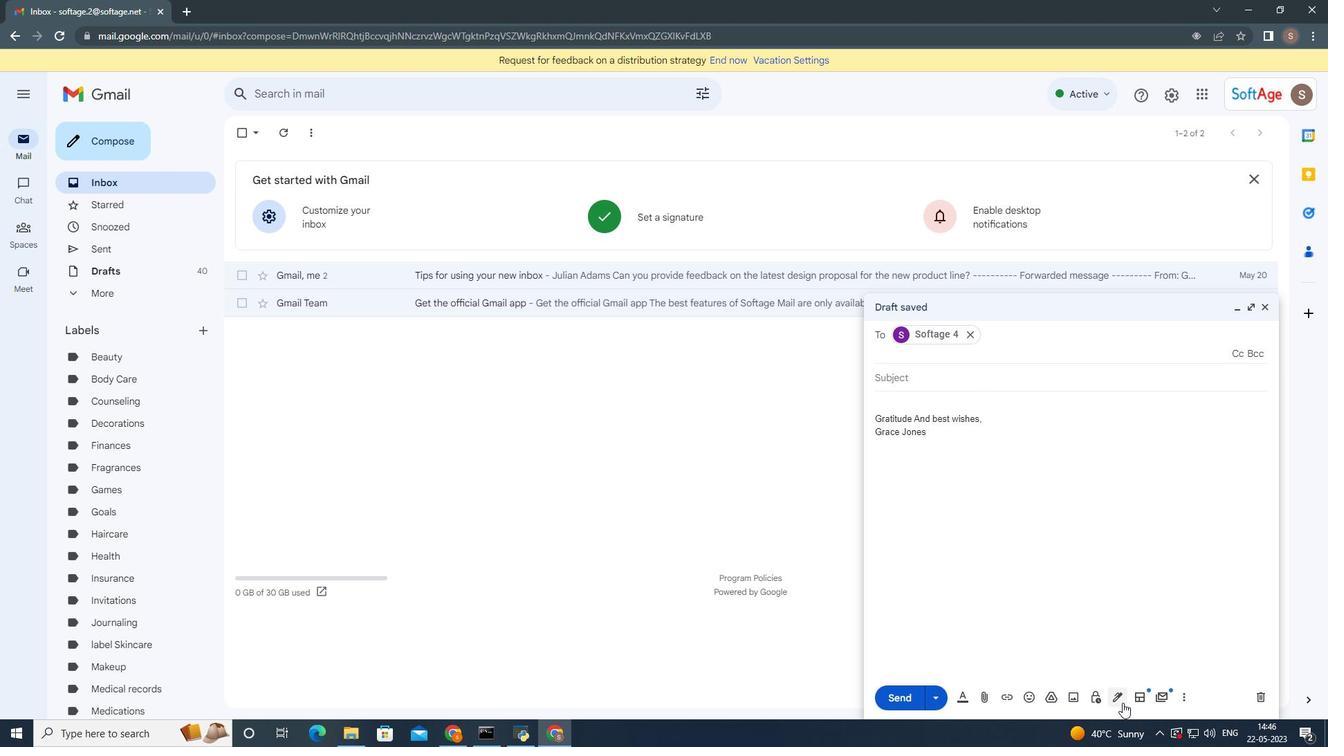 
Action: Mouse moved to (1159, 496)
Screenshot: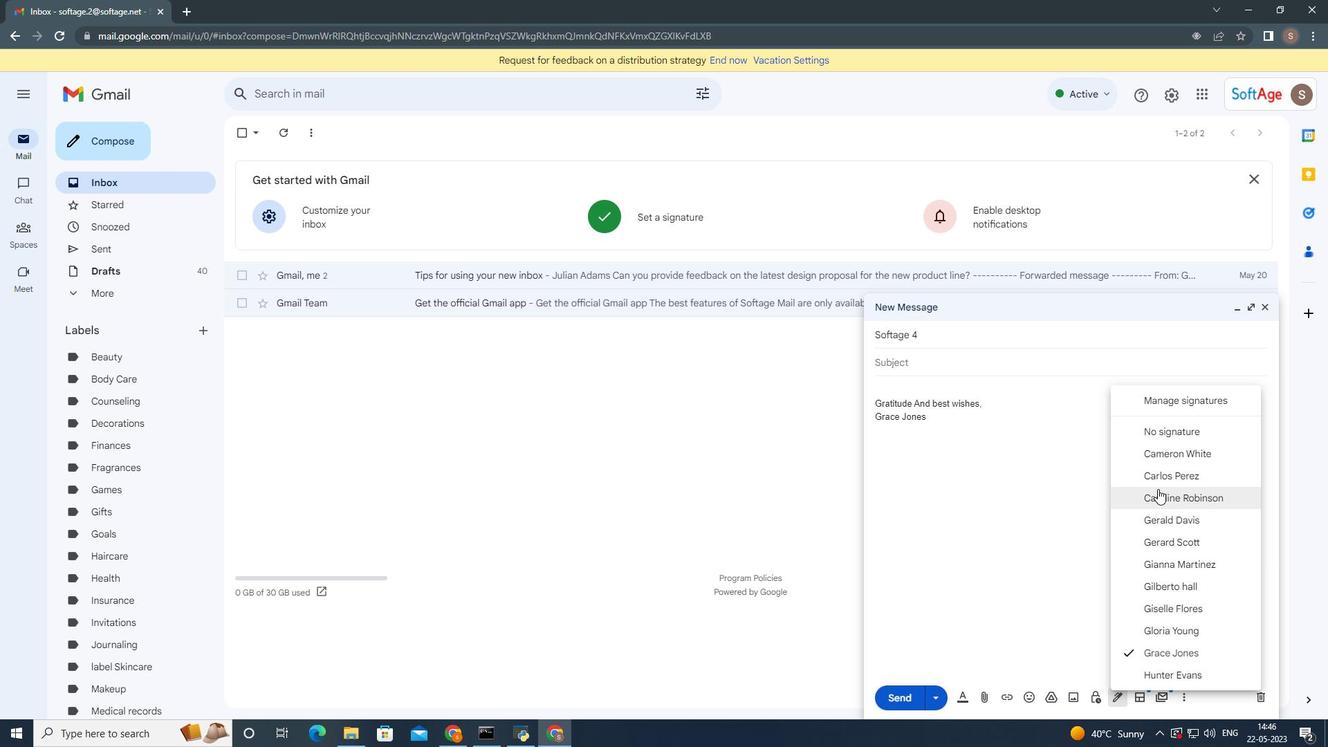 
Action: Mouse pressed left at (1159, 496)
Screenshot: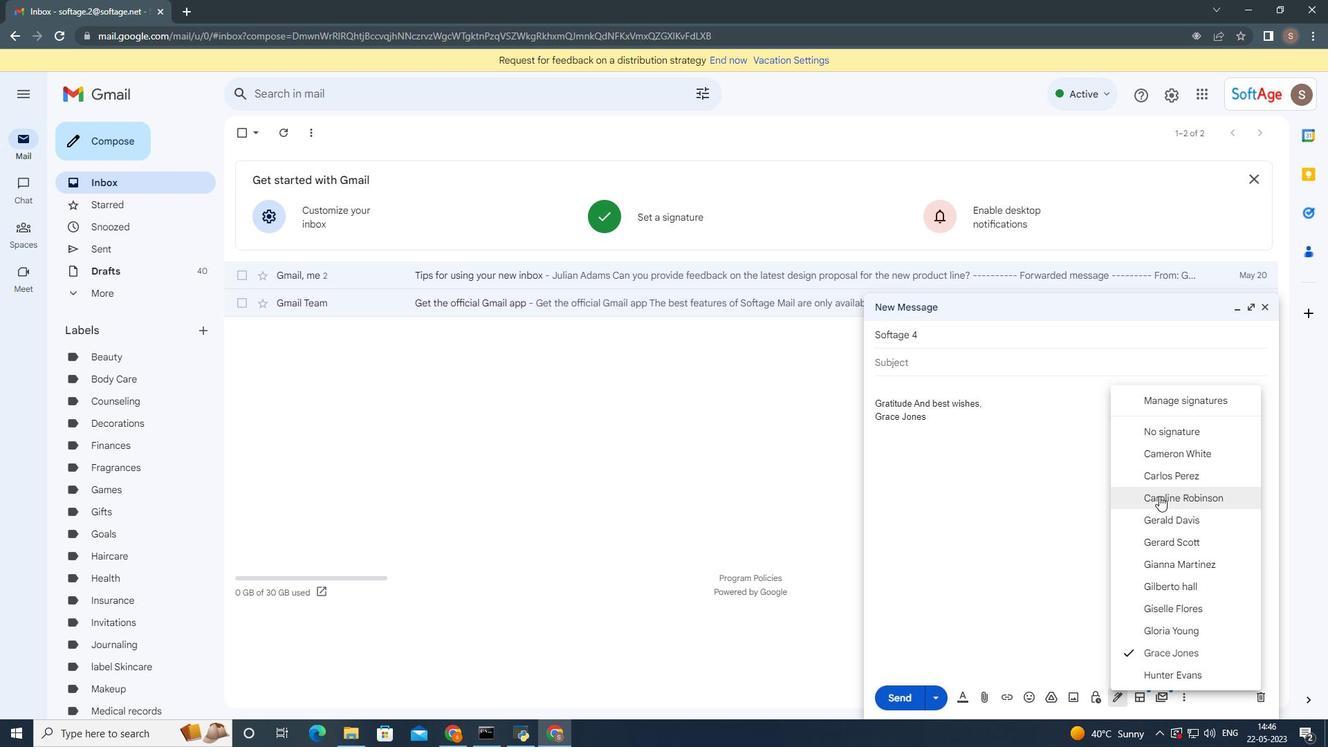 
Action: Mouse moved to (1185, 695)
Screenshot: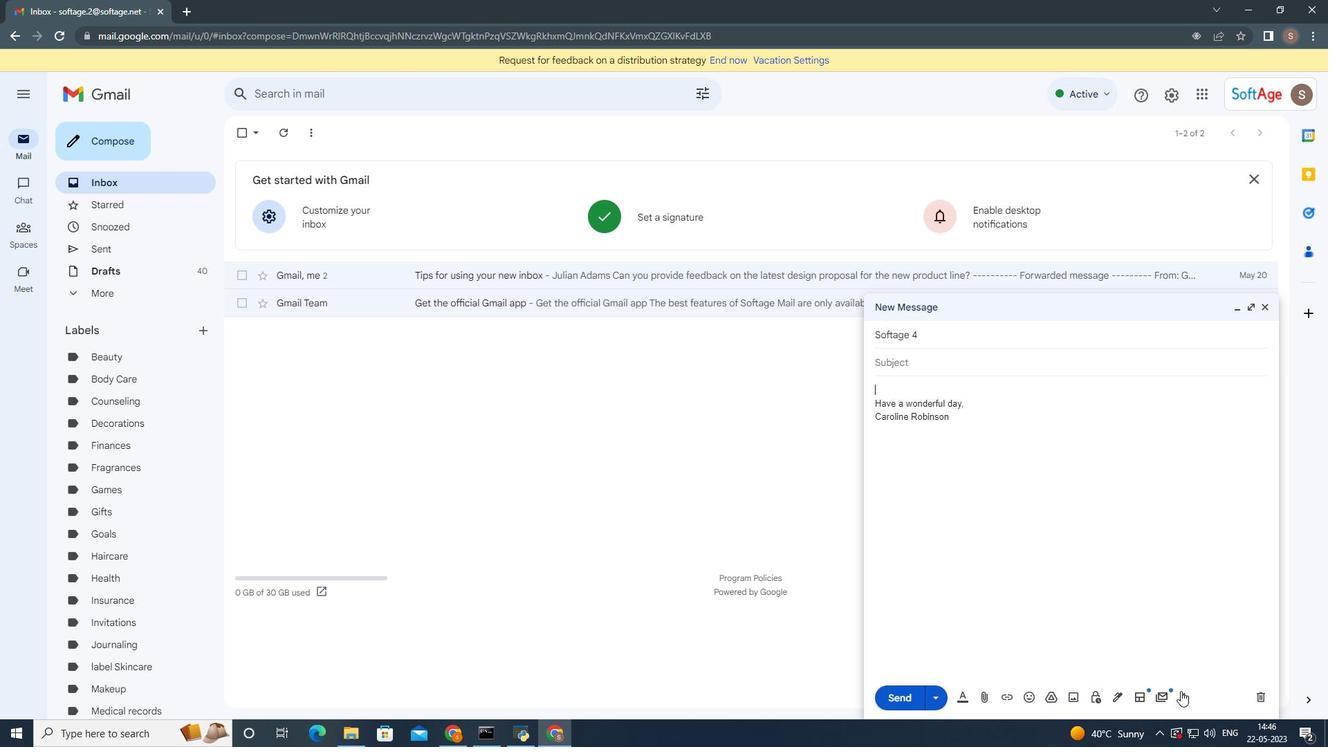 
Action: Mouse pressed left at (1185, 695)
Screenshot: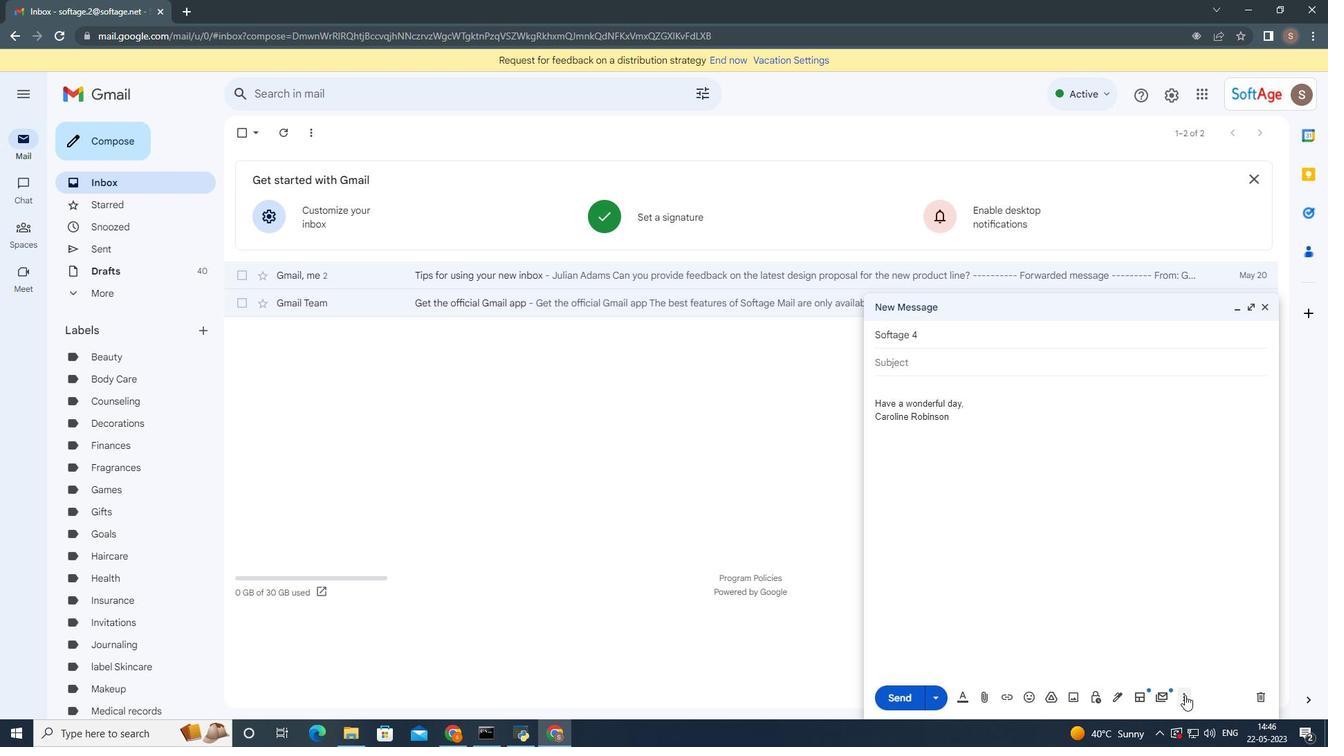 
Action: Mouse moved to (1144, 568)
Screenshot: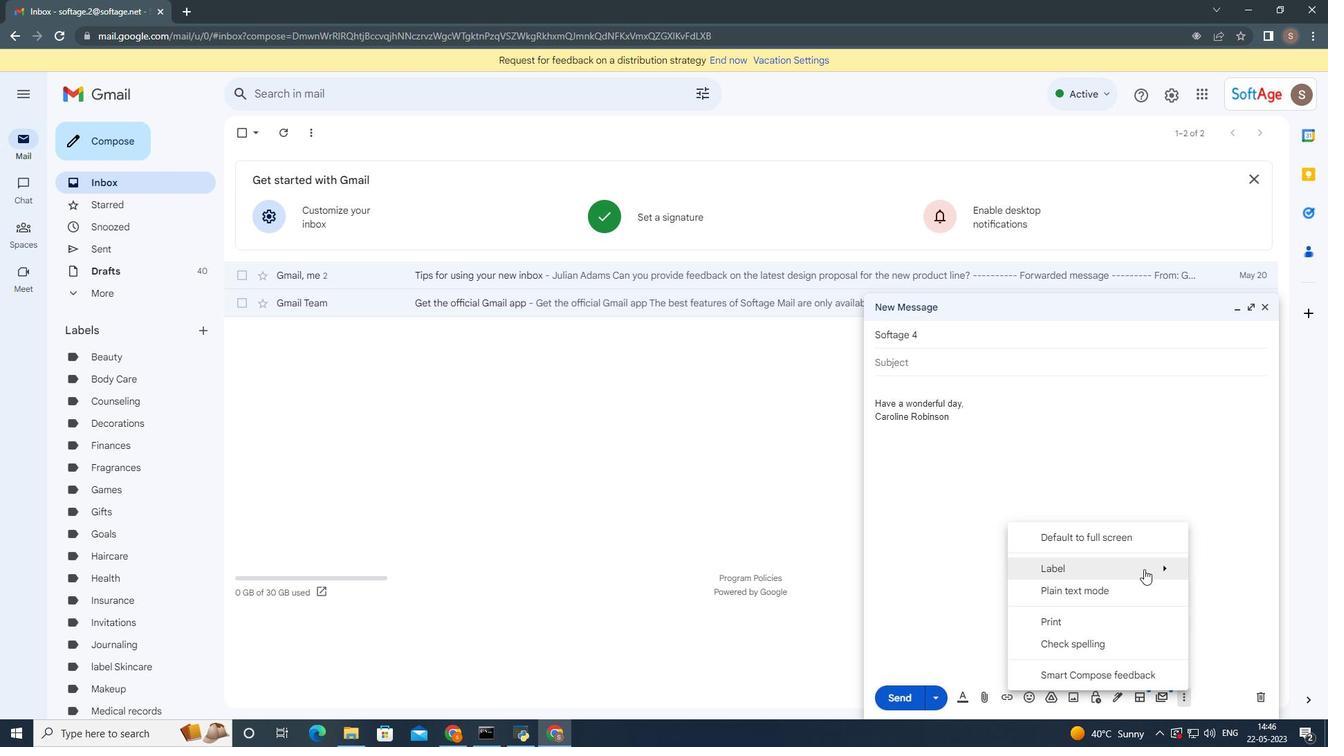 
Action: Mouse pressed left at (1144, 568)
Screenshot: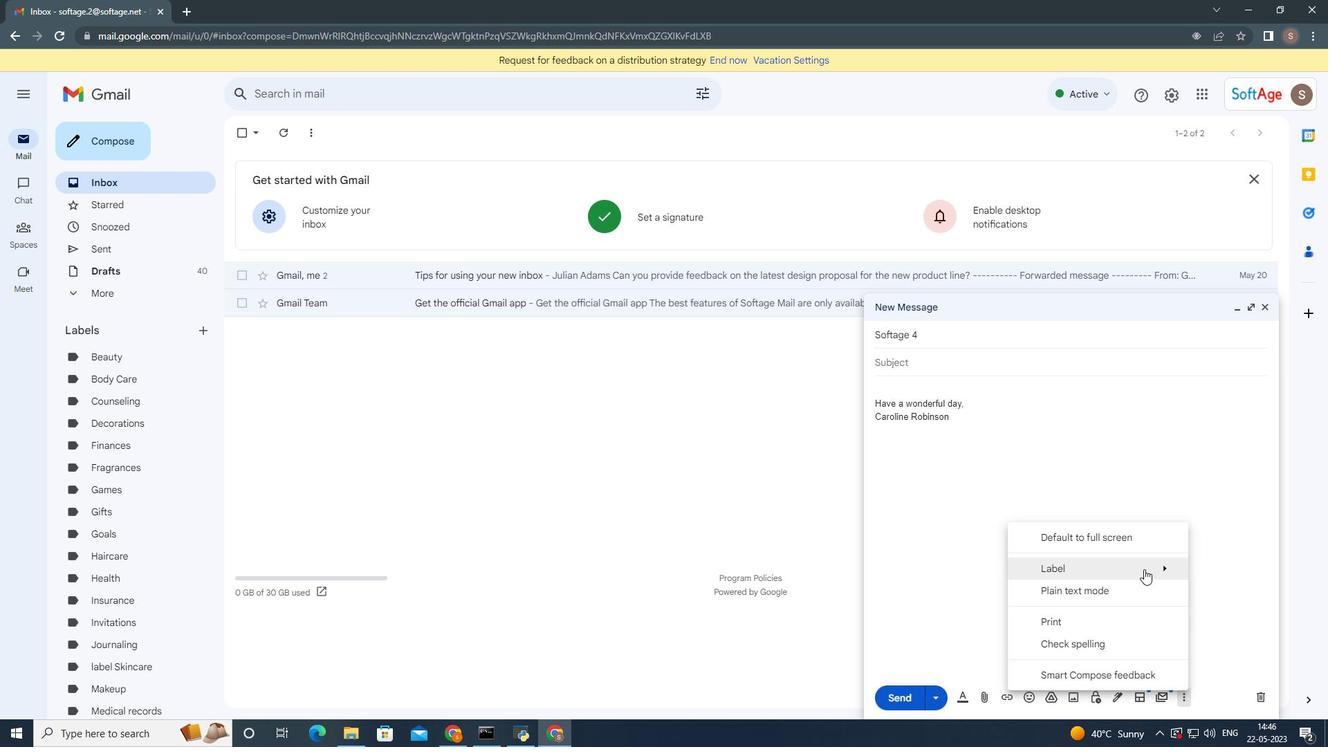 
Action: Mouse moved to (924, 540)
Screenshot: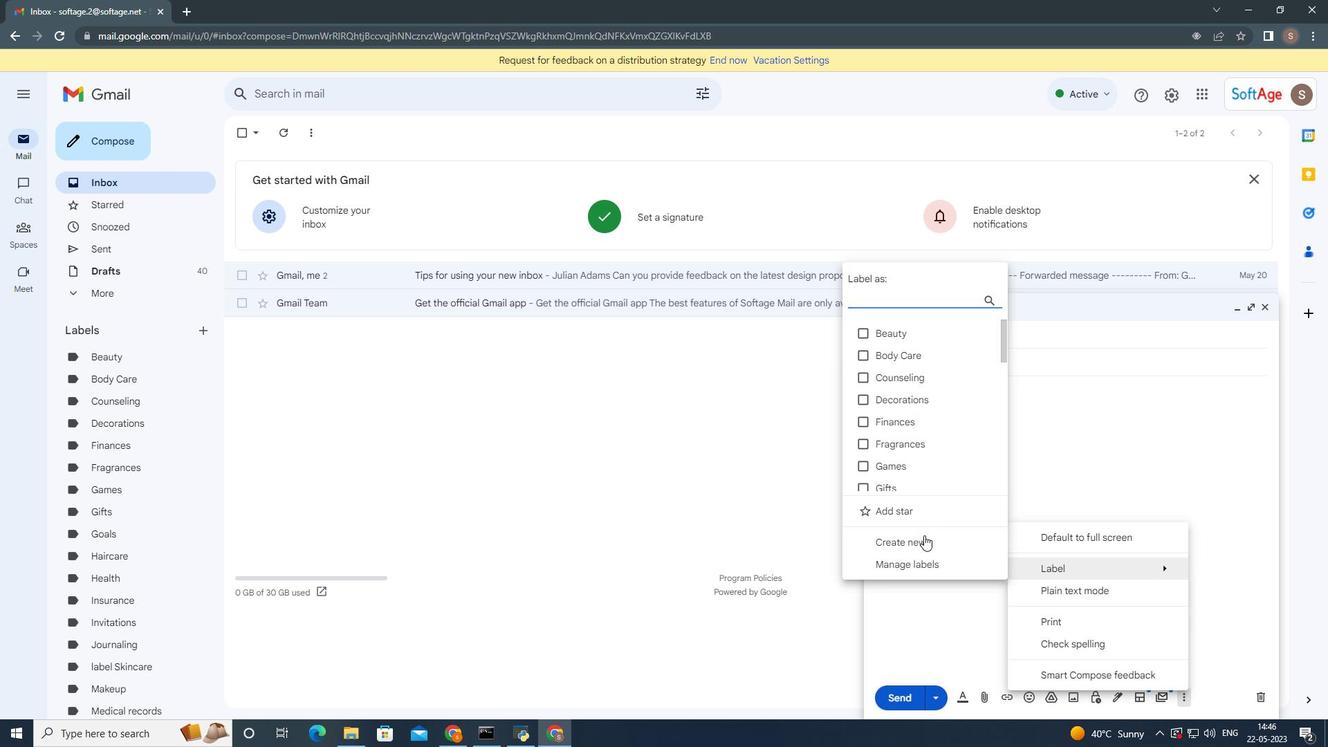 
Action: Mouse pressed left at (924, 540)
Screenshot: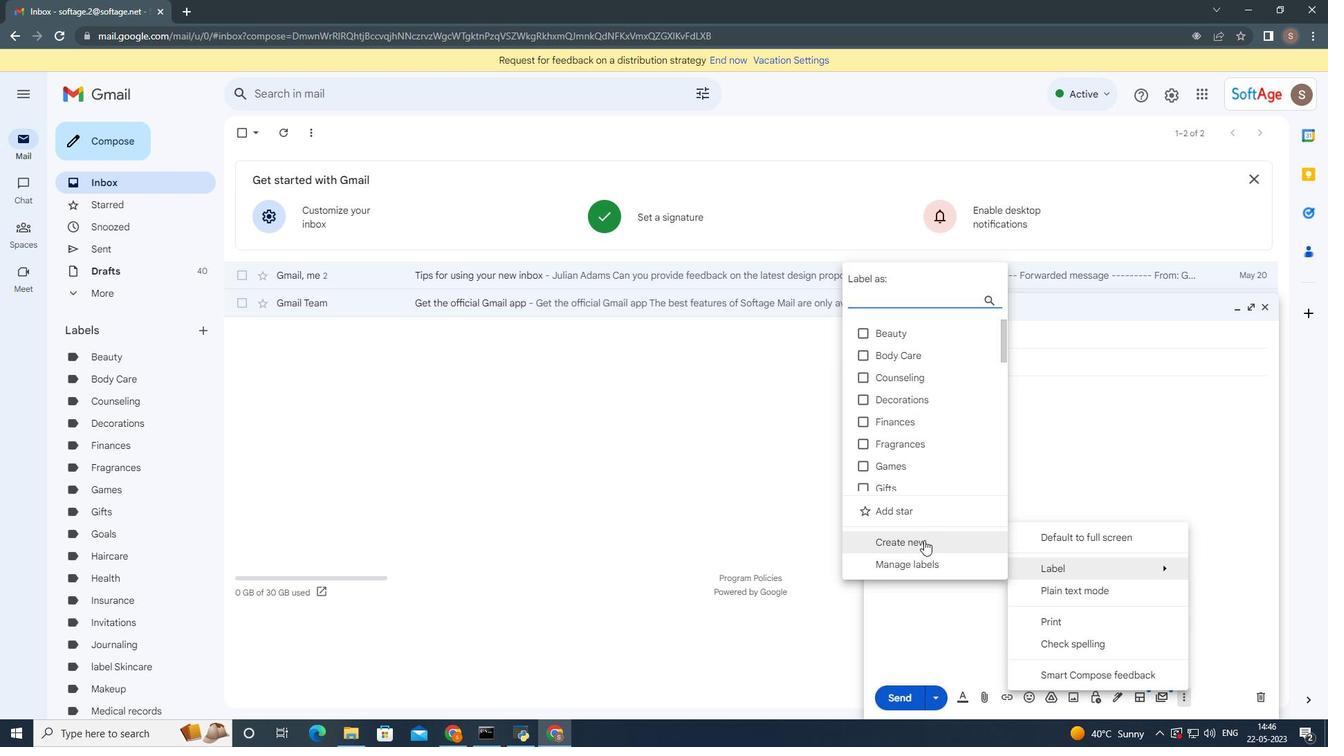 
Action: Mouse moved to (775, 453)
Screenshot: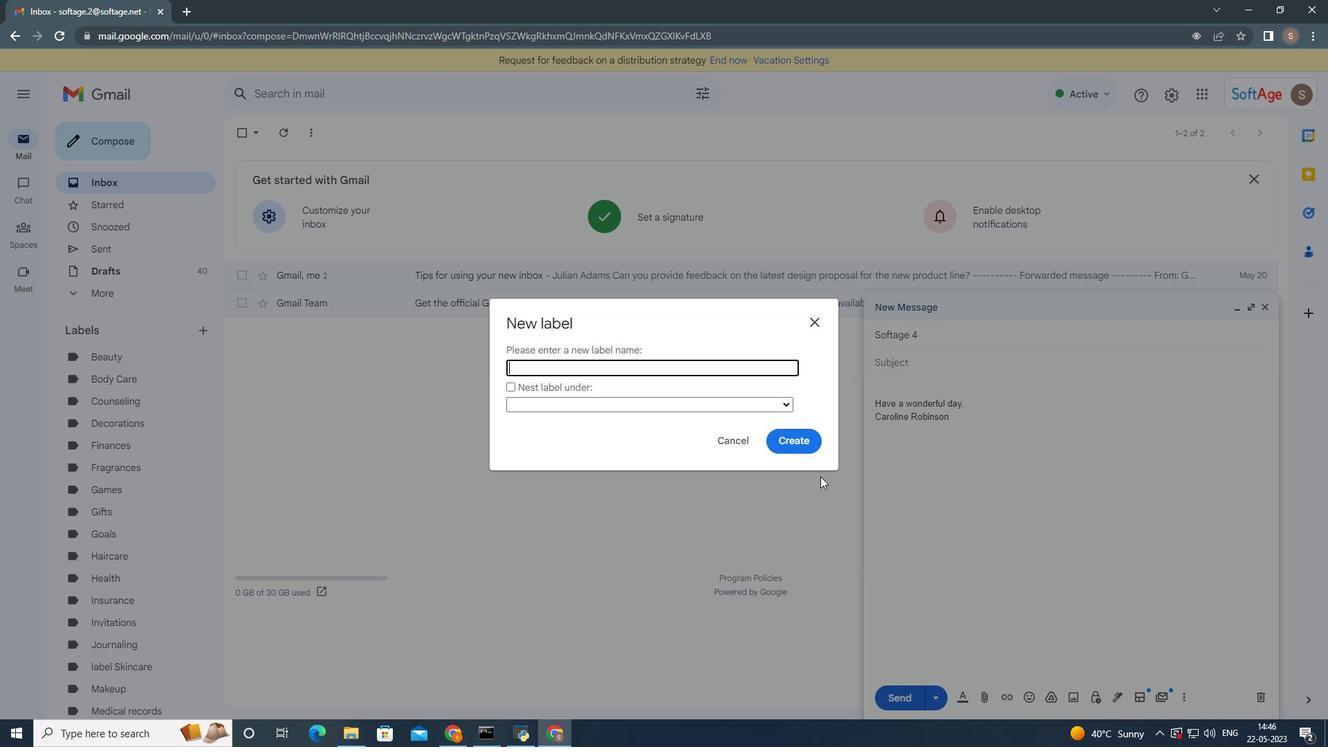 
Action: Key pressed <Key.shift>Agendas
Screenshot: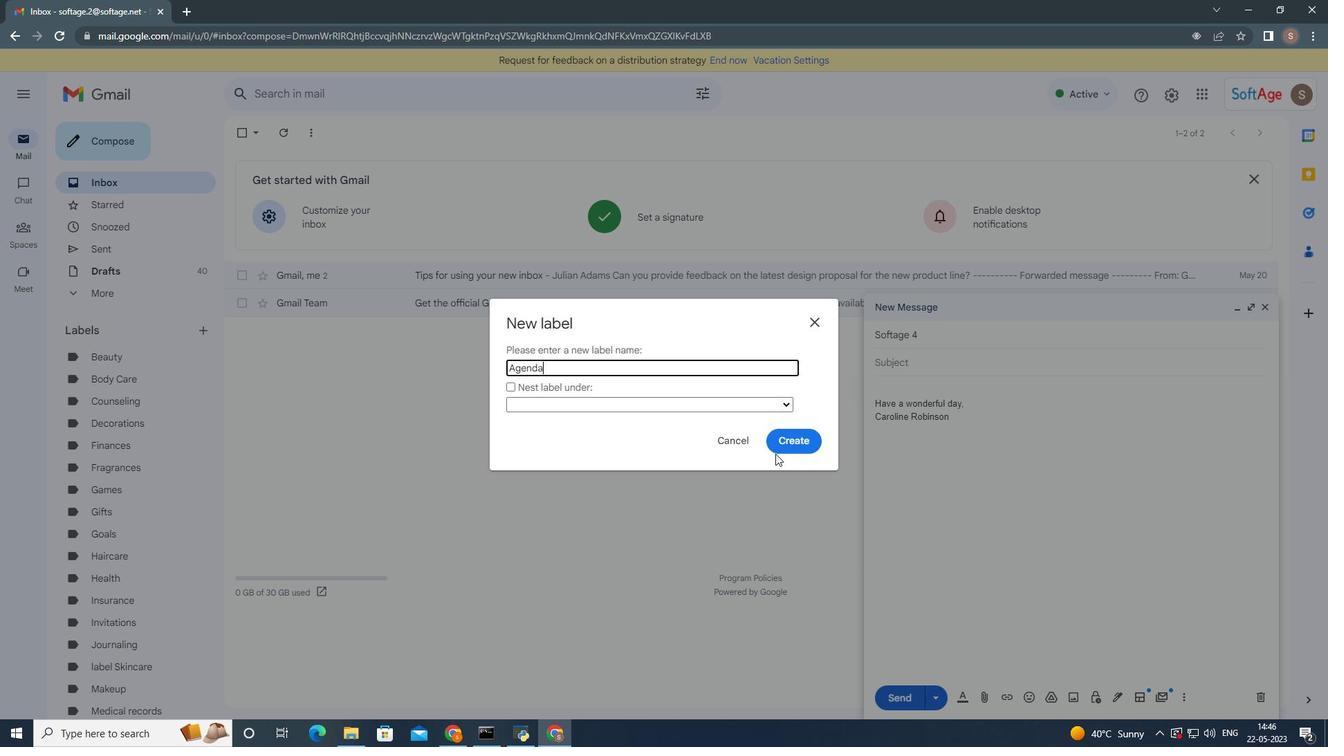 
Action: Mouse moved to (789, 446)
Screenshot: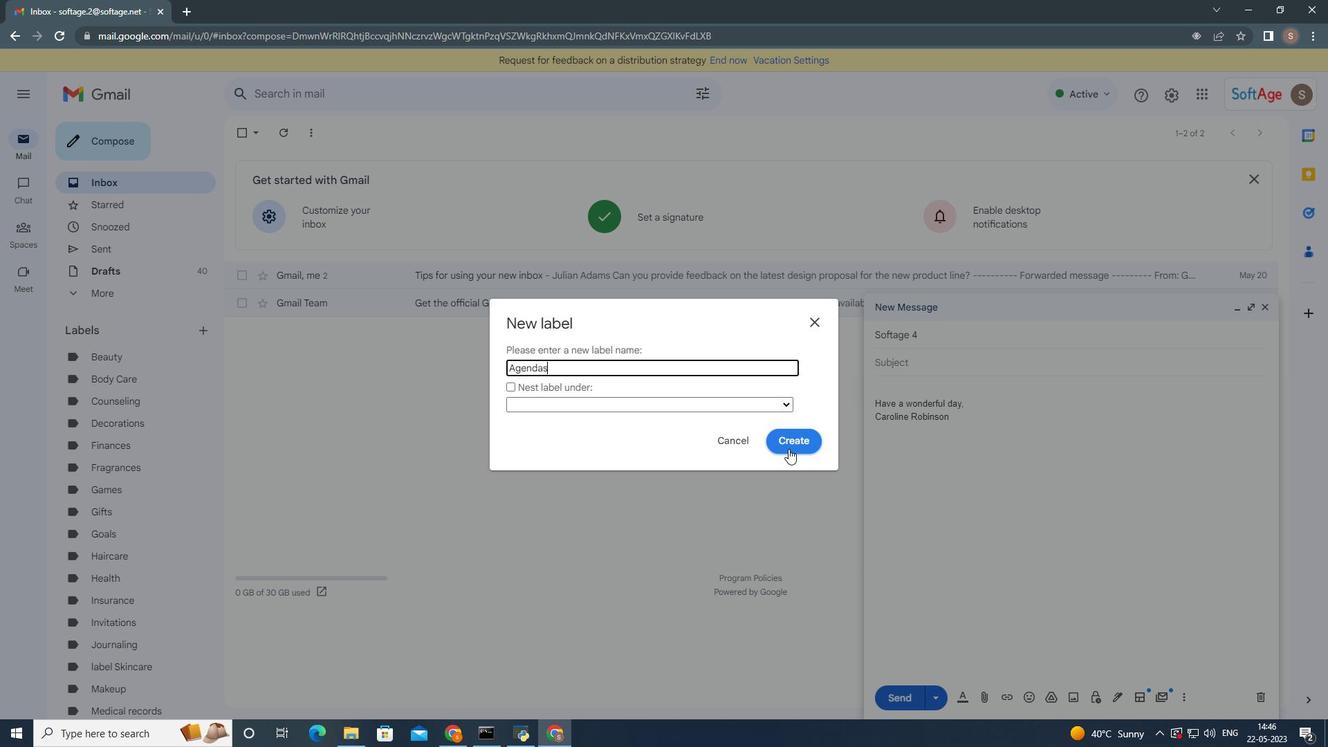 
Action: Mouse pressed left at (789, 446)
Screenshot: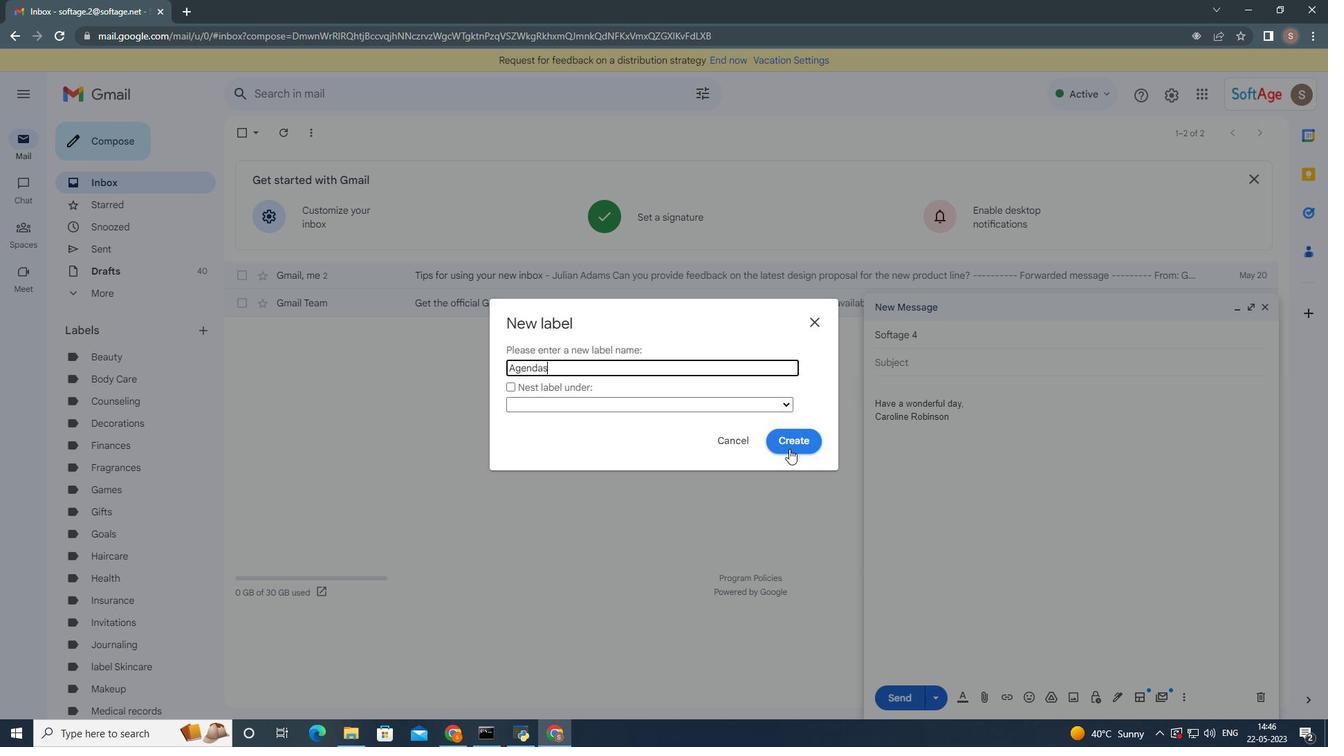 
Action: Mouse moved to (941, 604)
Screenshot: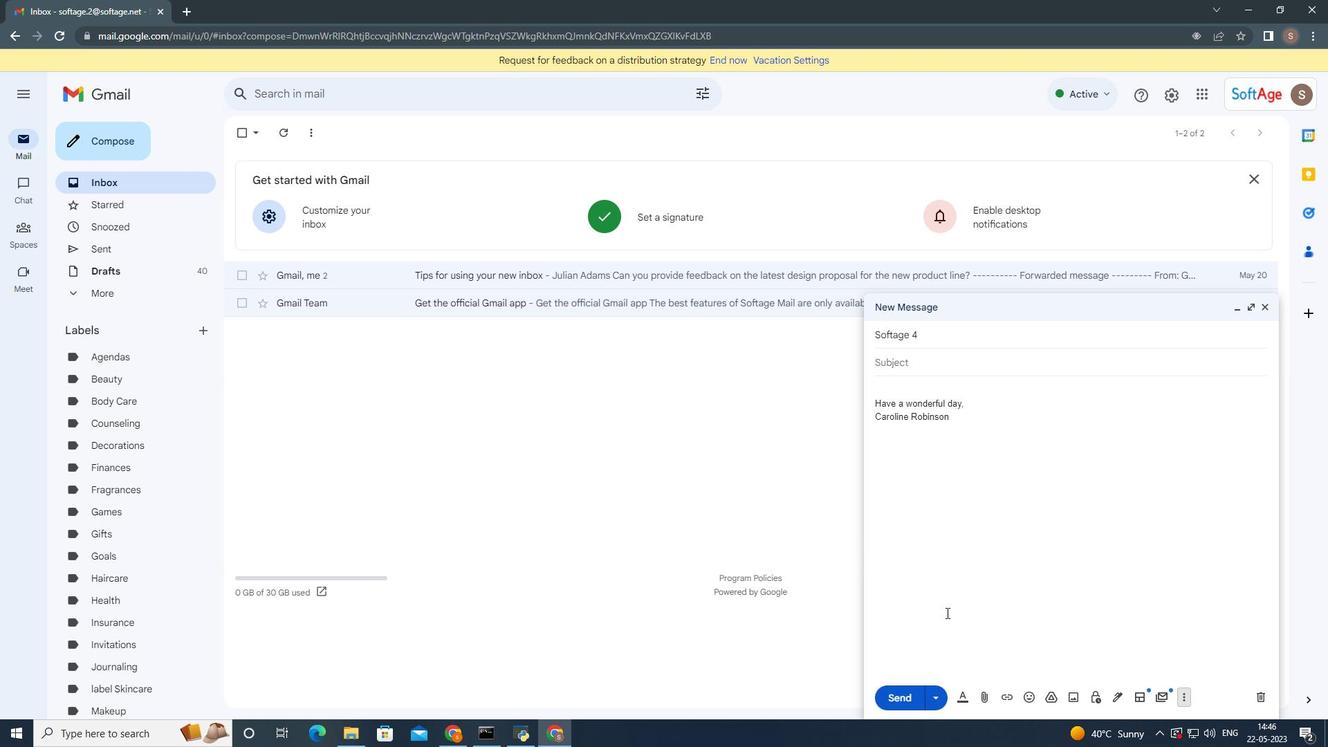 
